 Task: Add a dependency to the task Develop a new online tool for online job applications , the existing task  Upgrade and migrate company business intelligence to a cloud-based solution in the project AztecBridge
Action: Mouse moved to (1348, 225)
Screenshot: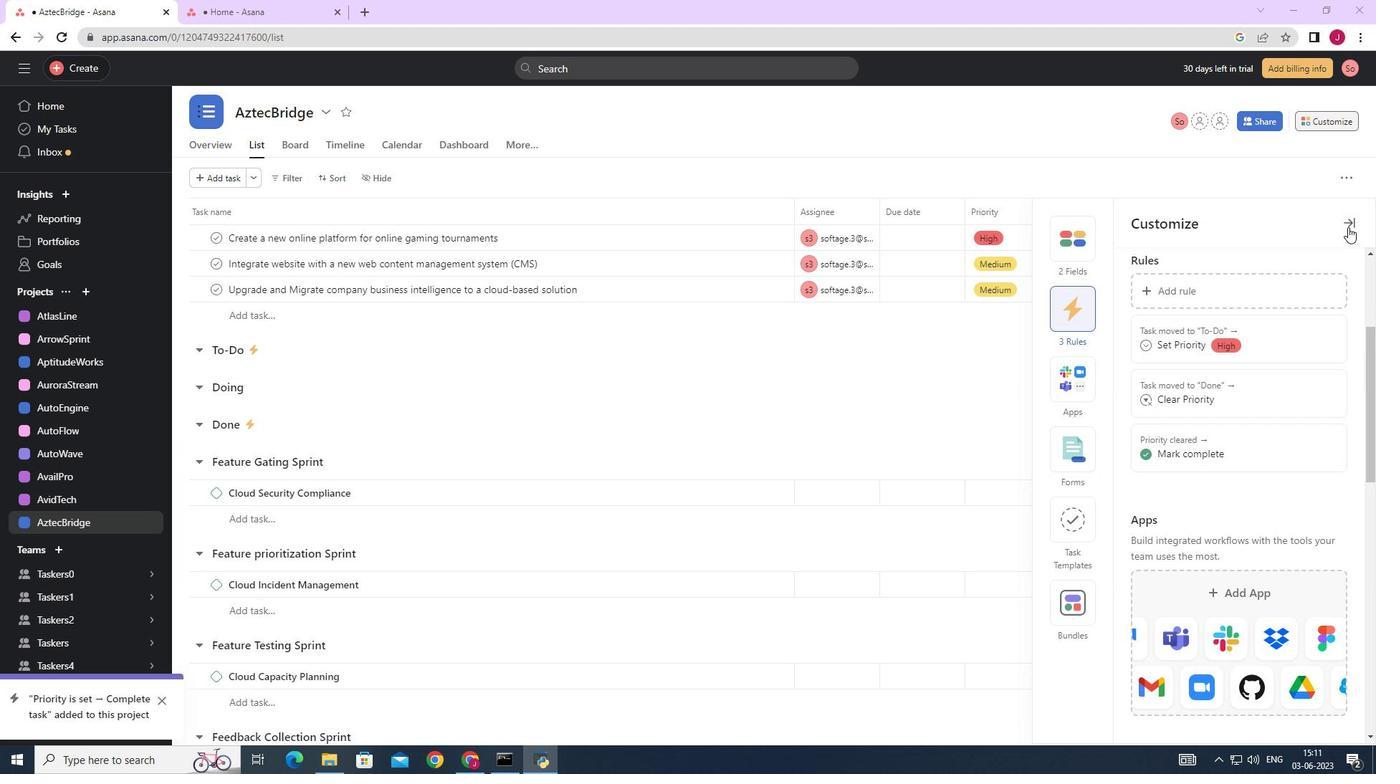 
Action: Mouse pressed left at (1348, 225)
Screenshot: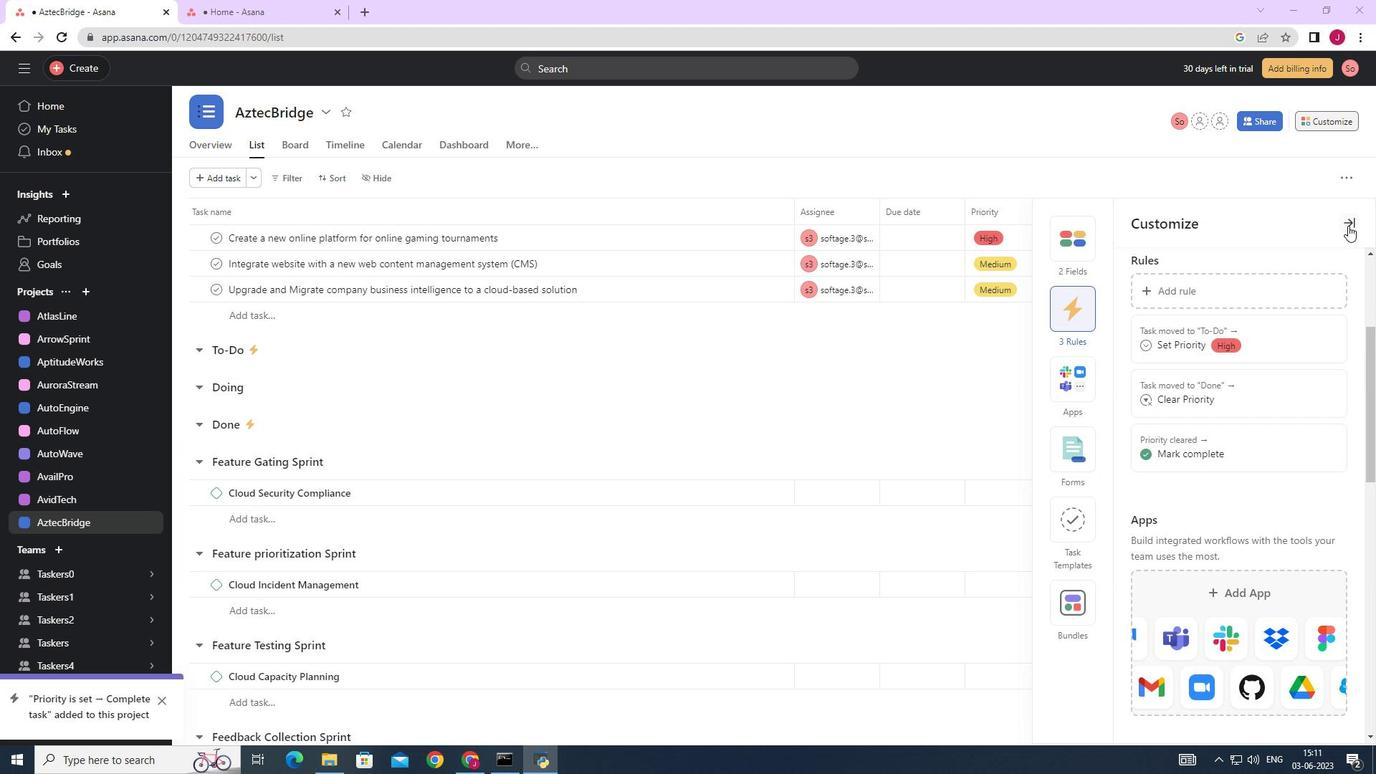 
Action: Mouse moved to (1344, 119)
Screenshot: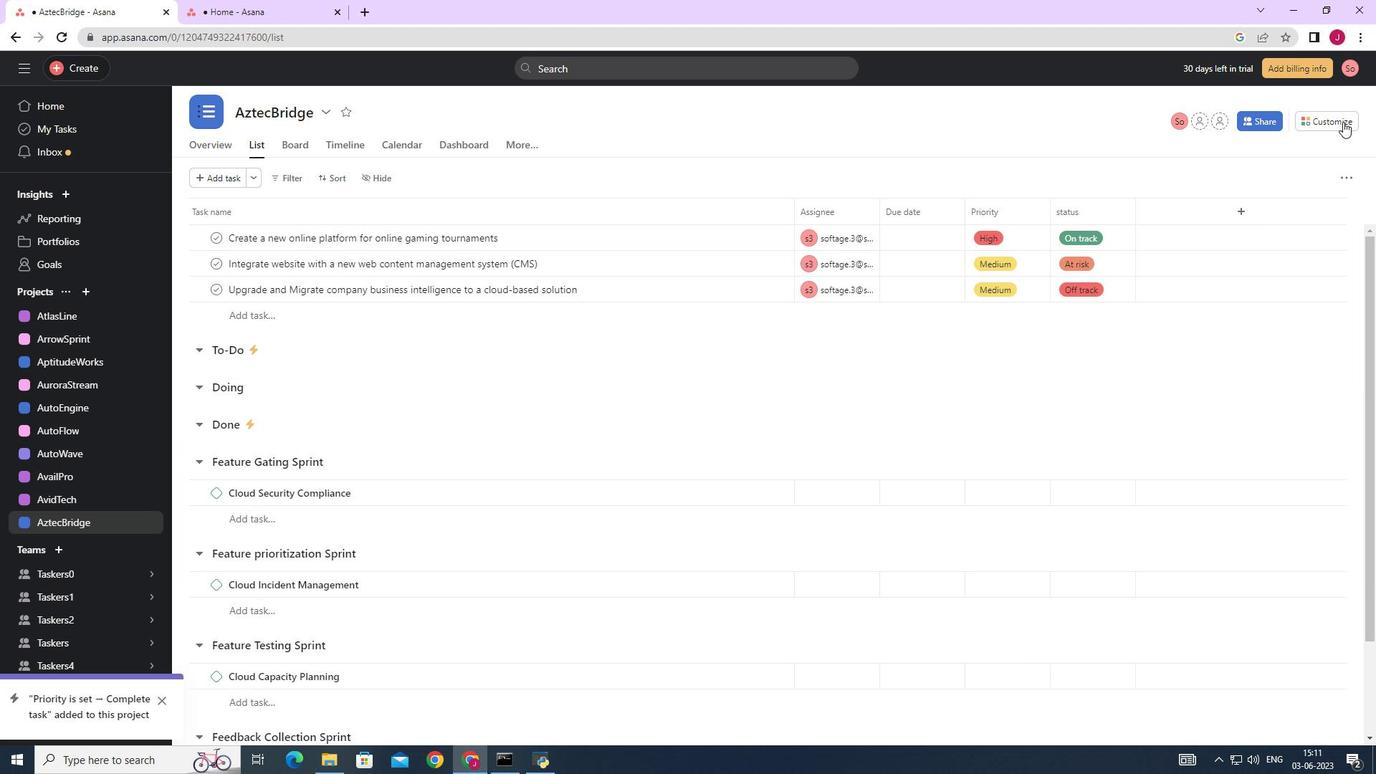 
Action: Mouse pressed left at (1344, 119)
Screenshot: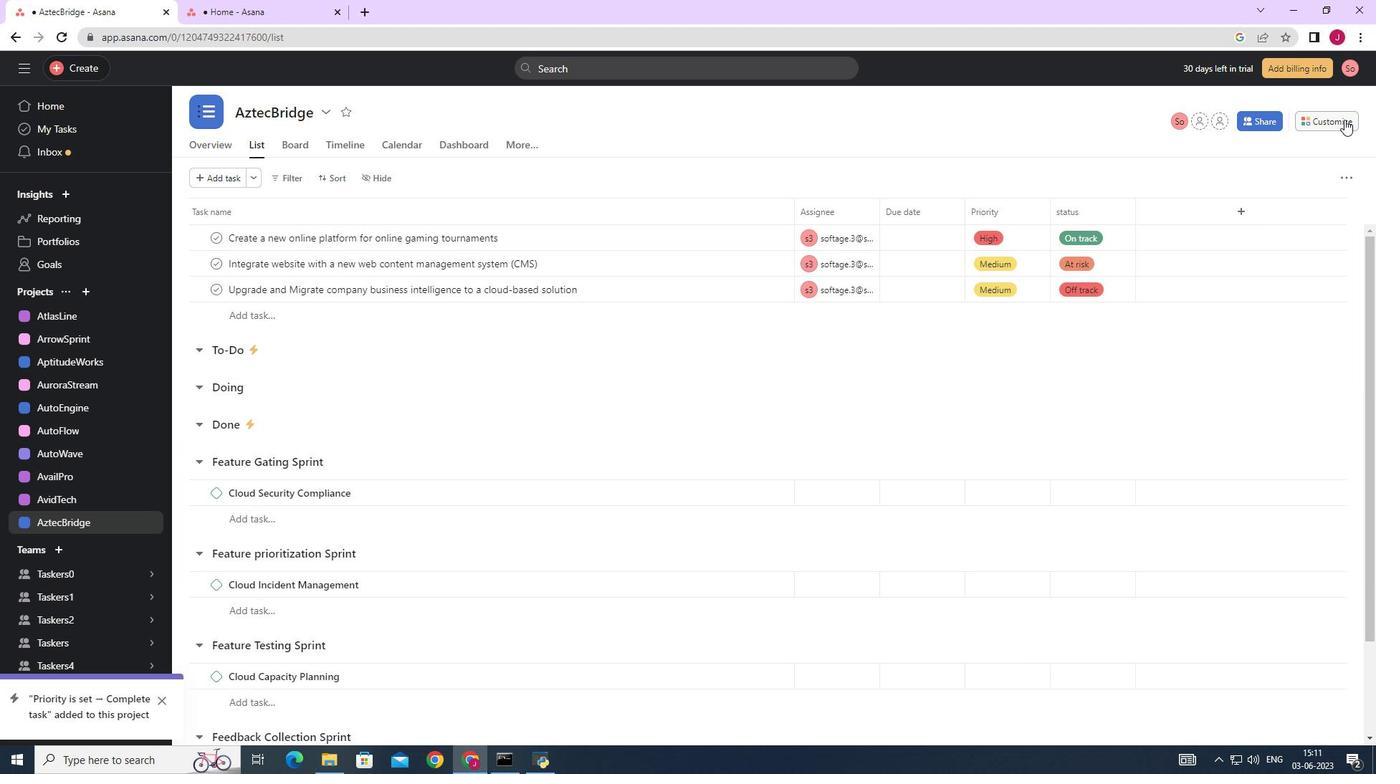 
Action: Mouse moved to (1083, 309)
Screenshot: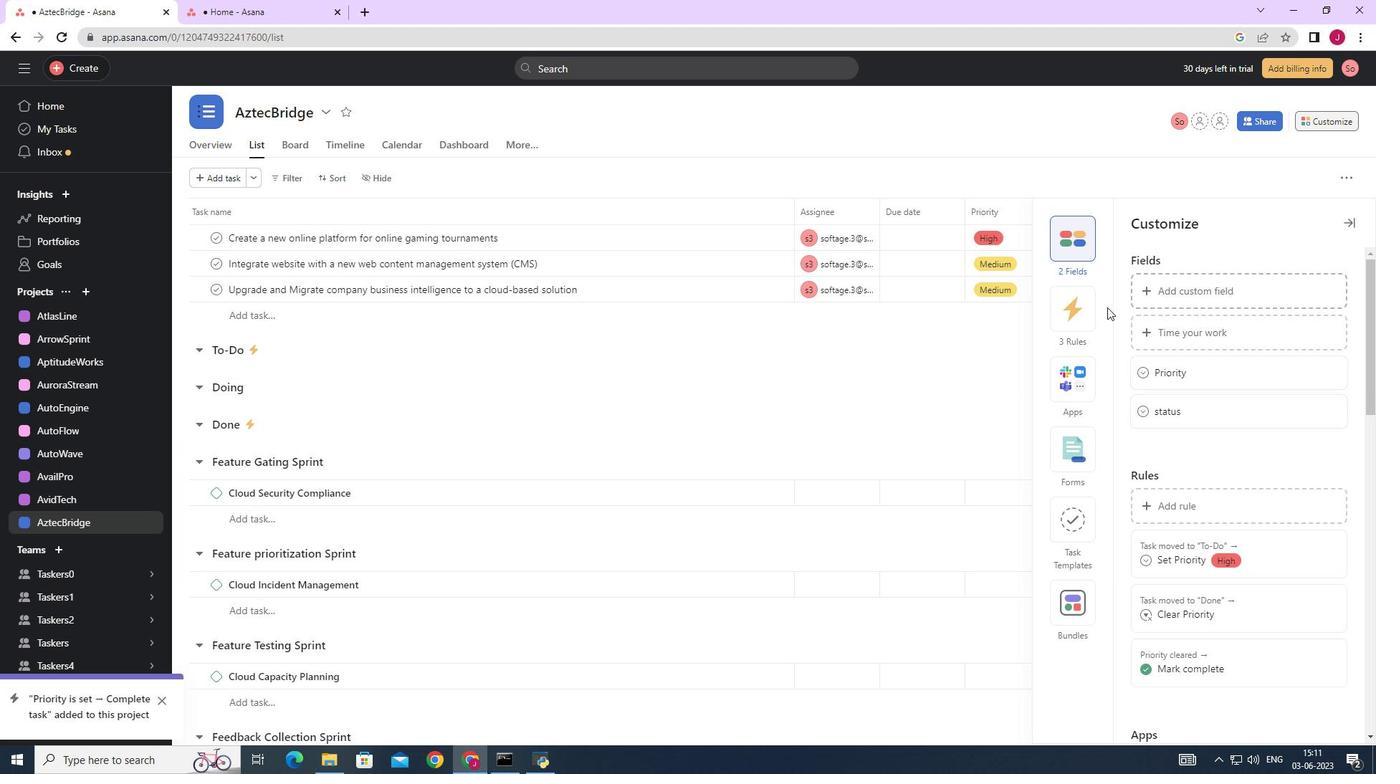 
Action: Mouse pressed left at (1083, 309)
Screenshot: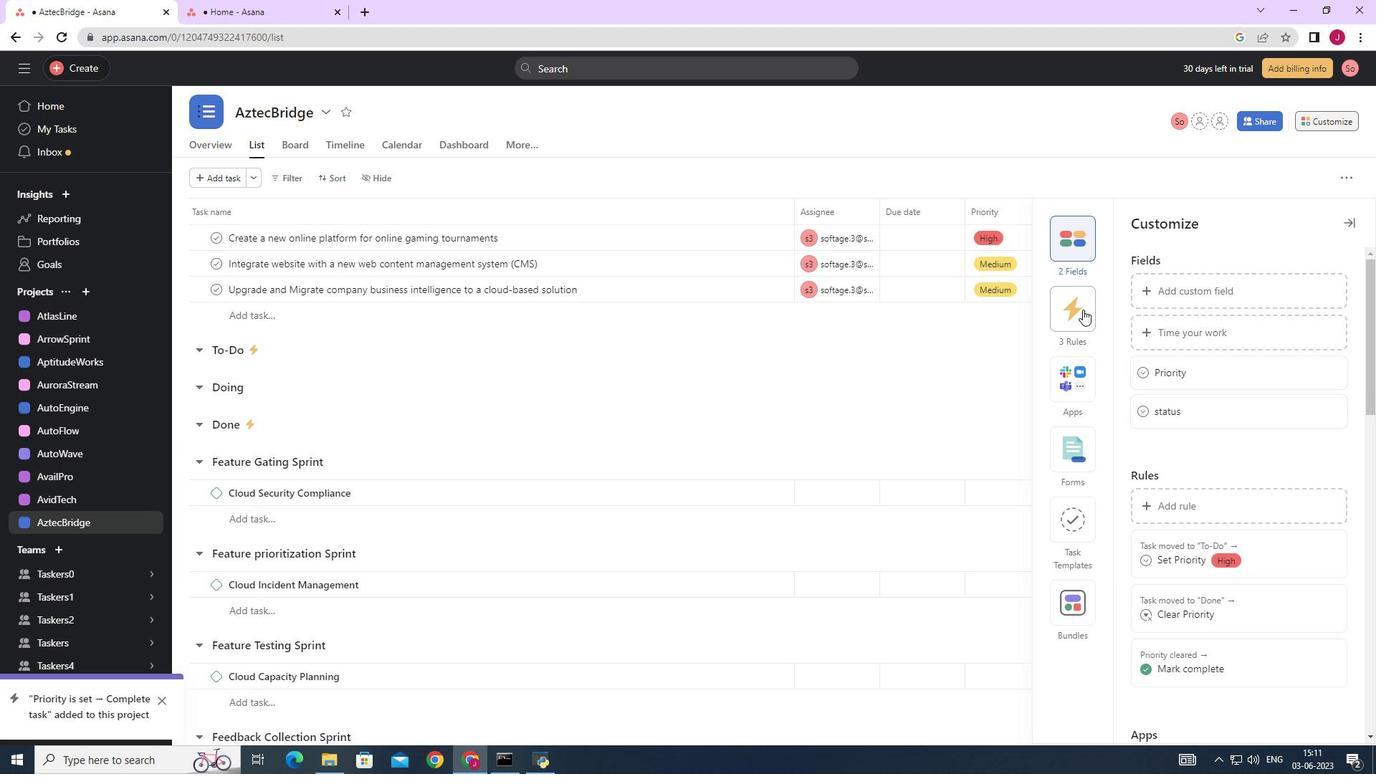 
Action: Mouse moved to (1172, 289)
Screenshot: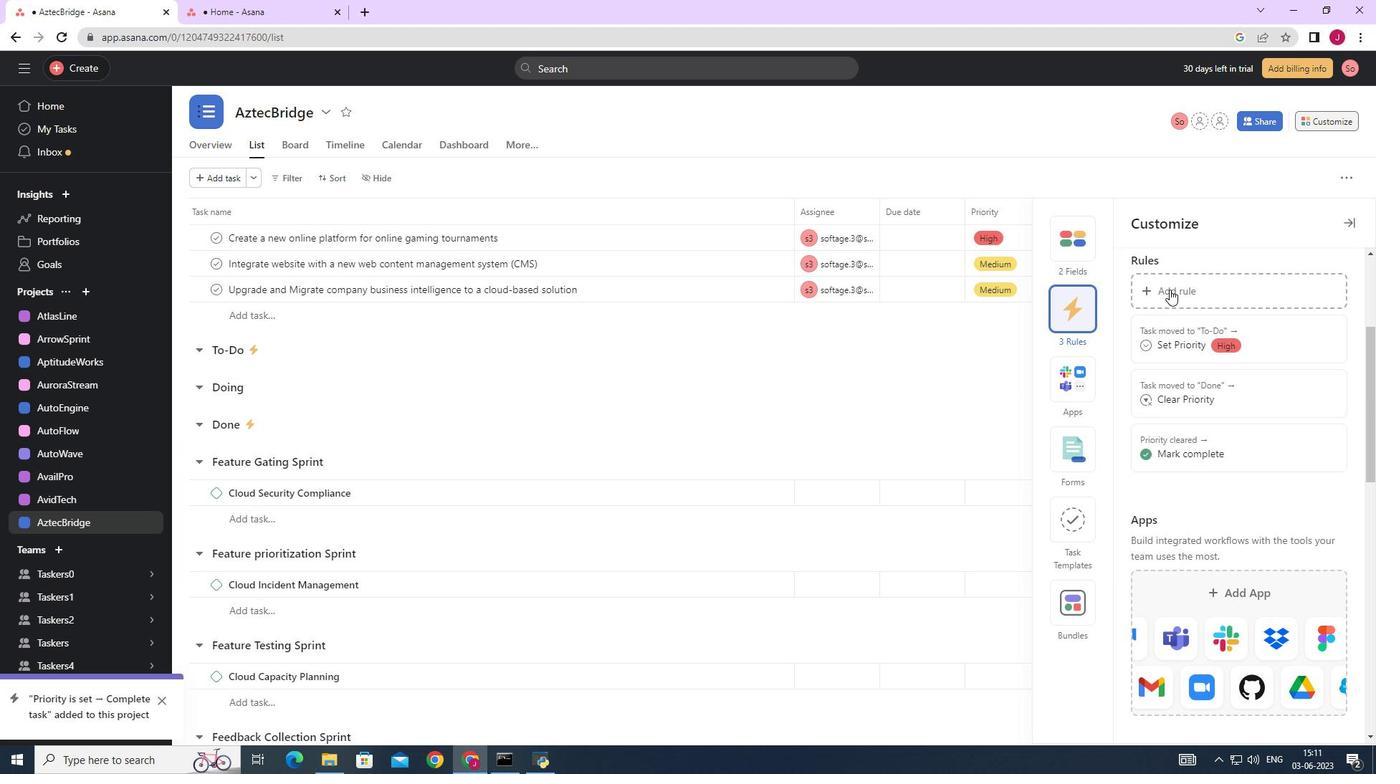 
Action: Mouse pressed left at (1172, 289)
Screenshot: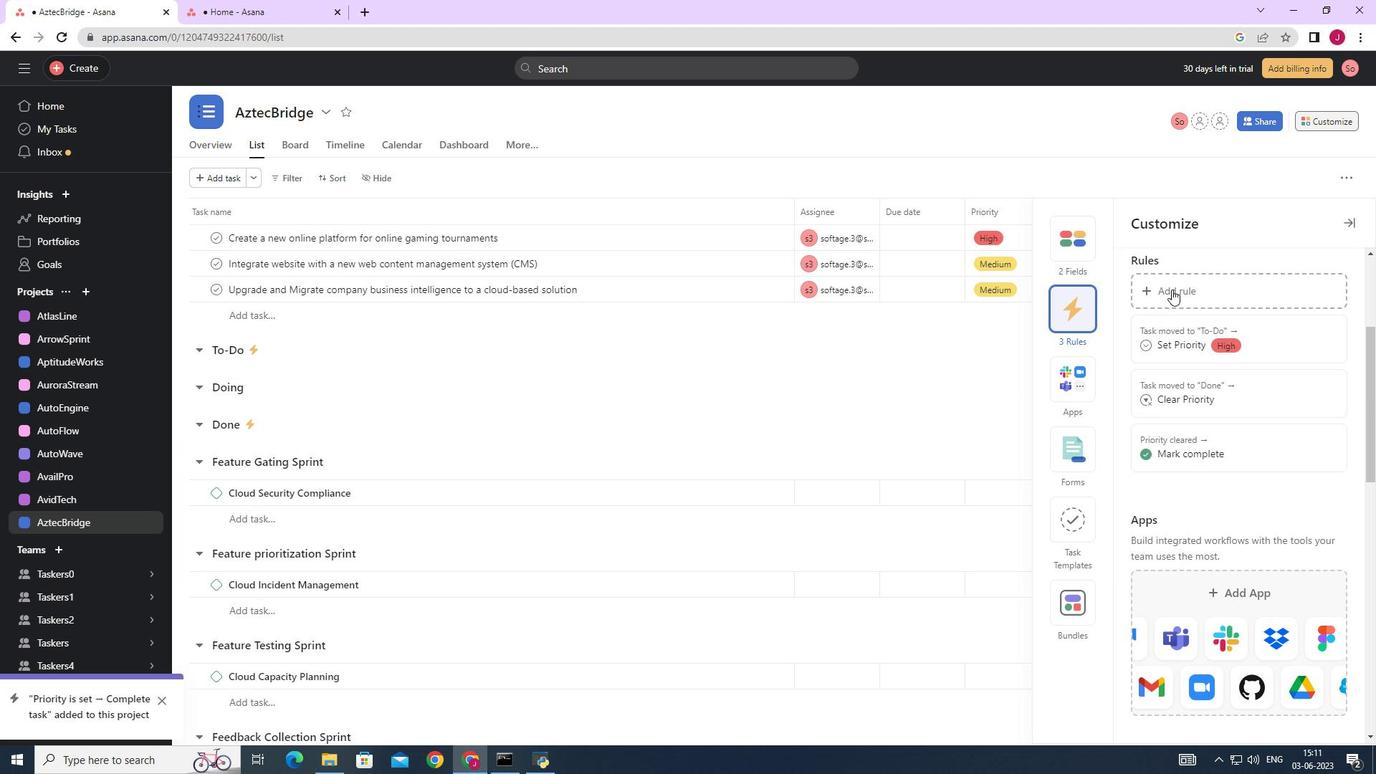 
Action: Mouse moved to (1093, 101)
Screenshot: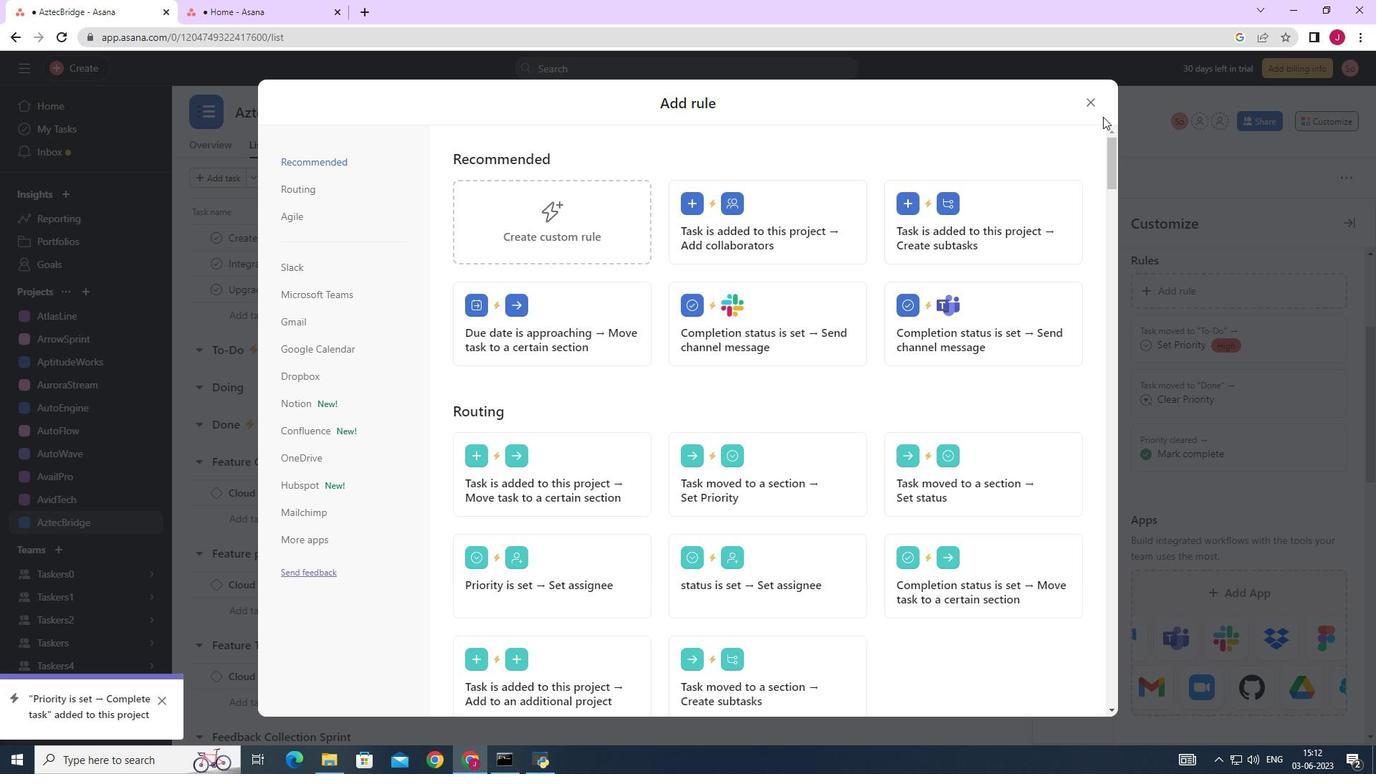 
Action: Mouse pressed left at (1093, 101)
Screenshot: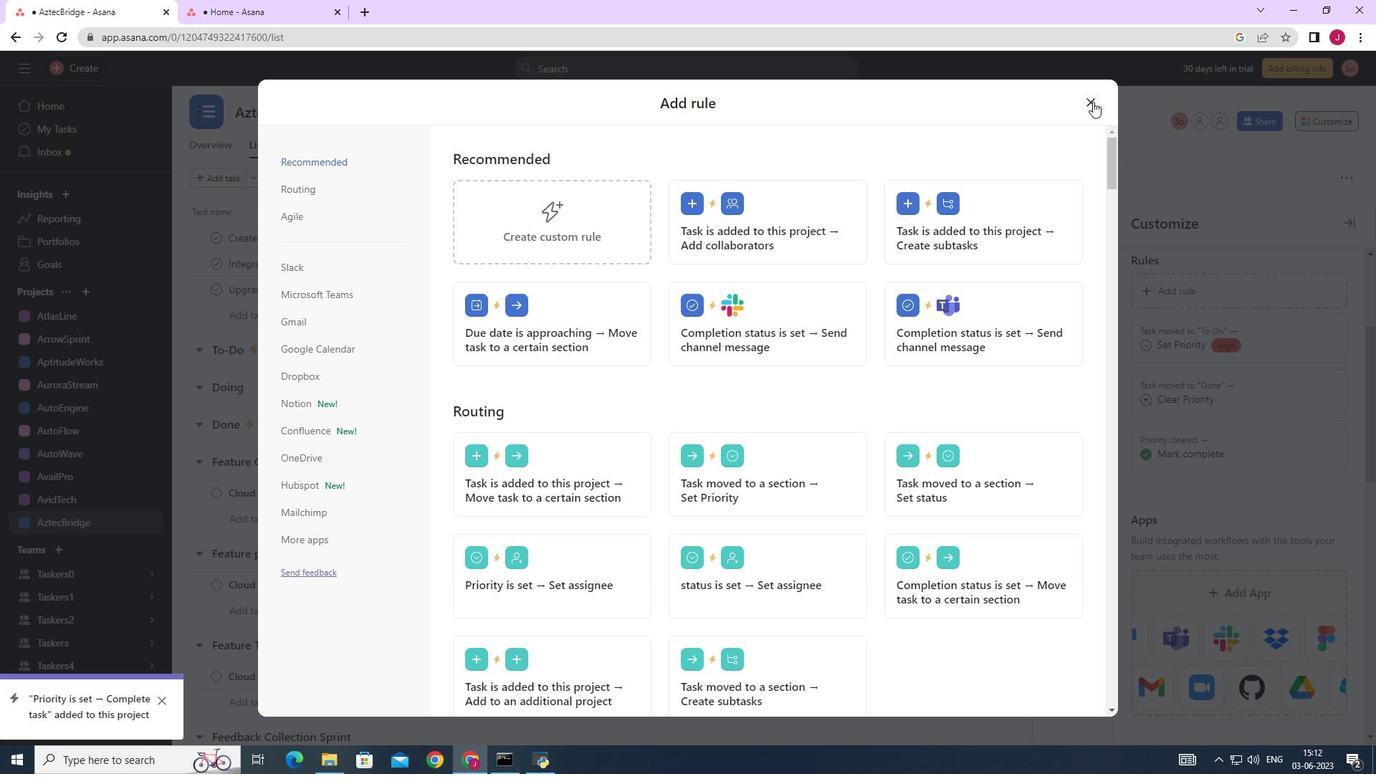
Action: Mouse moved to (1355, 222)
Screenshot: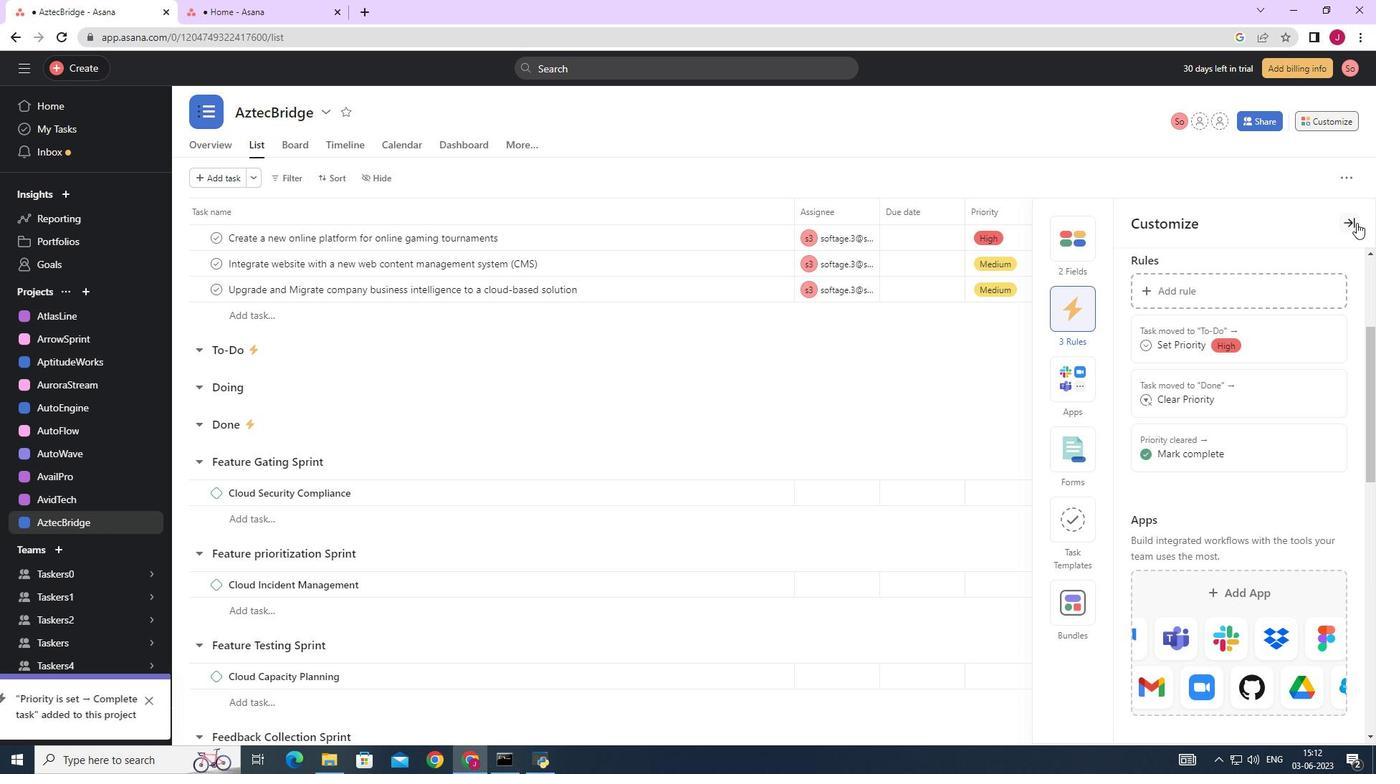 
Action: Mouse pressed left at (1355, 222)
Screenshot: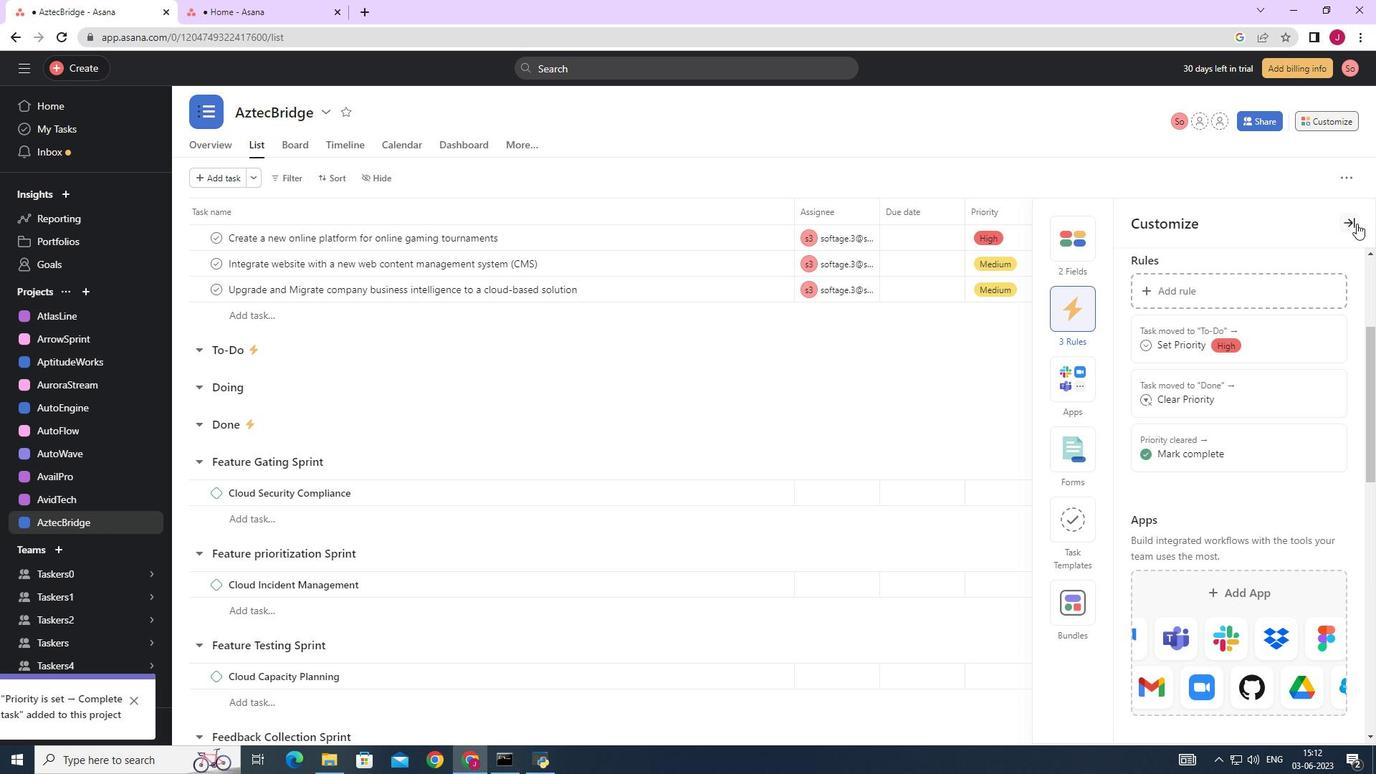 
Action: Mouse moved to (721, 288)
Screenshot: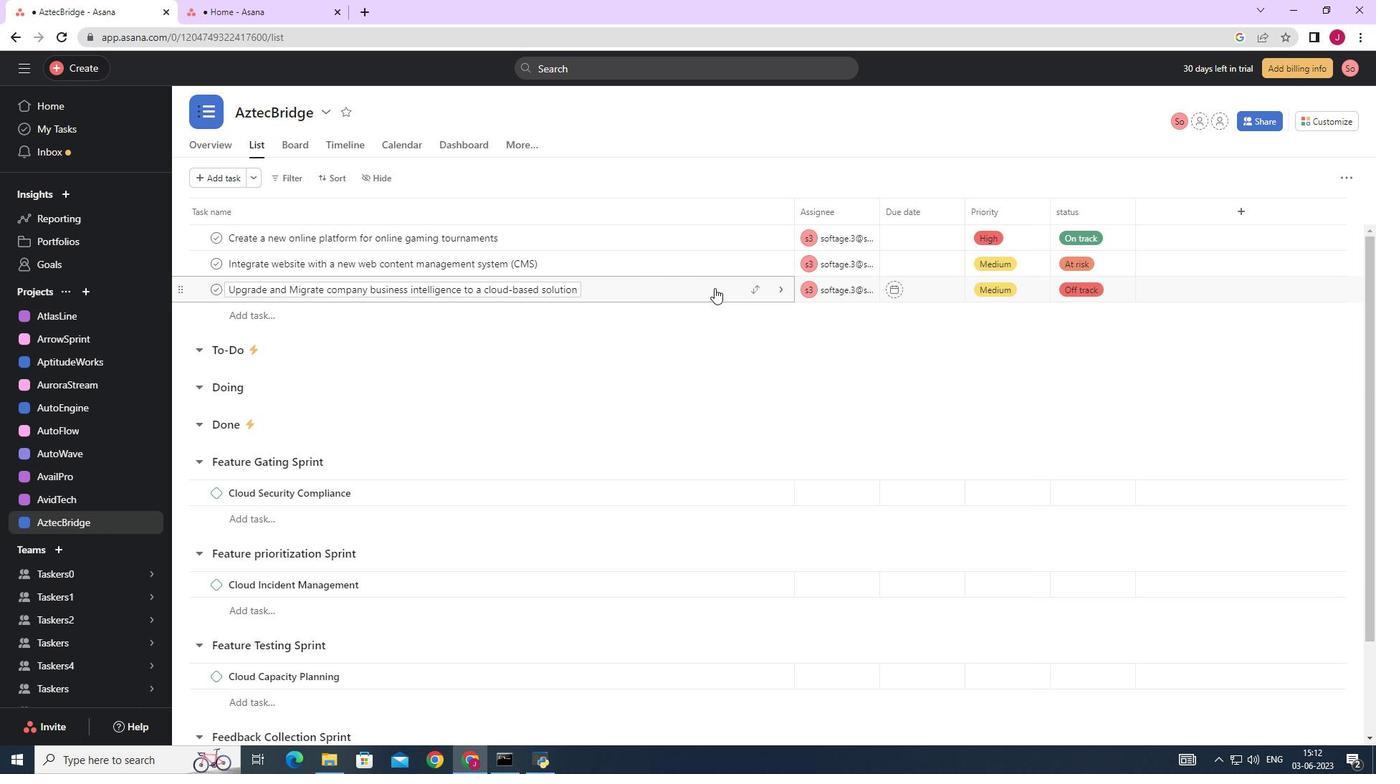 
Action: Mouse pressed left at (721, 288)
Screenshot: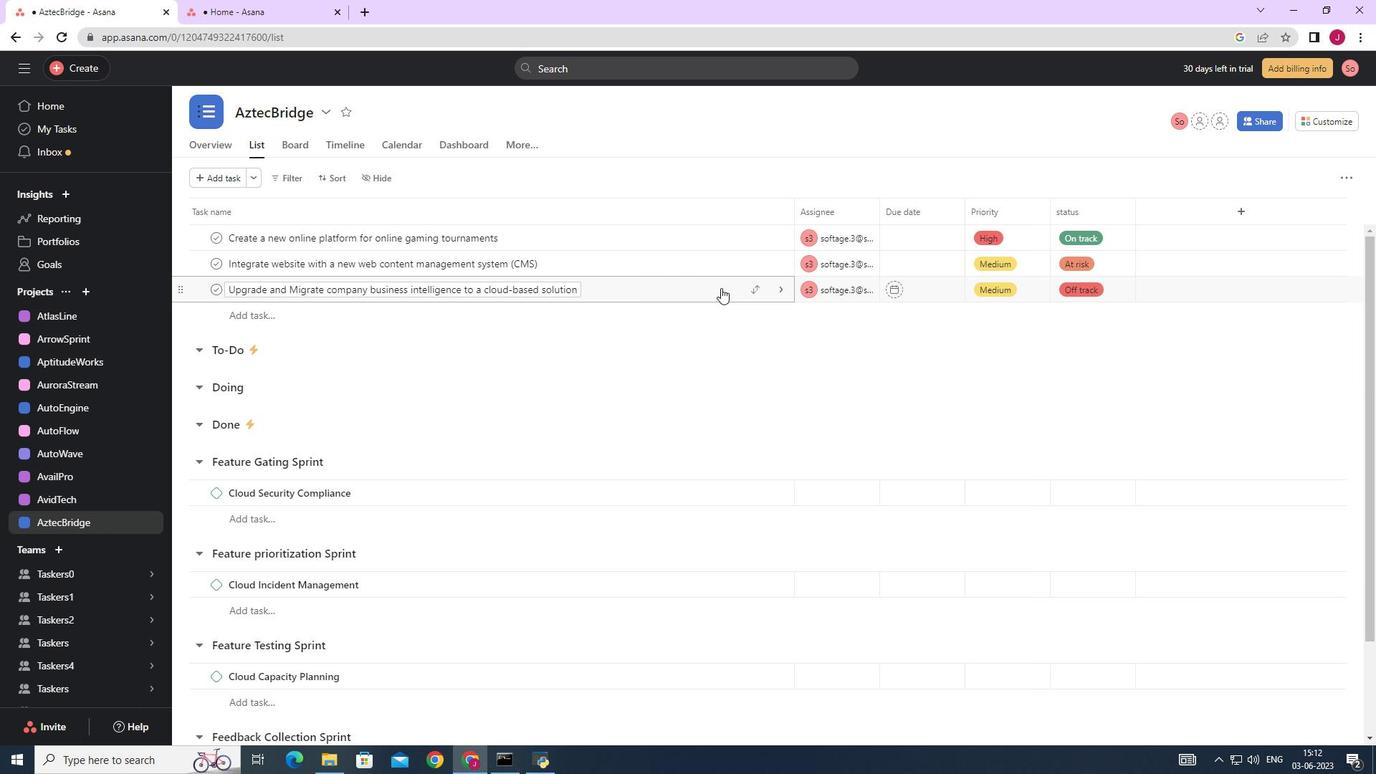 
Action: Mouse moved to (1348, 176)
Screenshot: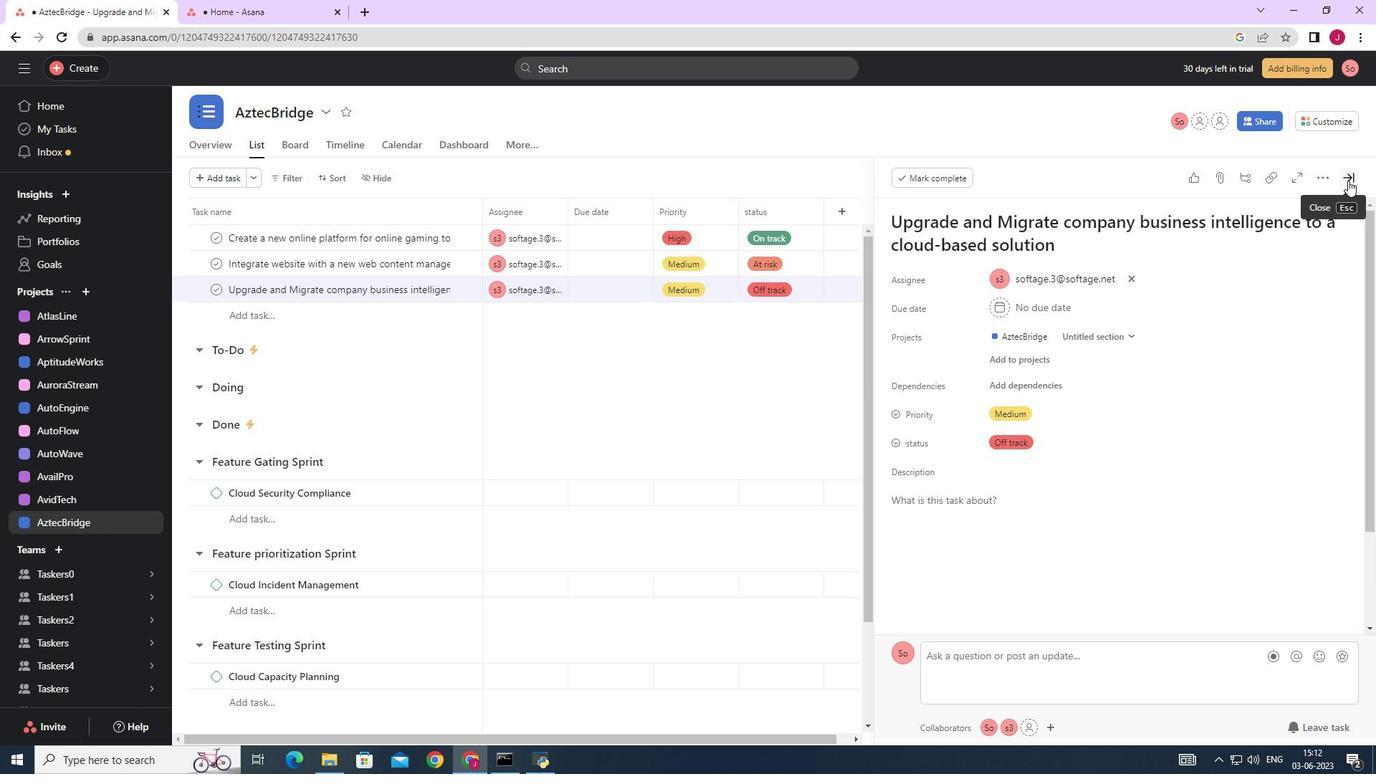 
Action: Mouse pressed left at (1348, 176)
Screenshot: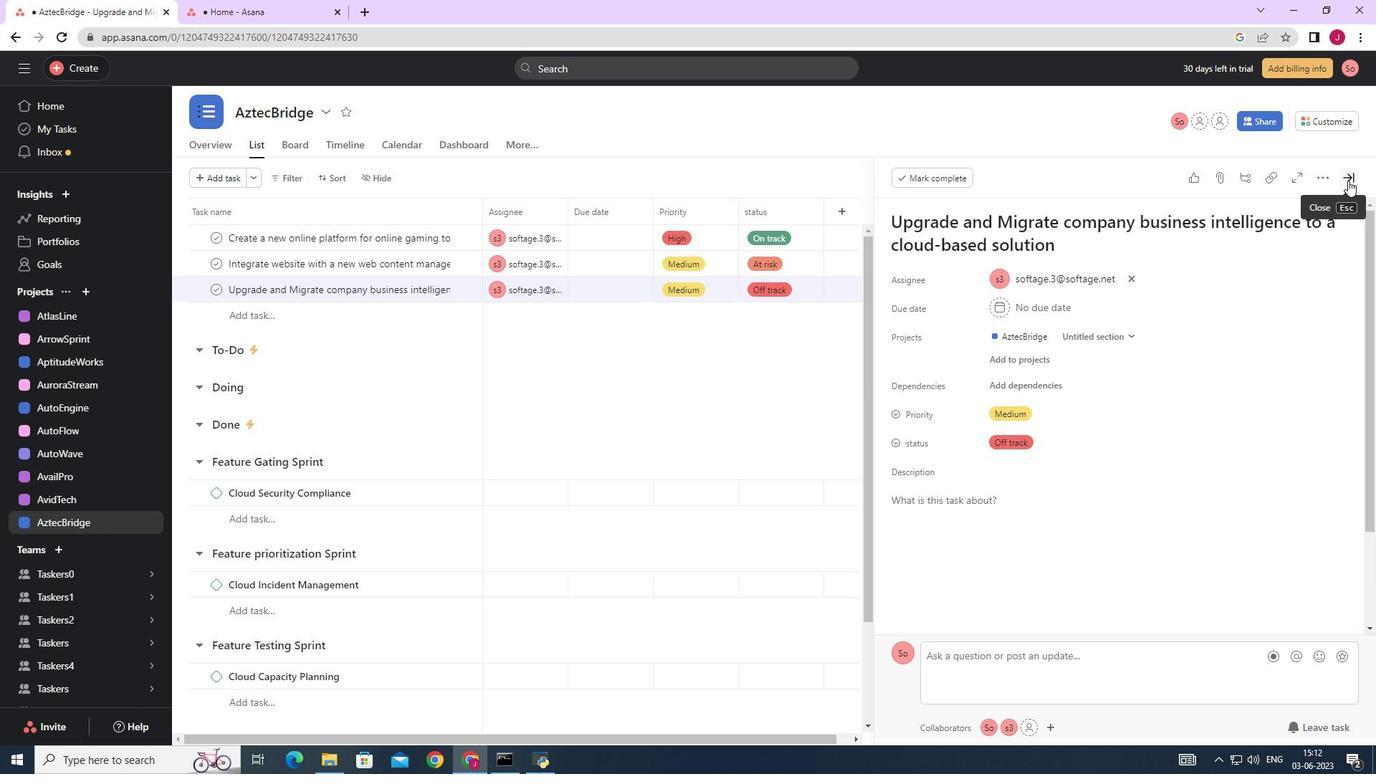
Action: Mouse moved to (724, 448)
Screenshot: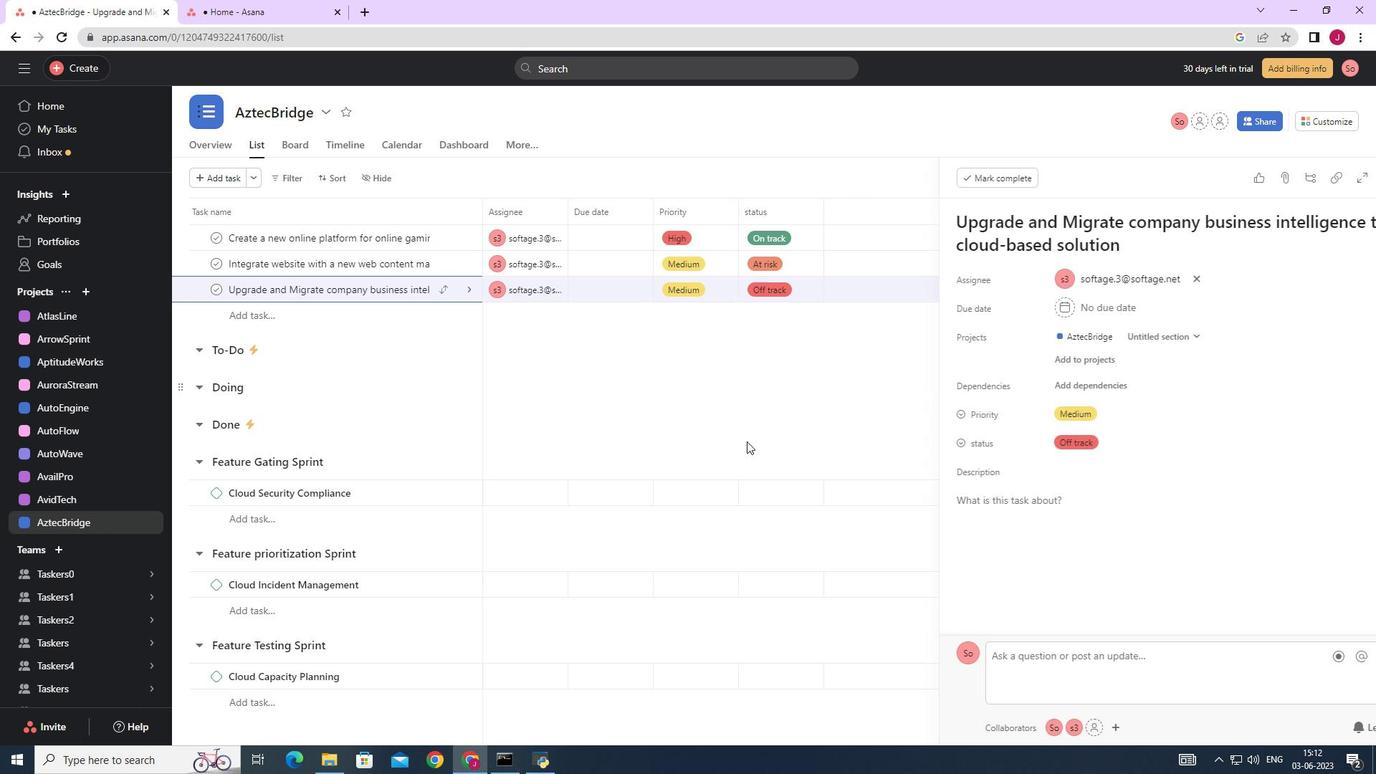 
Action: Mouse scrolled (724, 448) with delta (0, 0)
Screenshot: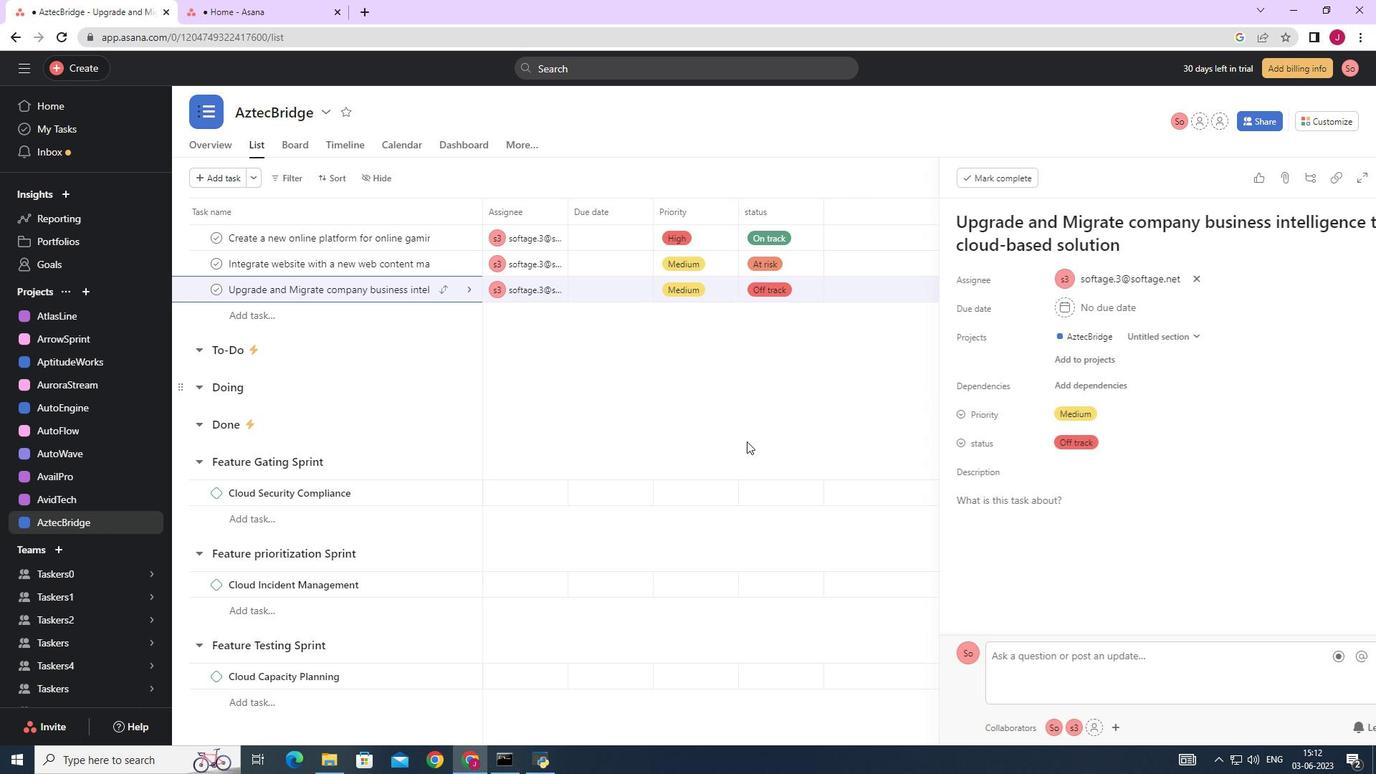 
Action: Mouse scrolled (724, 448) with delta (0, 0)
Screenshot: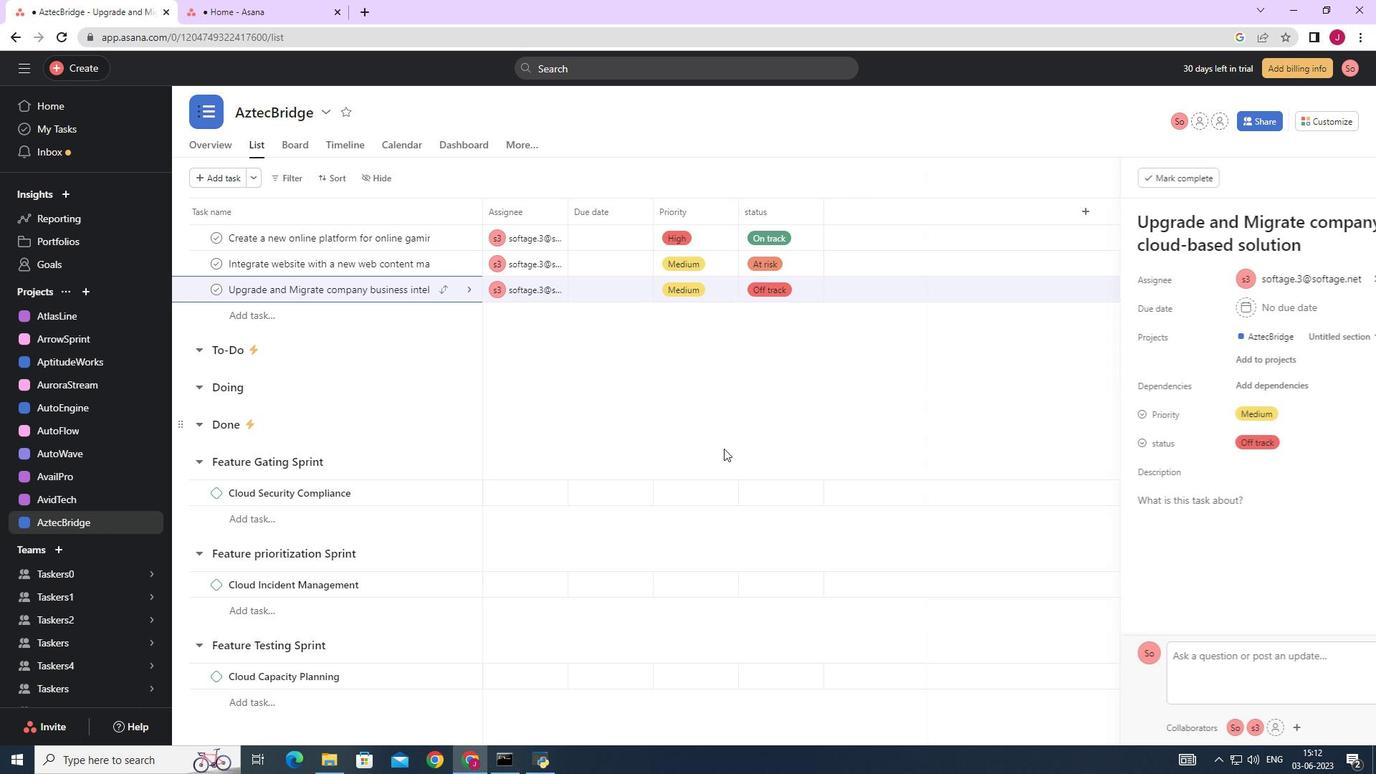
Action: Mouse scrolled (724, 448) with delta (0, 0)
Screenshot: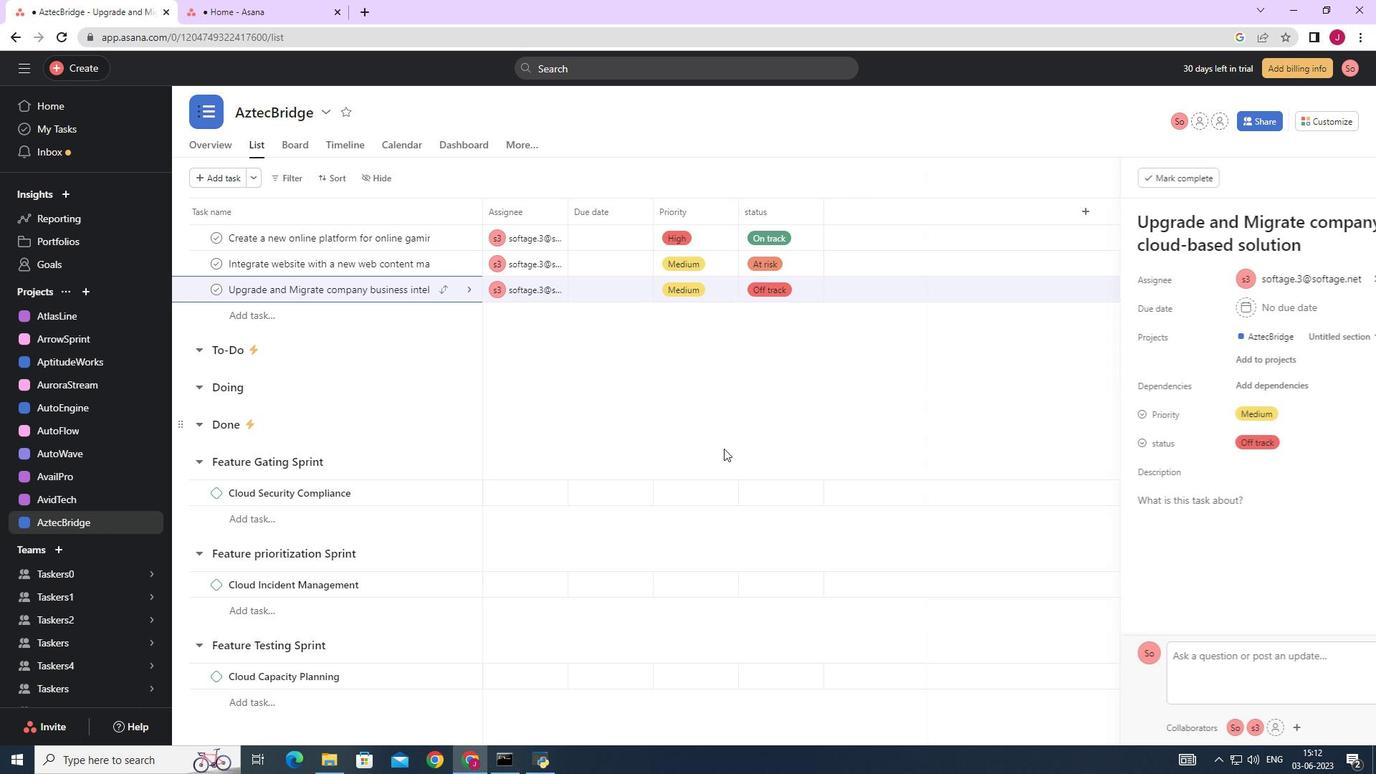 
Action: Mouse scrolled (724, 448) with delta (0, 0)
Screenshot: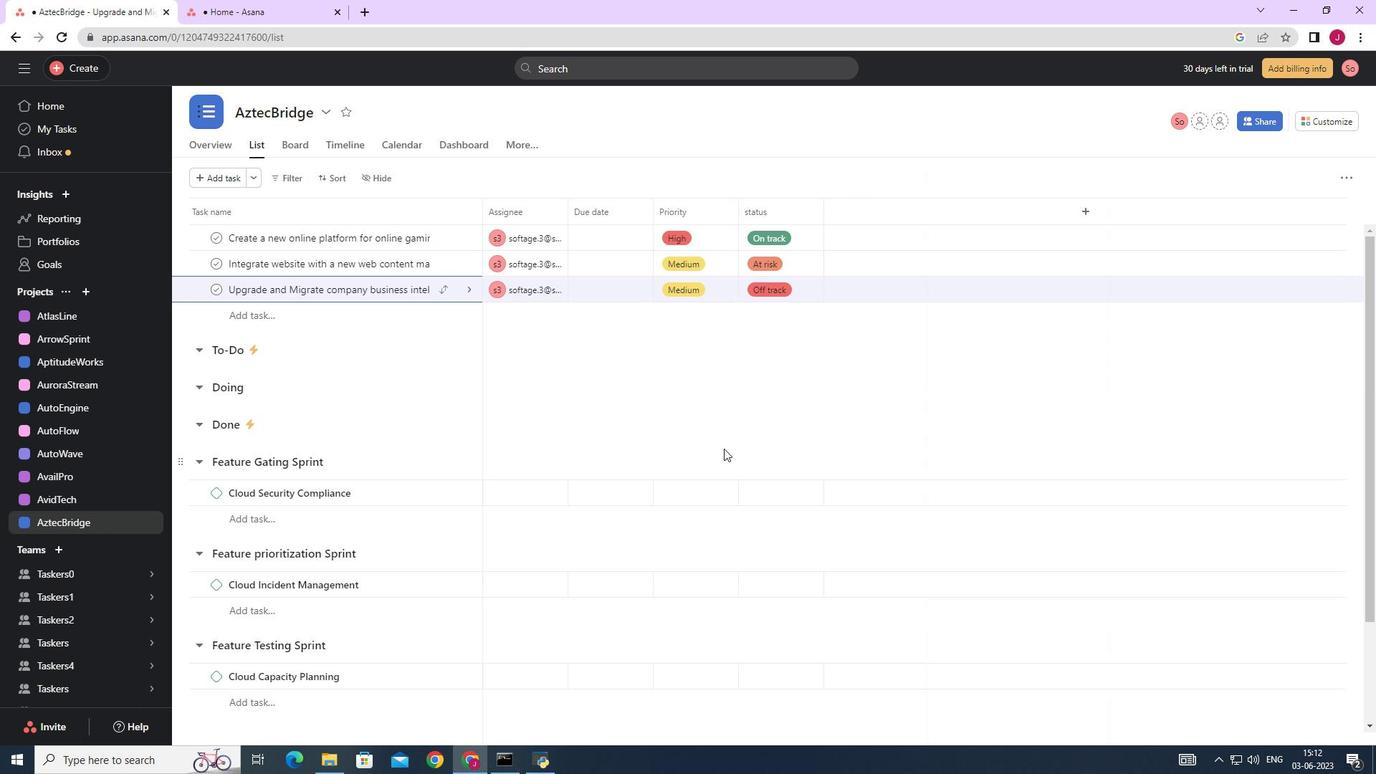
Action: Mouse scrolled (724, 448) with delta (0, 0)
Screenshot: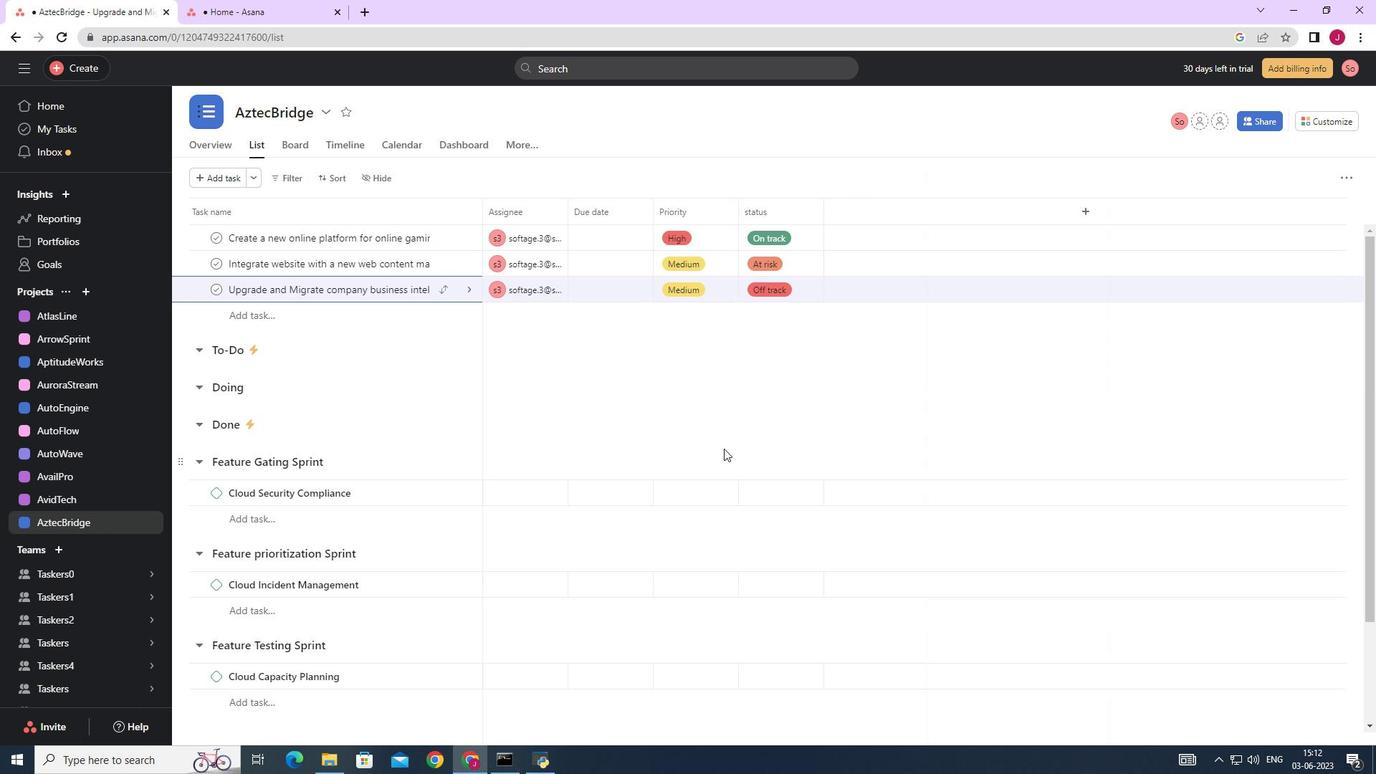 
Action: Mouse moved to (723, 450)
Screenshot: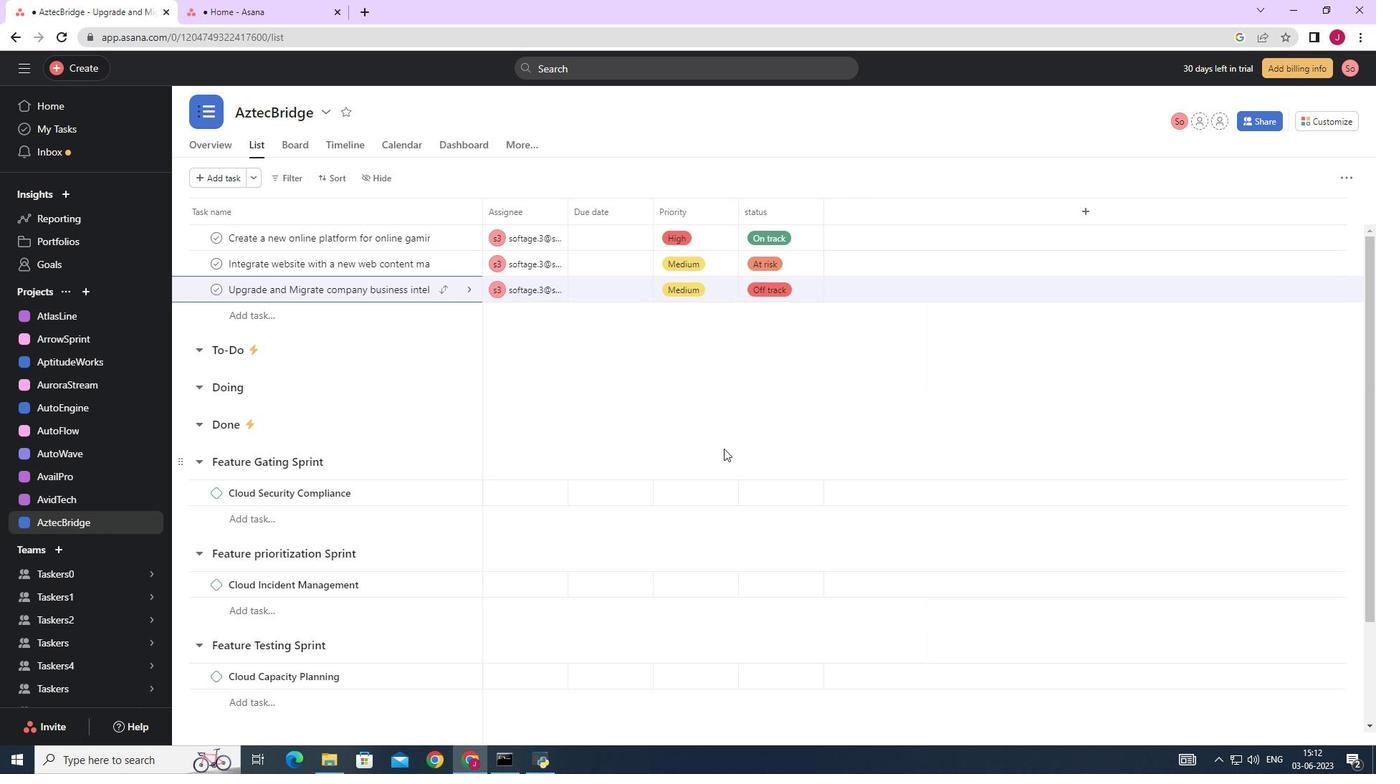 
Action: Mouse scrolled (723, 449) with delta (0, 0)
Screenshot: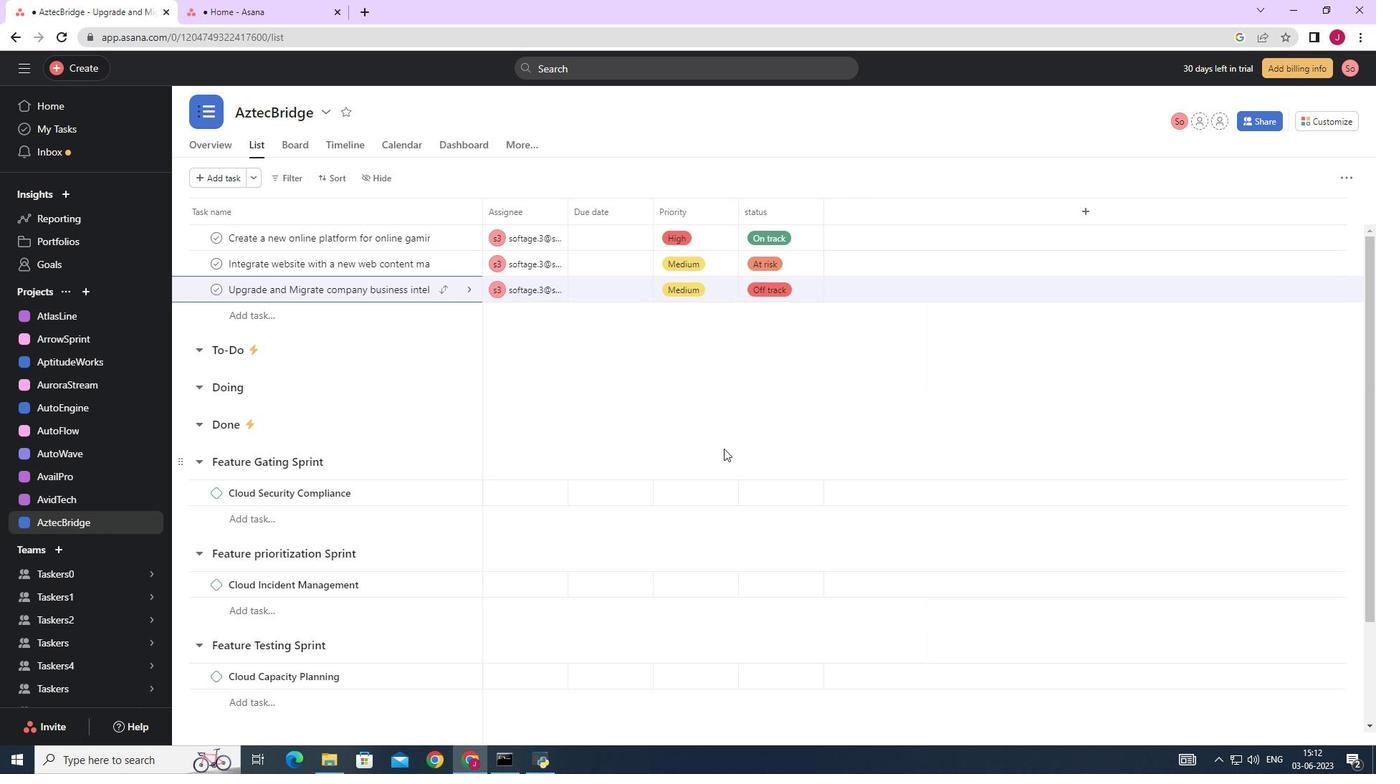 
Action: Mouse moved to (723, 454)
Screenshot: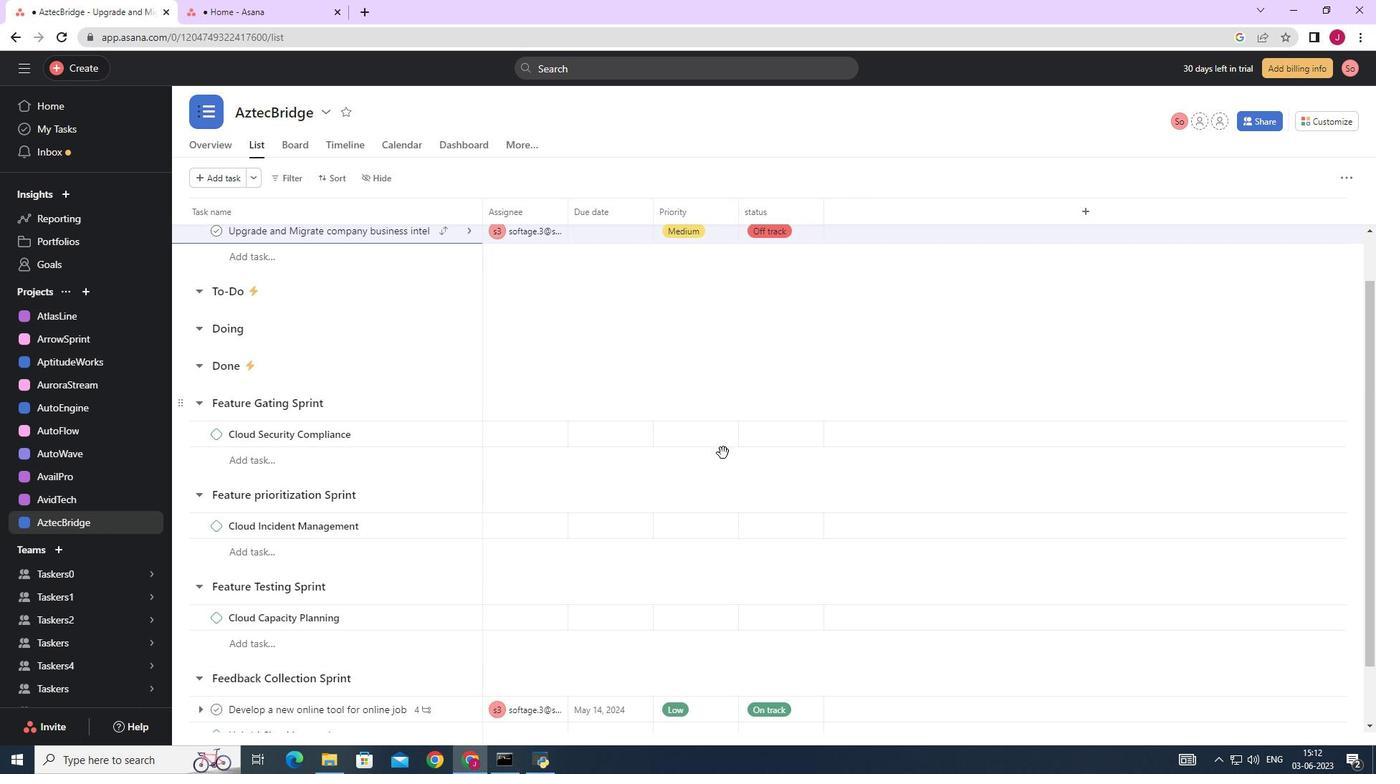 
Action: Mouse scrolled (723, 453) with delta (0, 0)
Screenshot: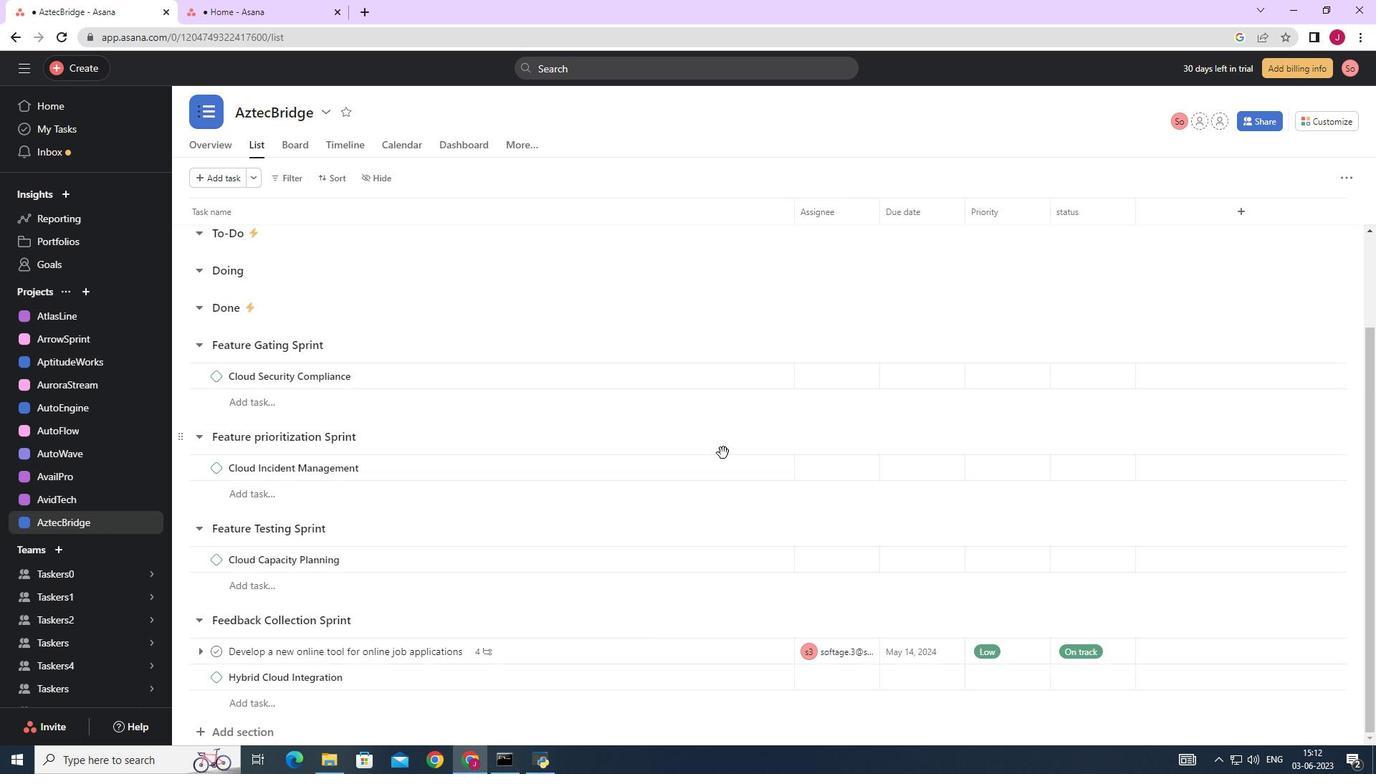 
Action: Mouse moved to (721, 455)
Screenshot: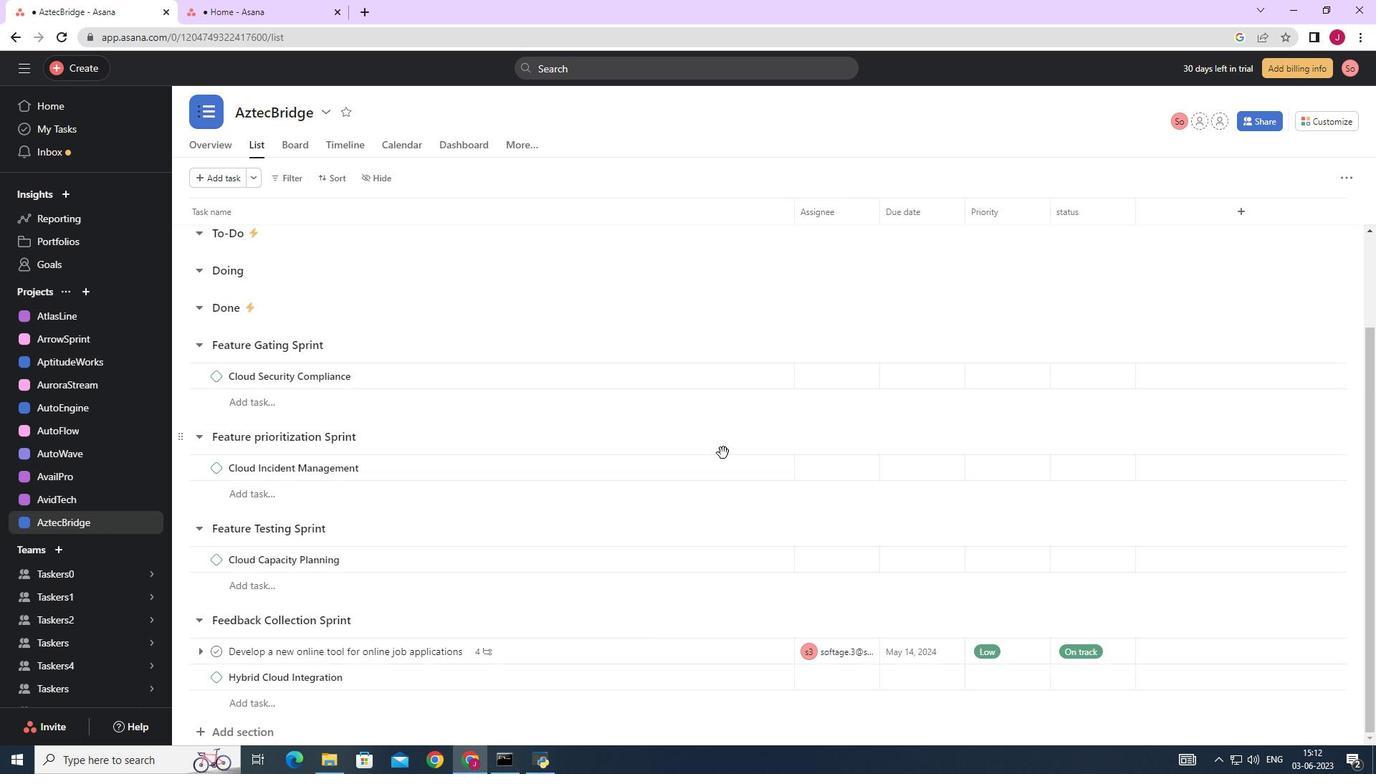 
Action: Mouse scrolled (721, 455) with delta (0, 0)
Screenshot: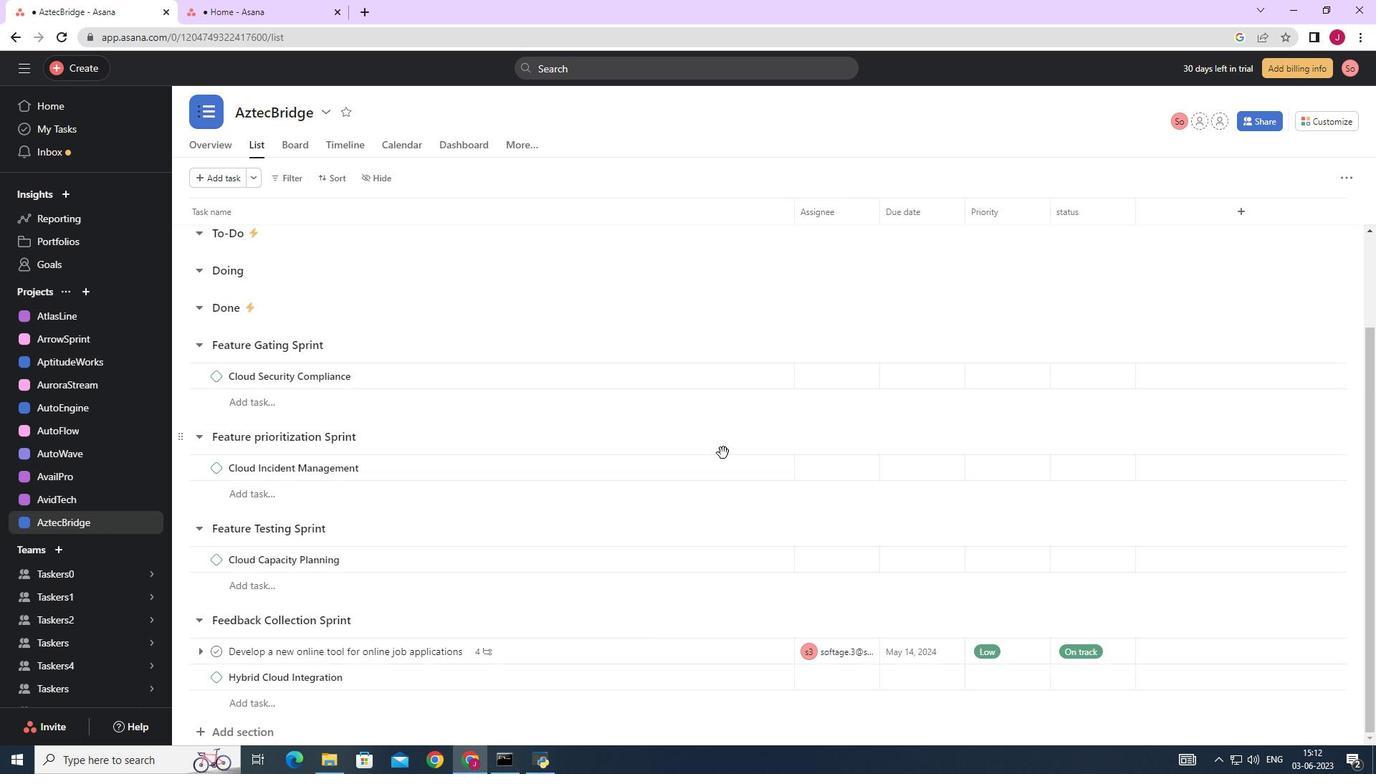 
Action: Mouse moved to (721, 456)
Screenshot: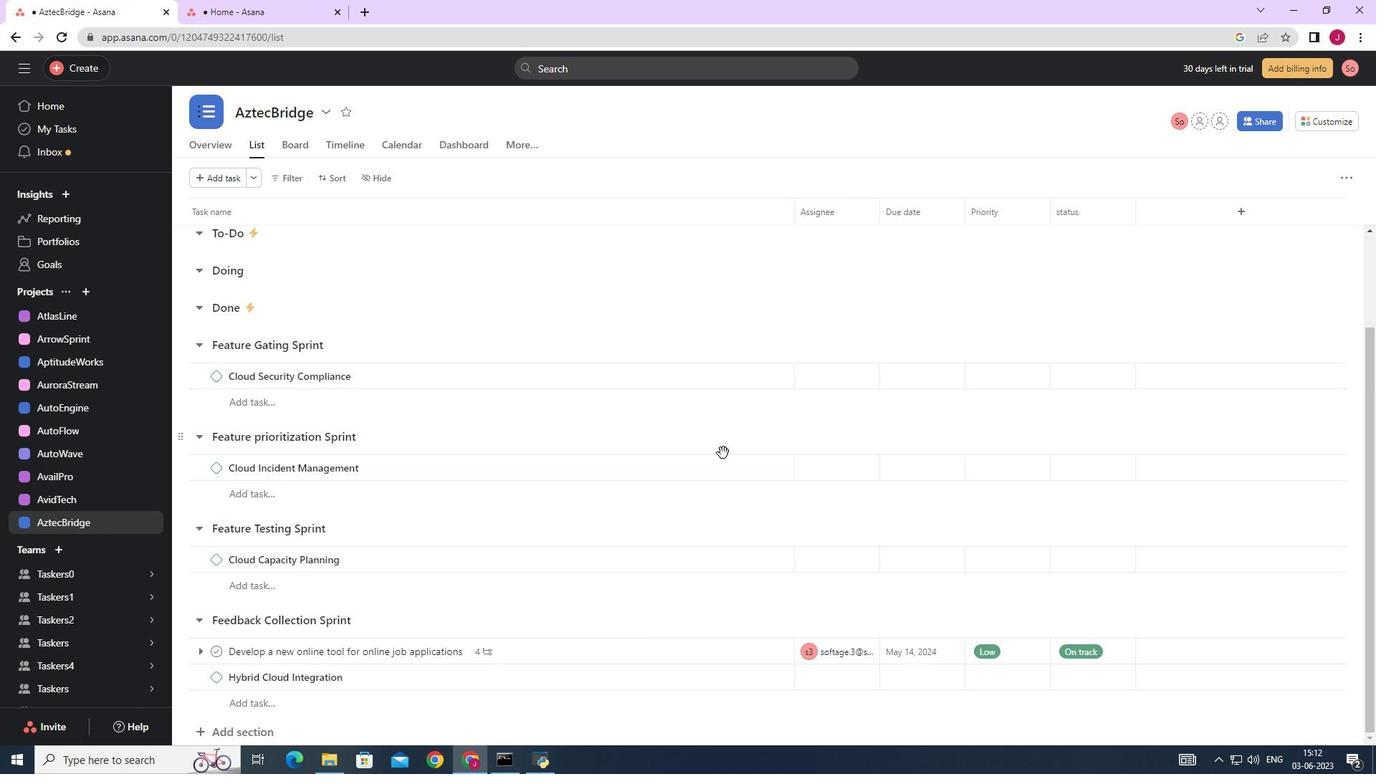 
Action: Mouse scrolled (721, 455) with delta (0, 0)
Screenshot: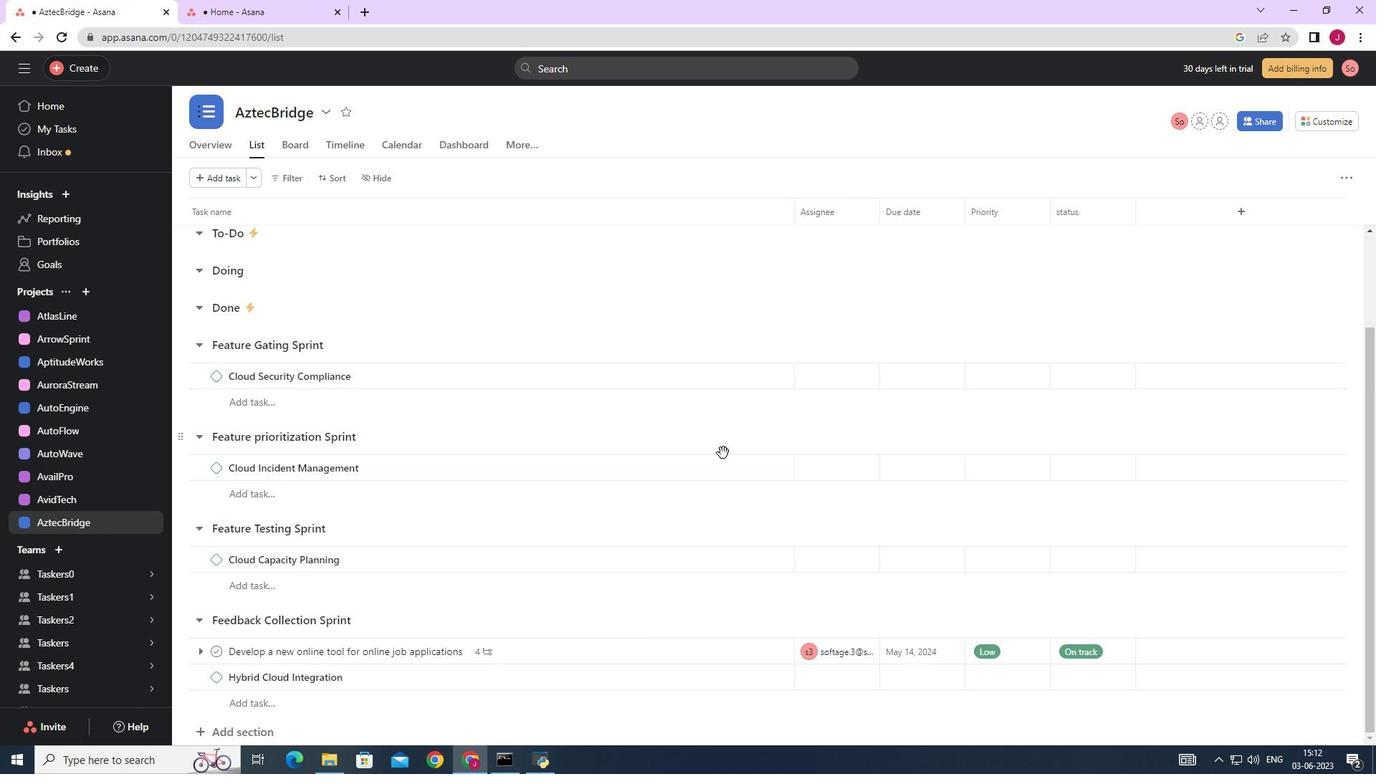 
Action: Mouse moved to (720, 458)
Screenshot: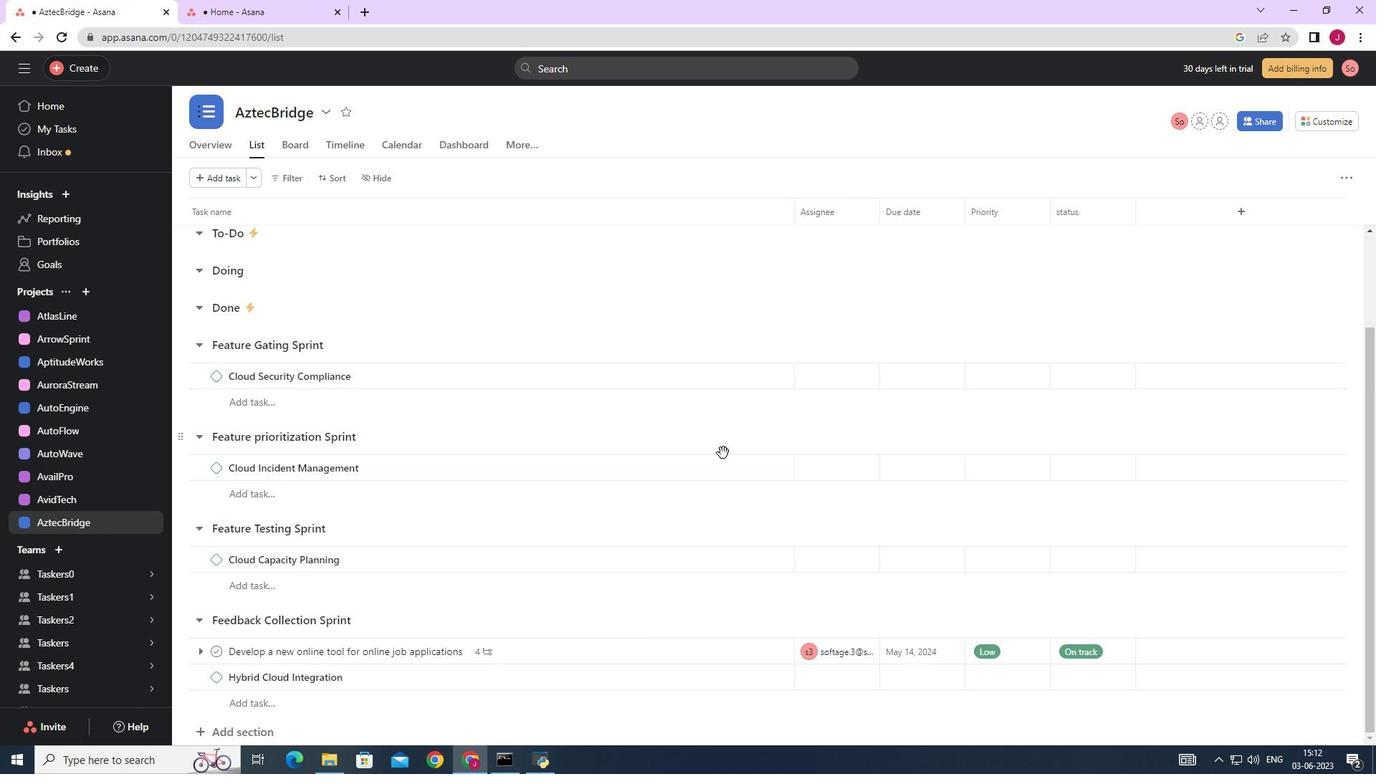 
Action: Mouse scrolled (721, 455) with delta (0, 0)
Screenshot: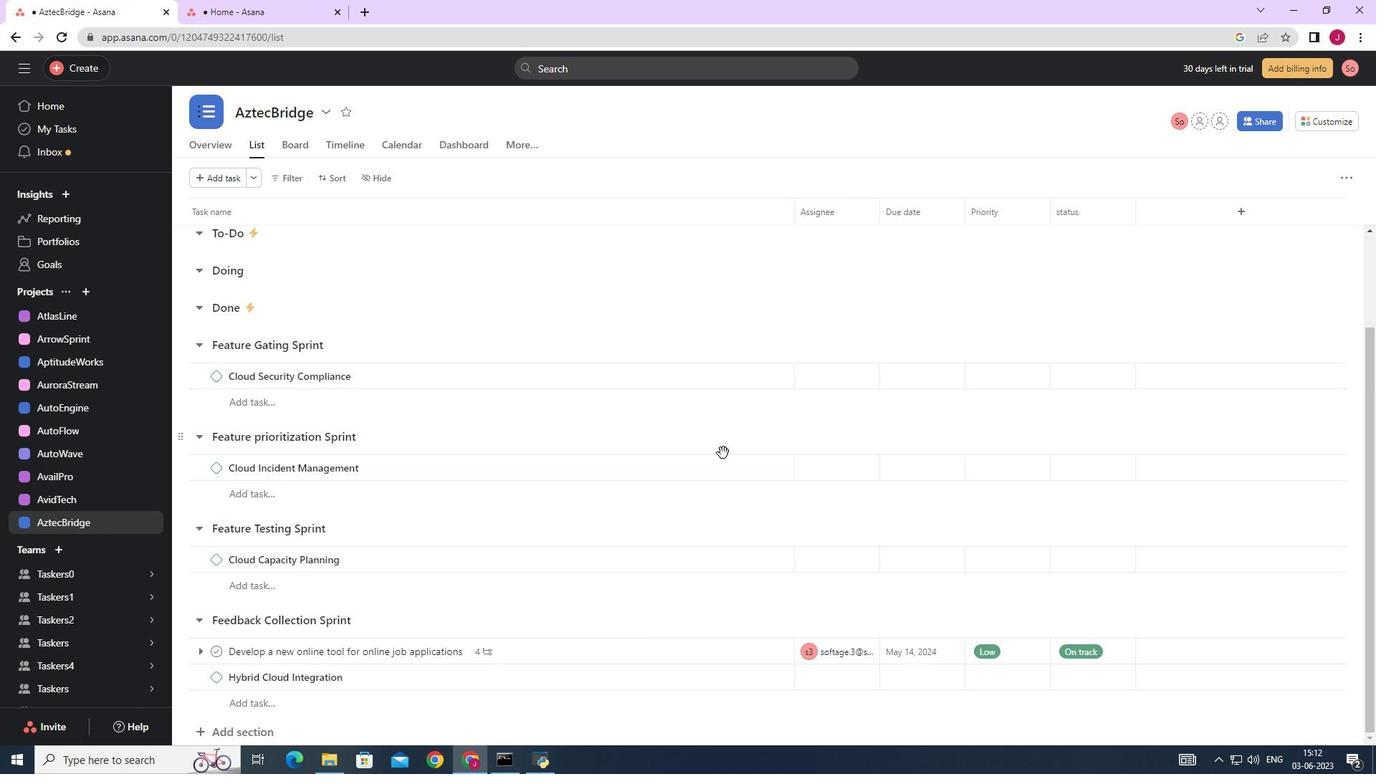 
Action: Mouse moved to (711, 647)
Screenshot: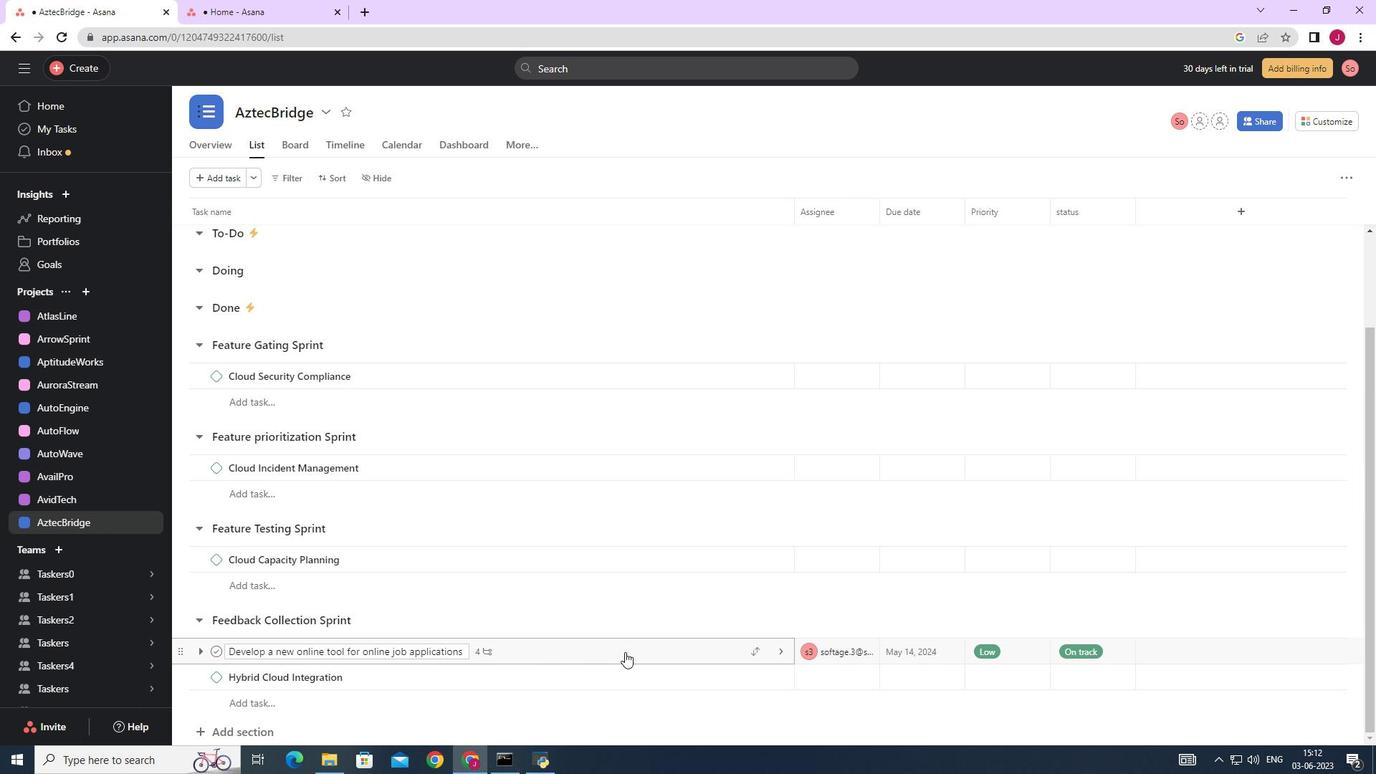 
Action: Mouse pressed left at (711, 647)
Screenshot: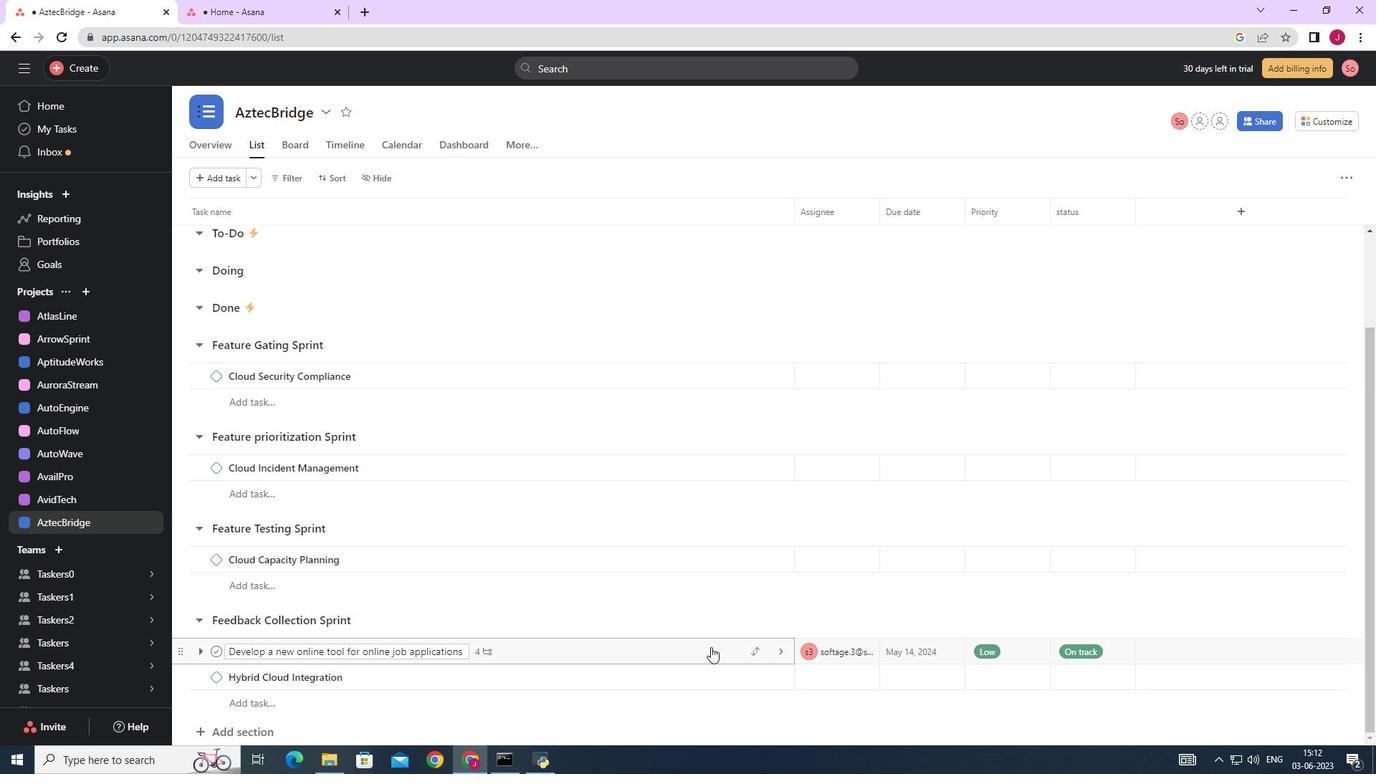 
Action: Mouse moved to (810, 586)
Screenshot: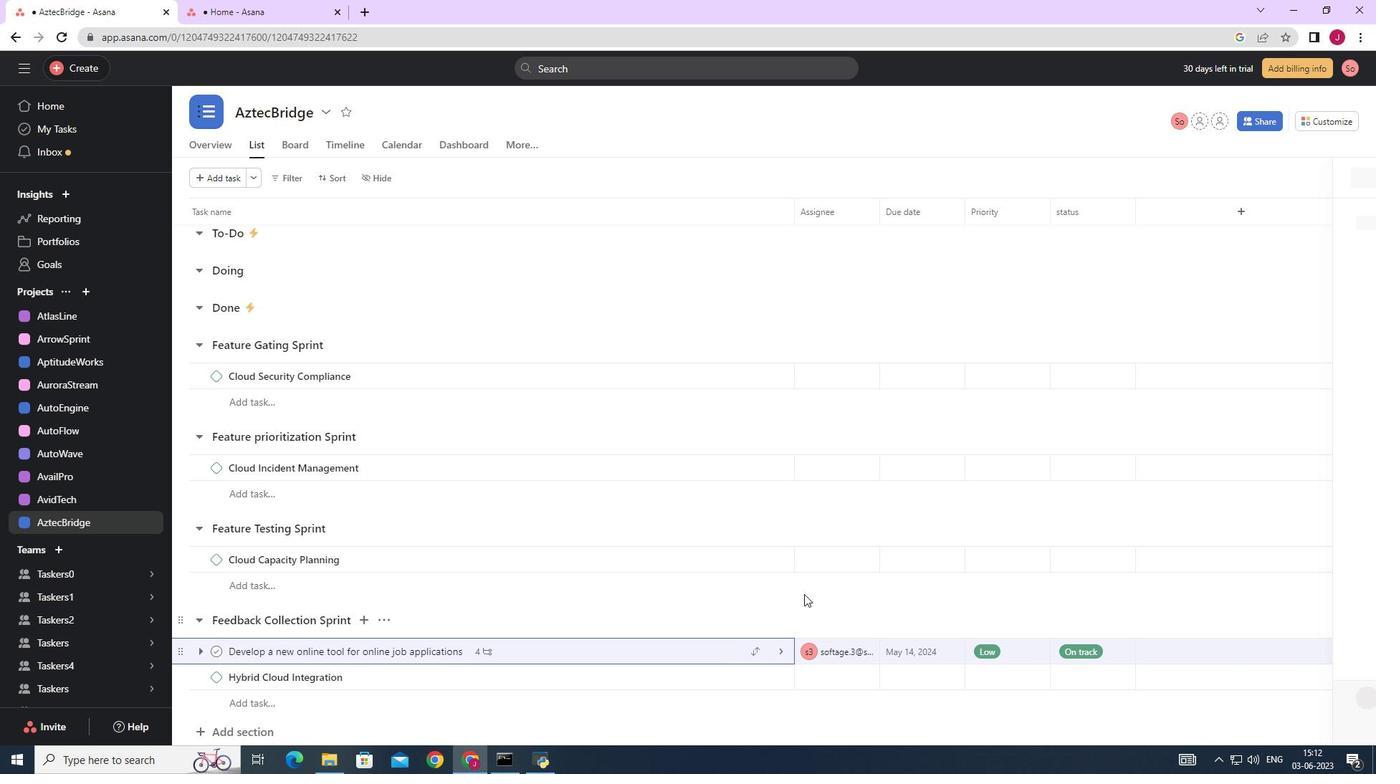
Action: Mouse scrolled (810, 585) with delta (0, 0)
Screenshot: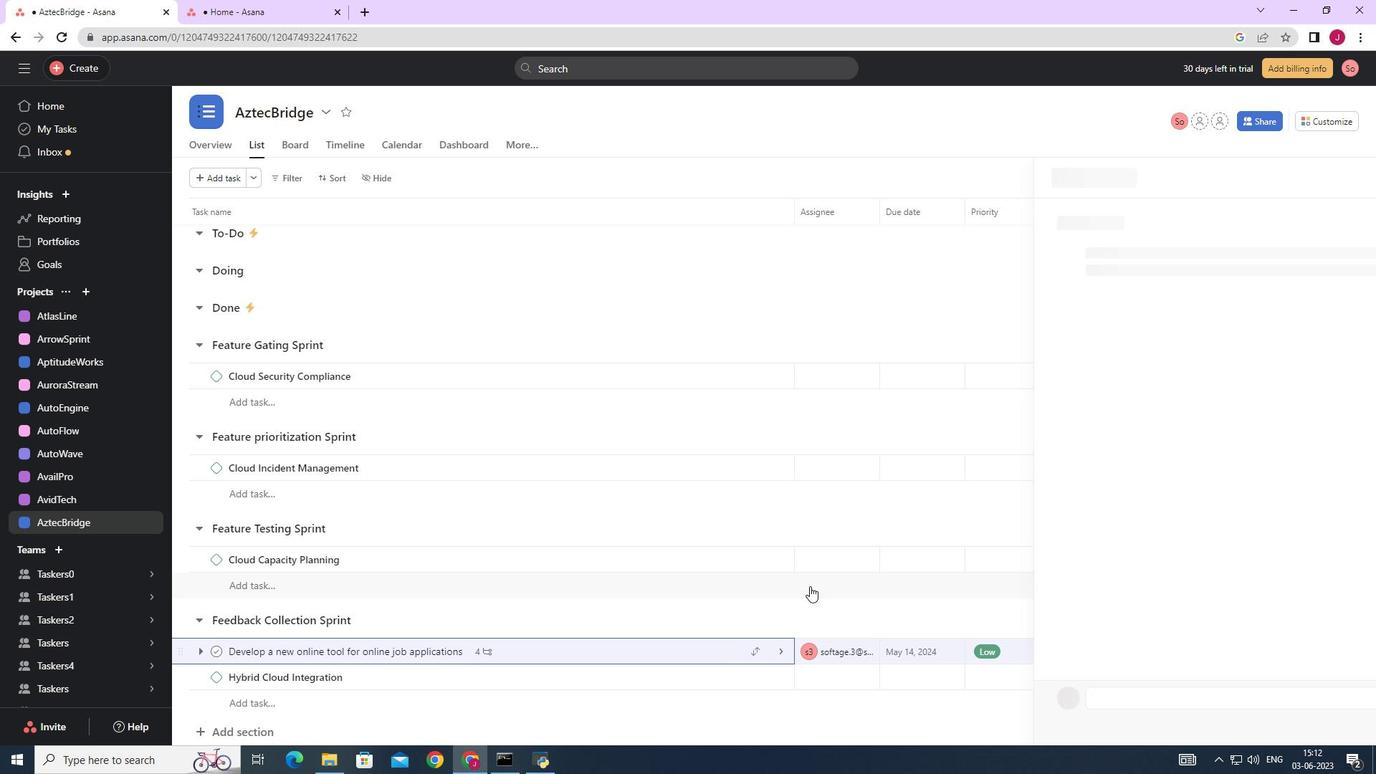
Action: Mouse scrolled (810, 585) with delta (0, 0)
Screenshot: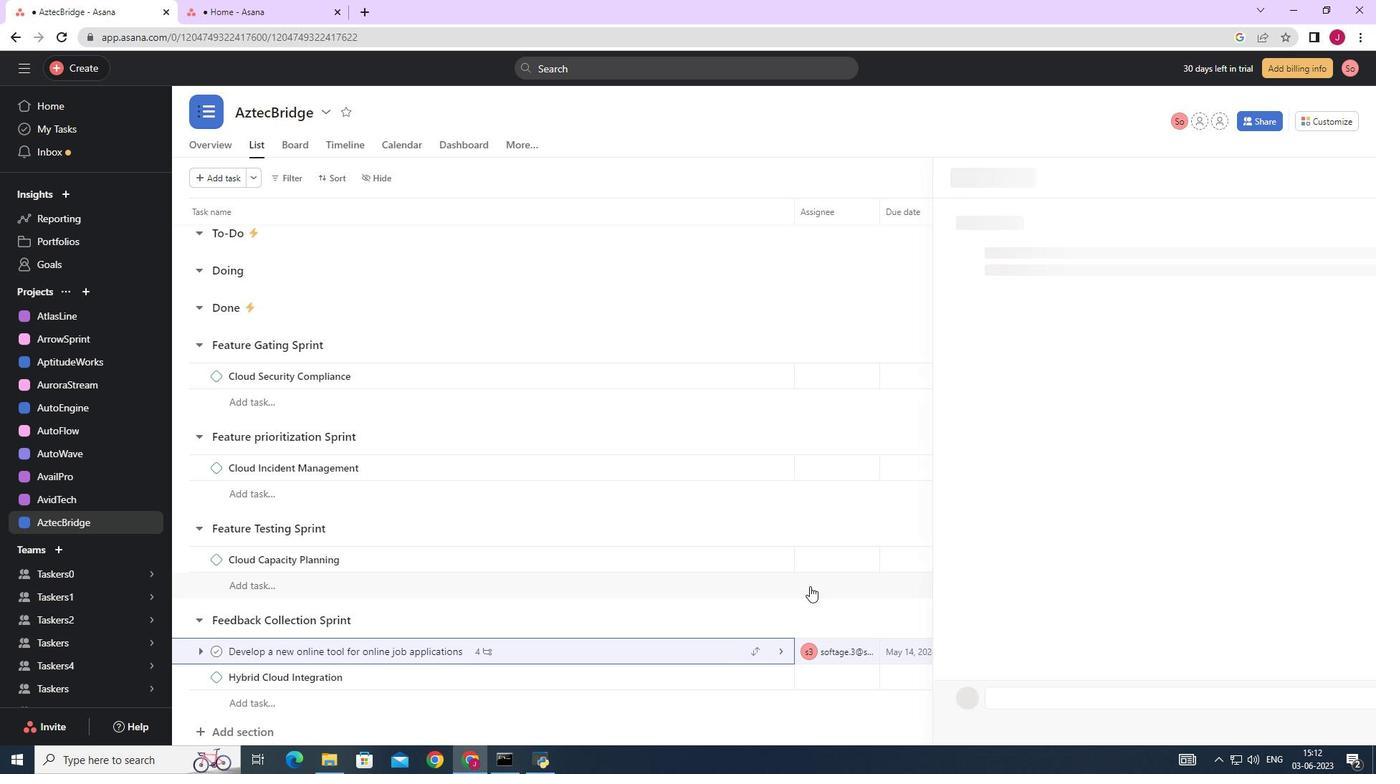 
Action: Mouse scrolled (810, 585) with delta (0, 0)
Screenshot: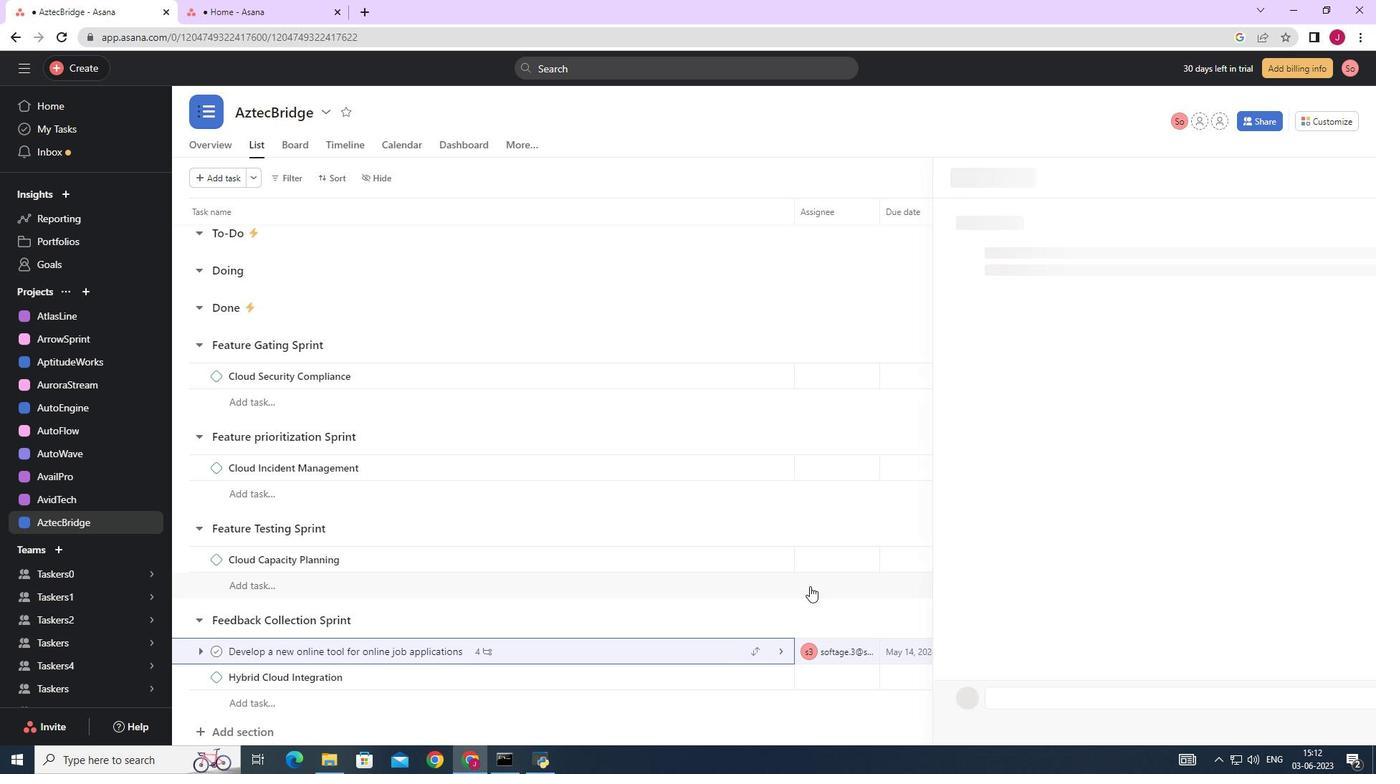 
Action: Mouse scrolled (810, 585) with delta (0, 0)
Screenshot: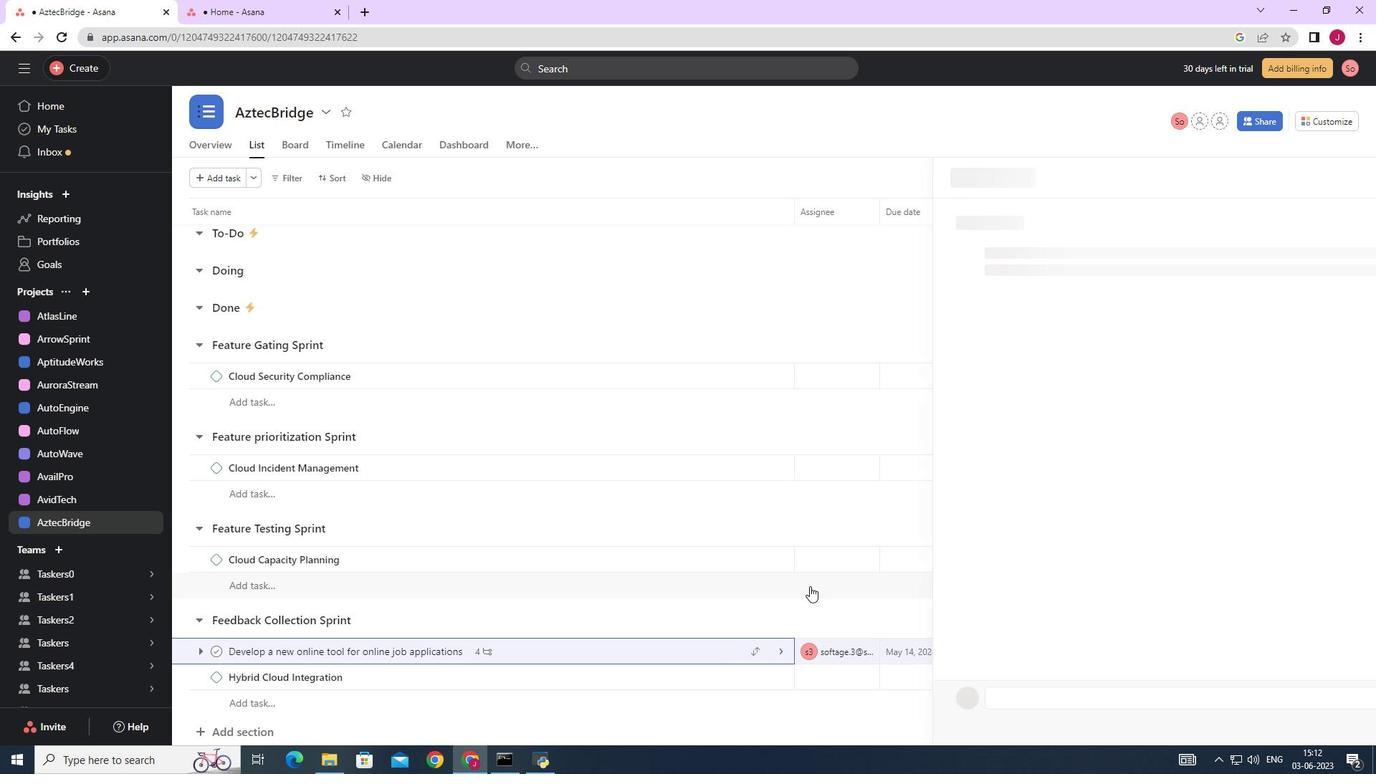 
Action: Mouse scrolled (810, 585) with delta (0, 0)
Screenshot: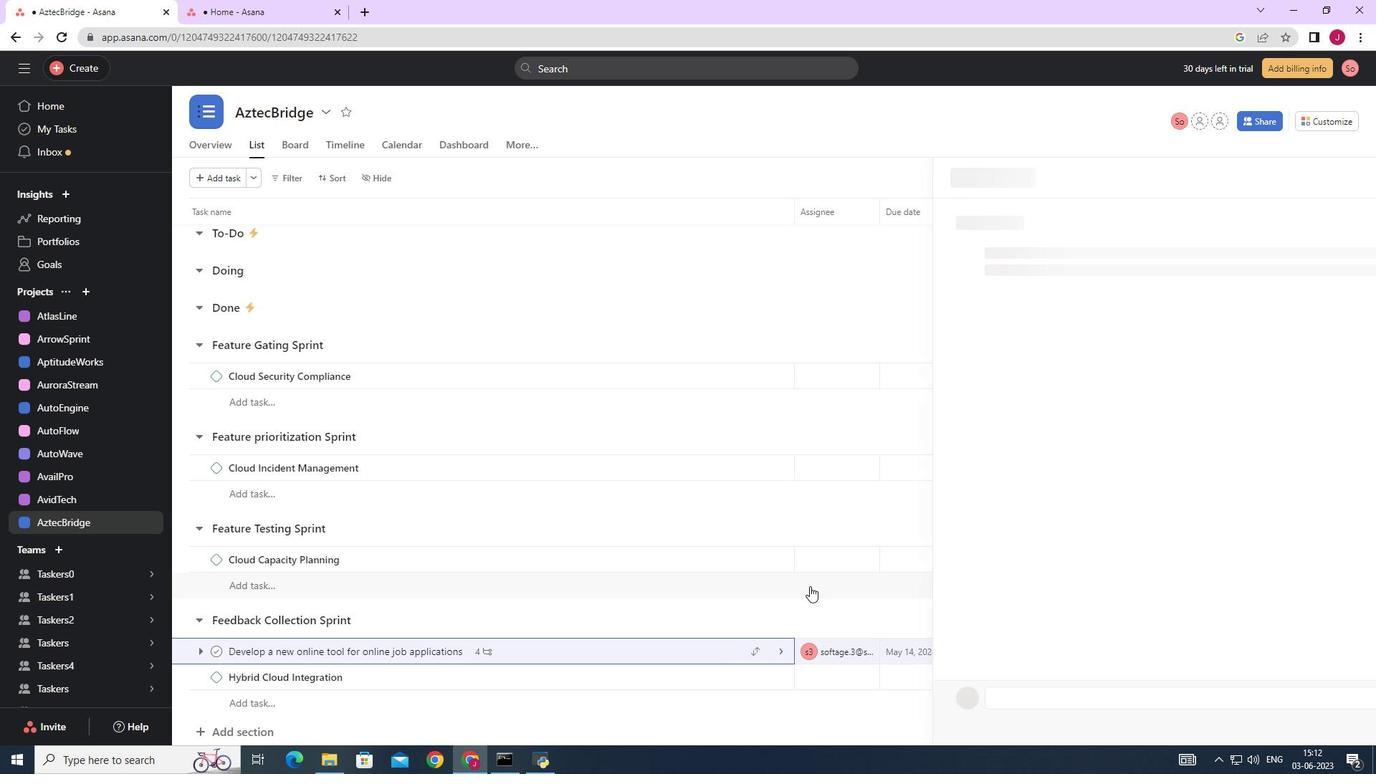 
Action: Mouse scrolled (810, 585) with delta (0, 0)
Screenshot: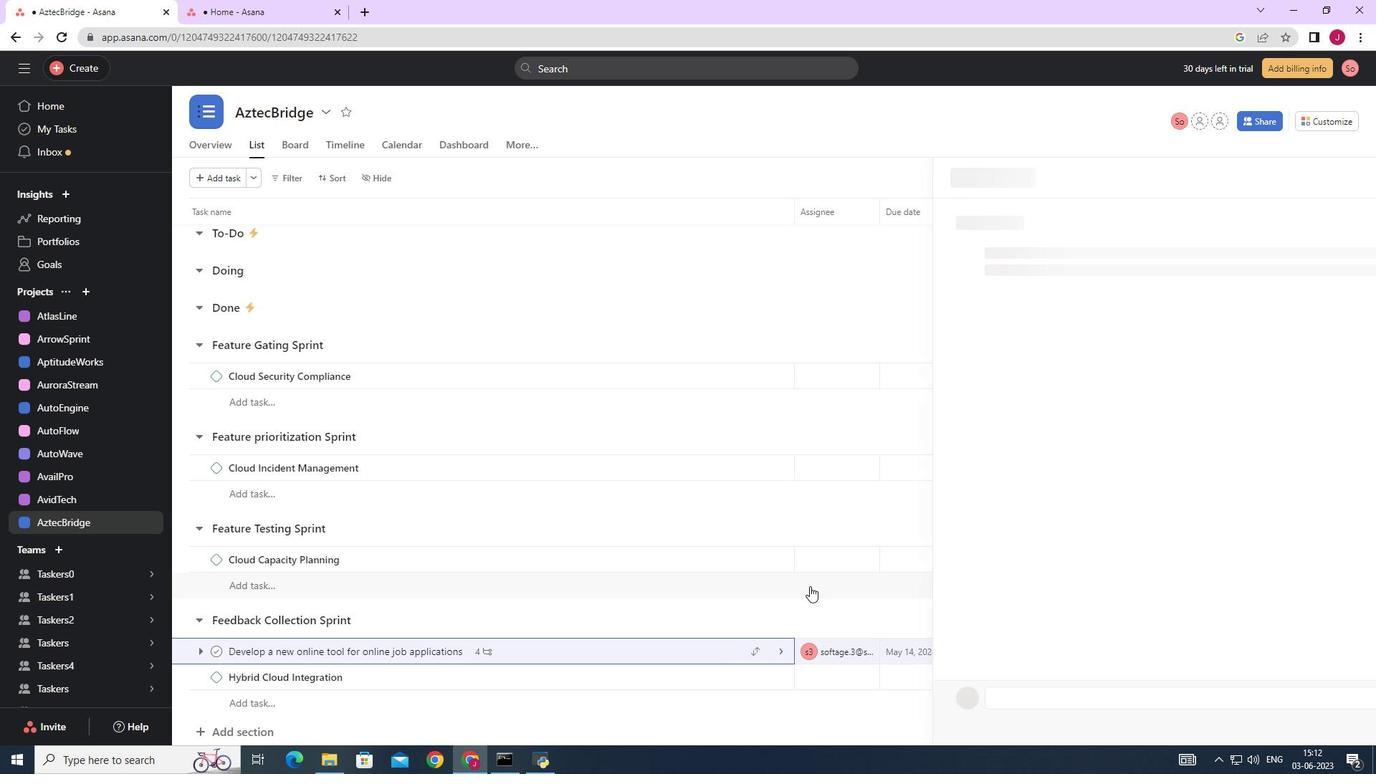 
Action: Mouse scrolled (810, 585) with delta (0, 0)
Screenshot: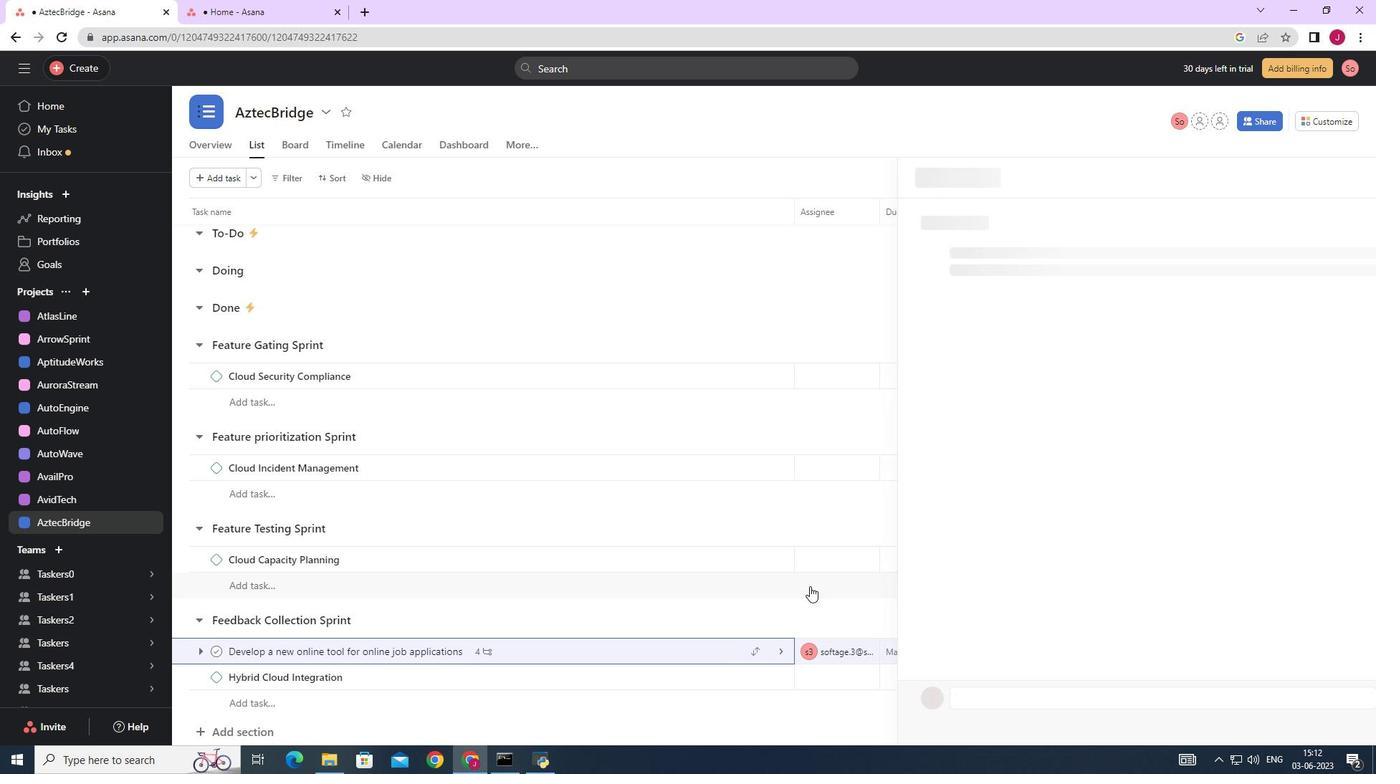 
Action: Mouse moved to (812, 582)
Screenshot: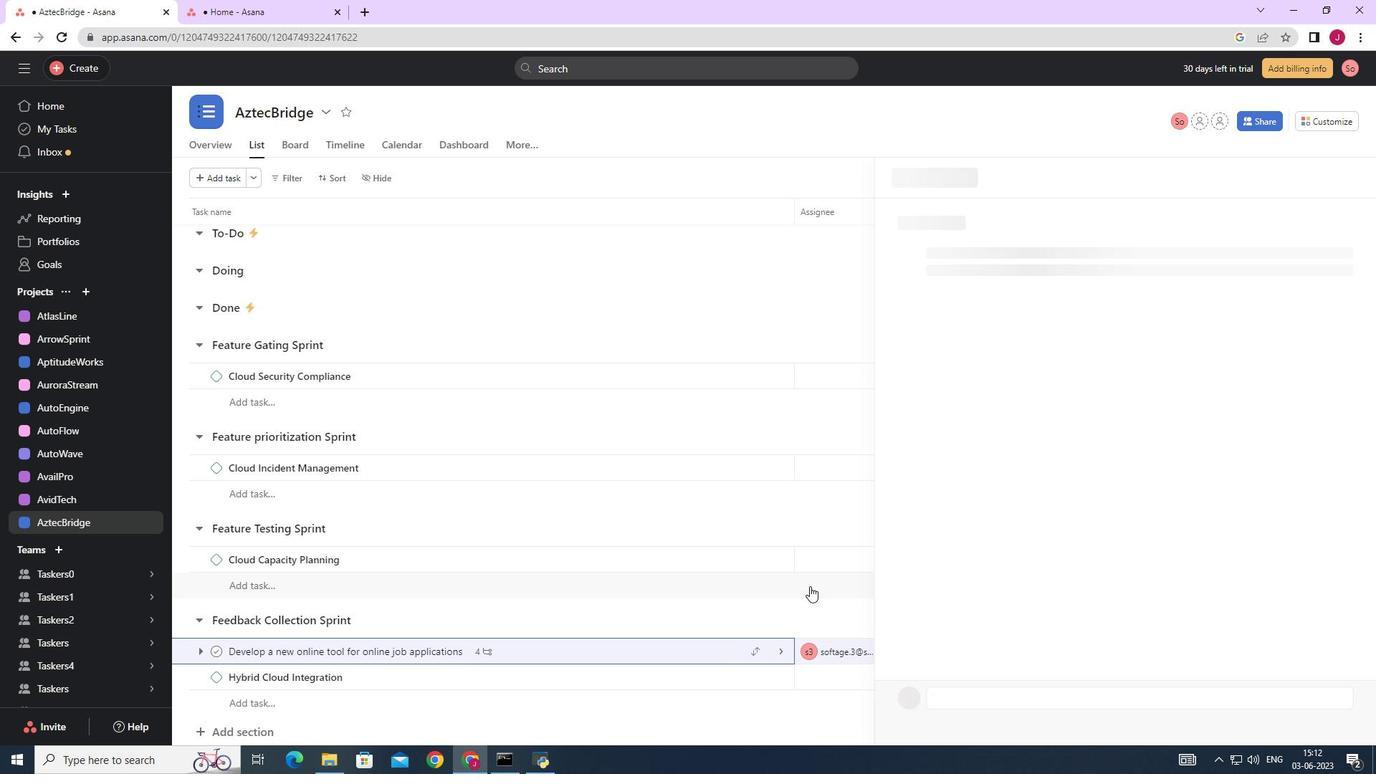 
Action: Mouse scrolled (812, 581) with delta (0, 0)
Screenshot: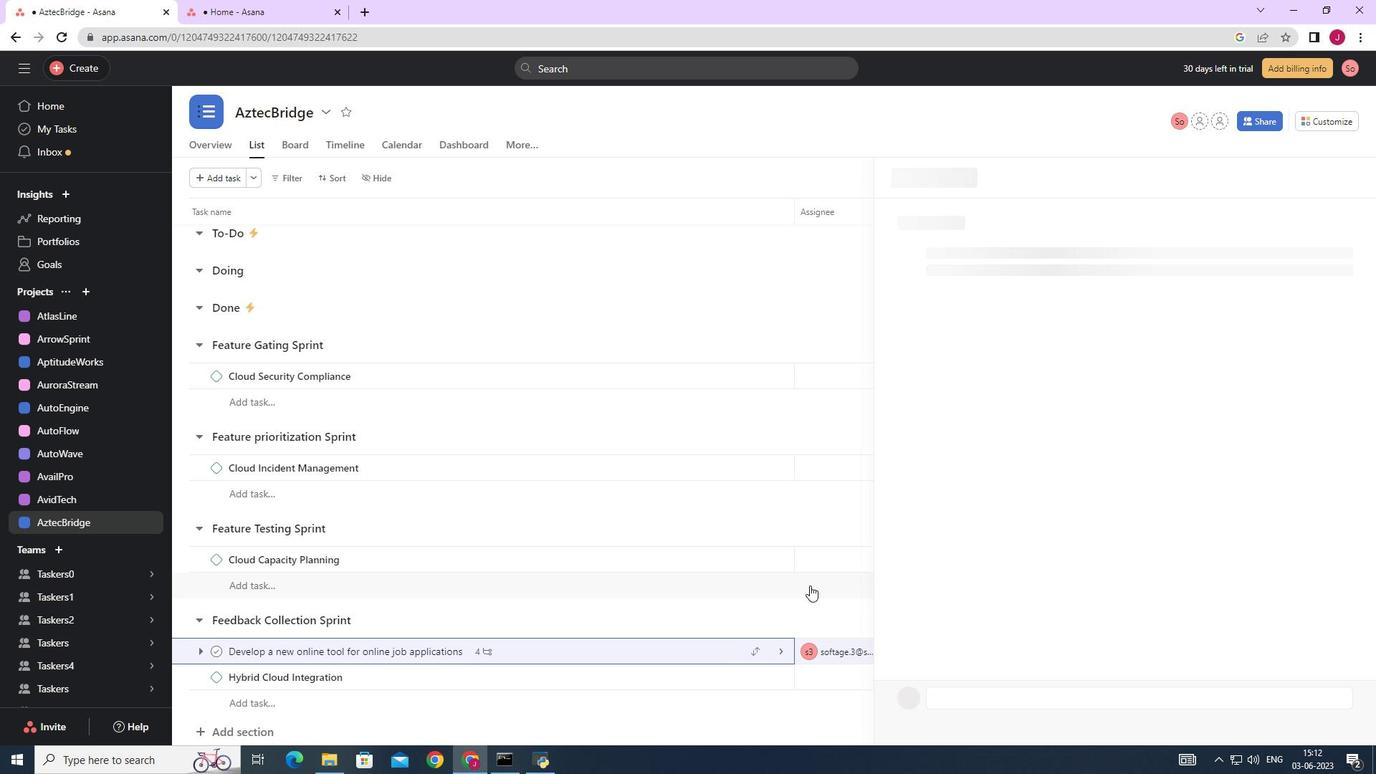 
Action: Mouse scrolled (812, 581) with delta (0, 0)
Screenshot: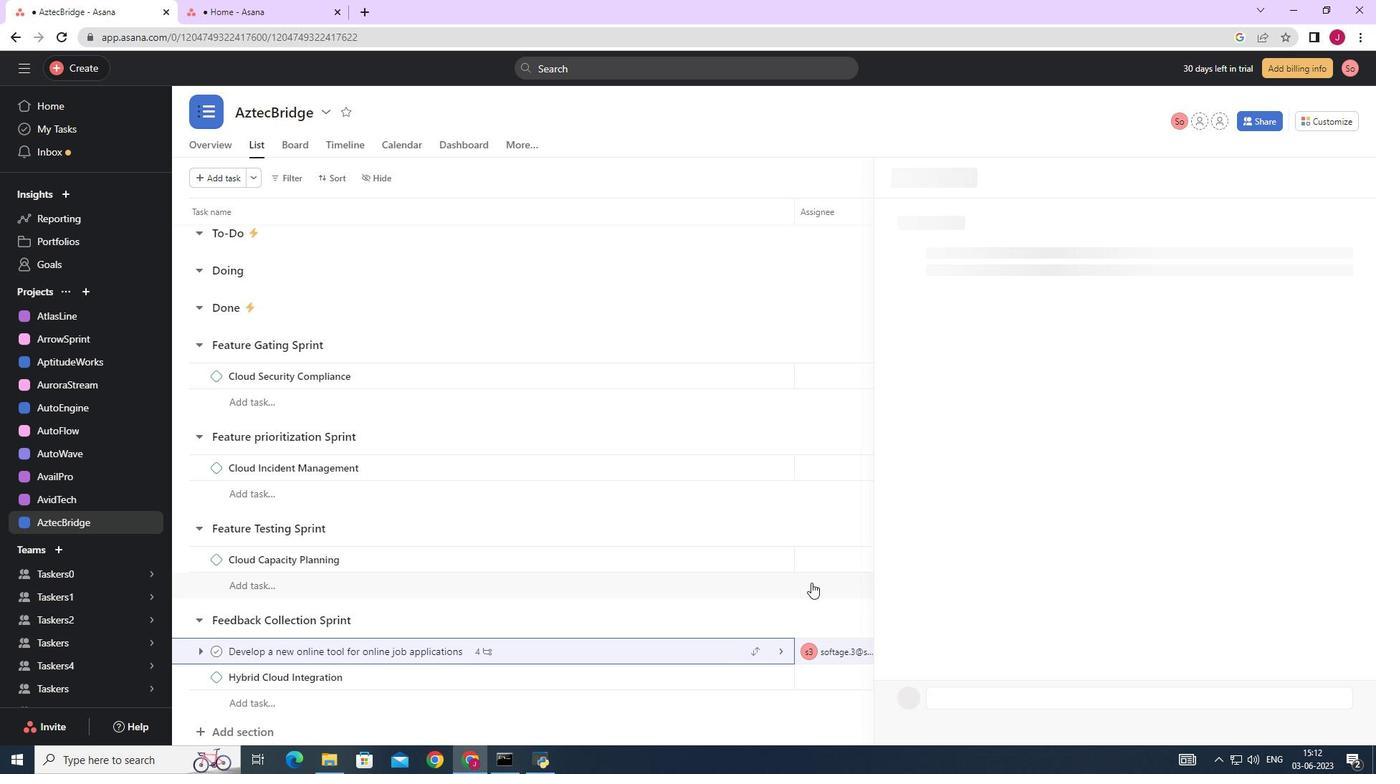 
Action: Mouse scrolled (812, 581) with delta (0, 0)
Screenshot: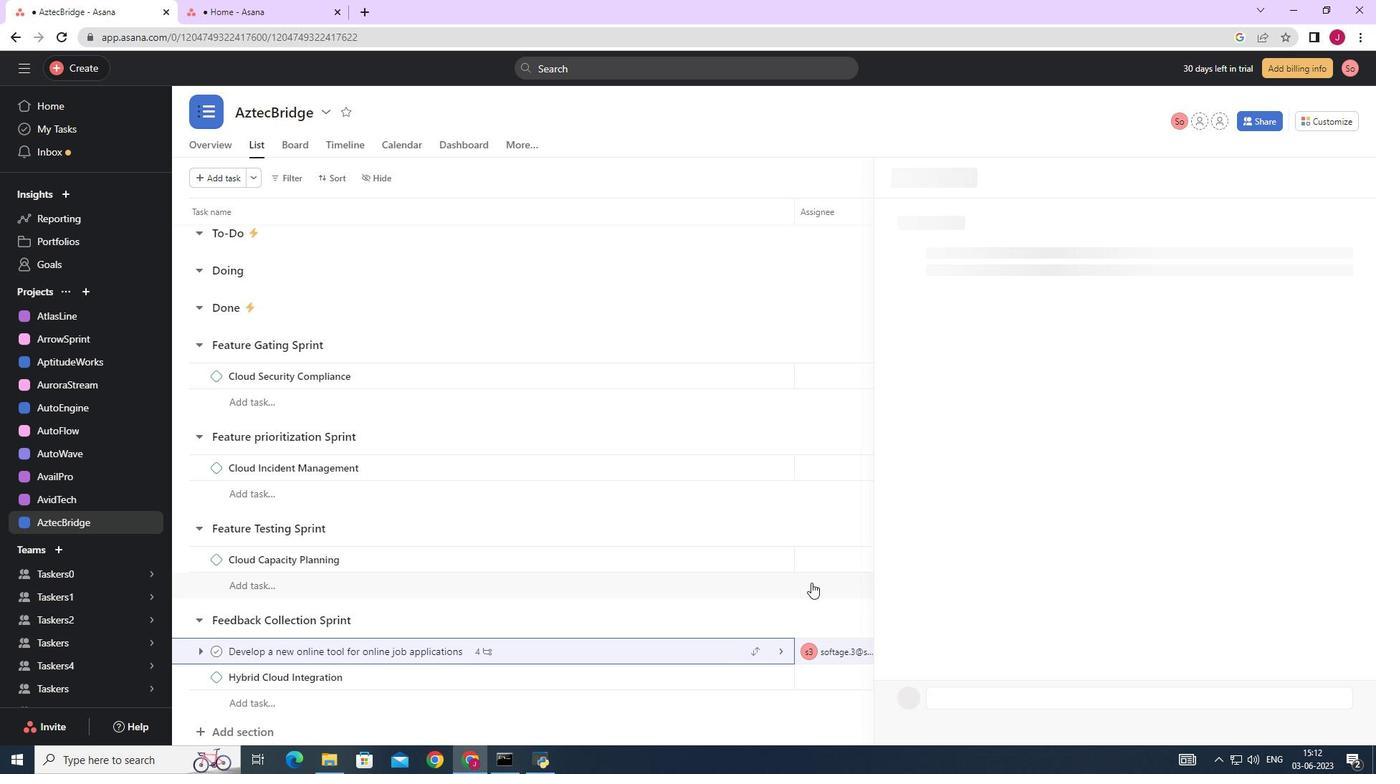 
Action: Mouse scrolled (812, 581) with delta (0, 0)
Screenshot: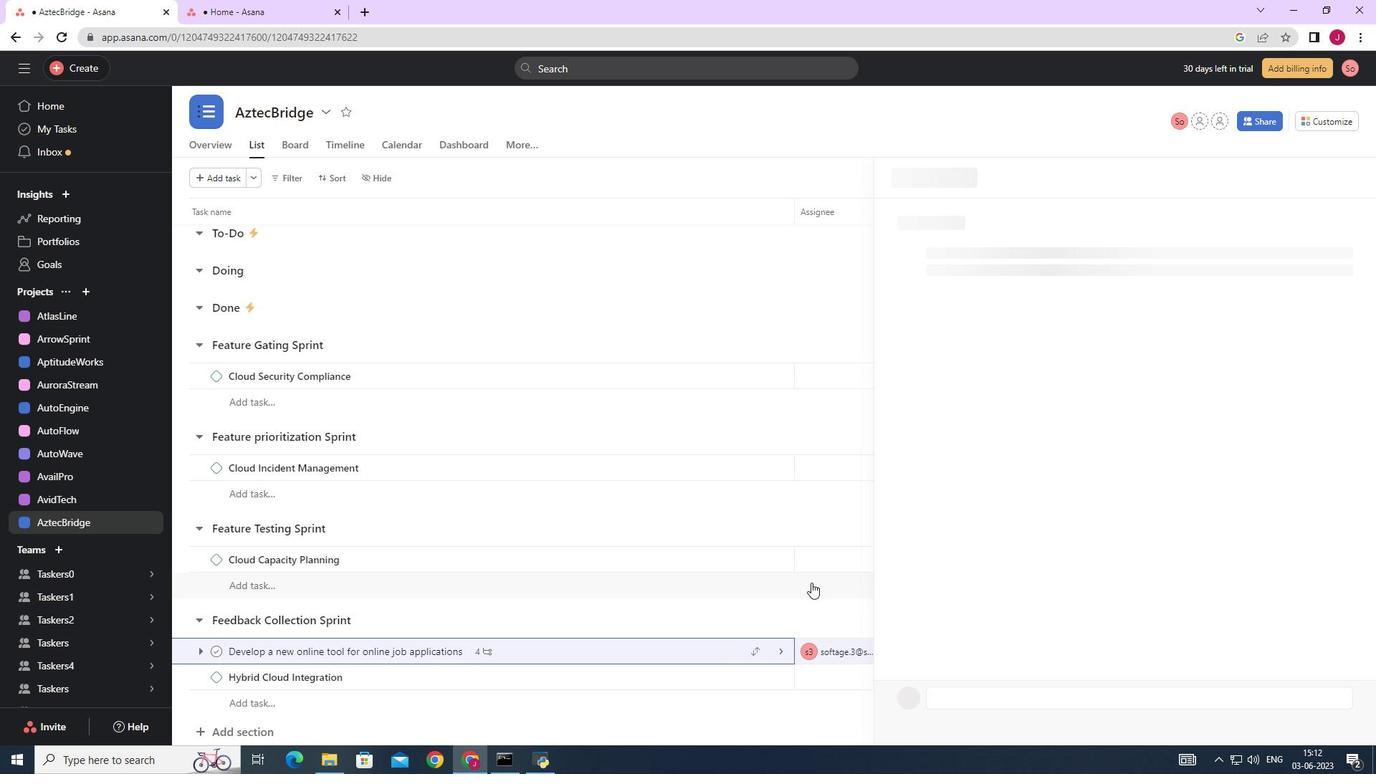 
Action: Mouse moved to (830, 580)
Screenshot: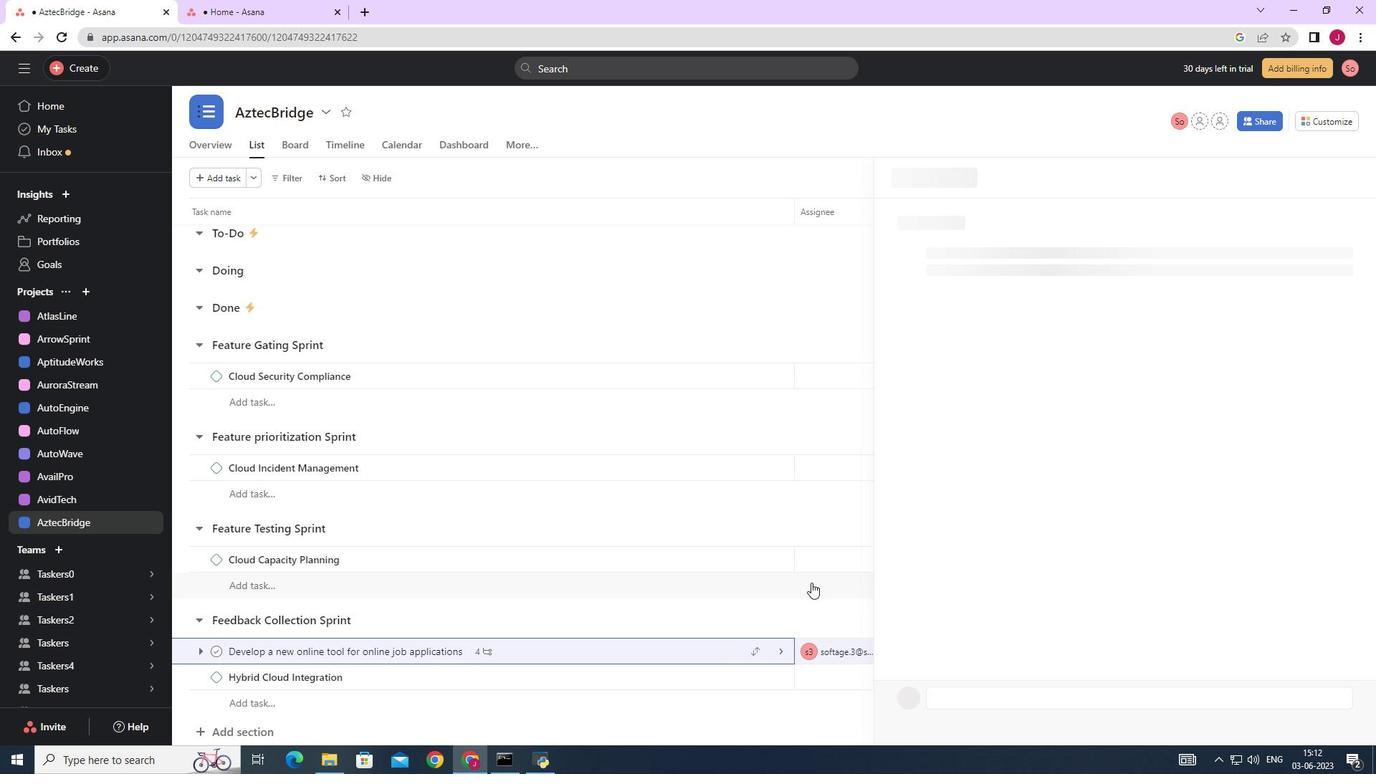 
Action: Mouse scrolled (830, 580) with delta (0, 0)
Screenshot: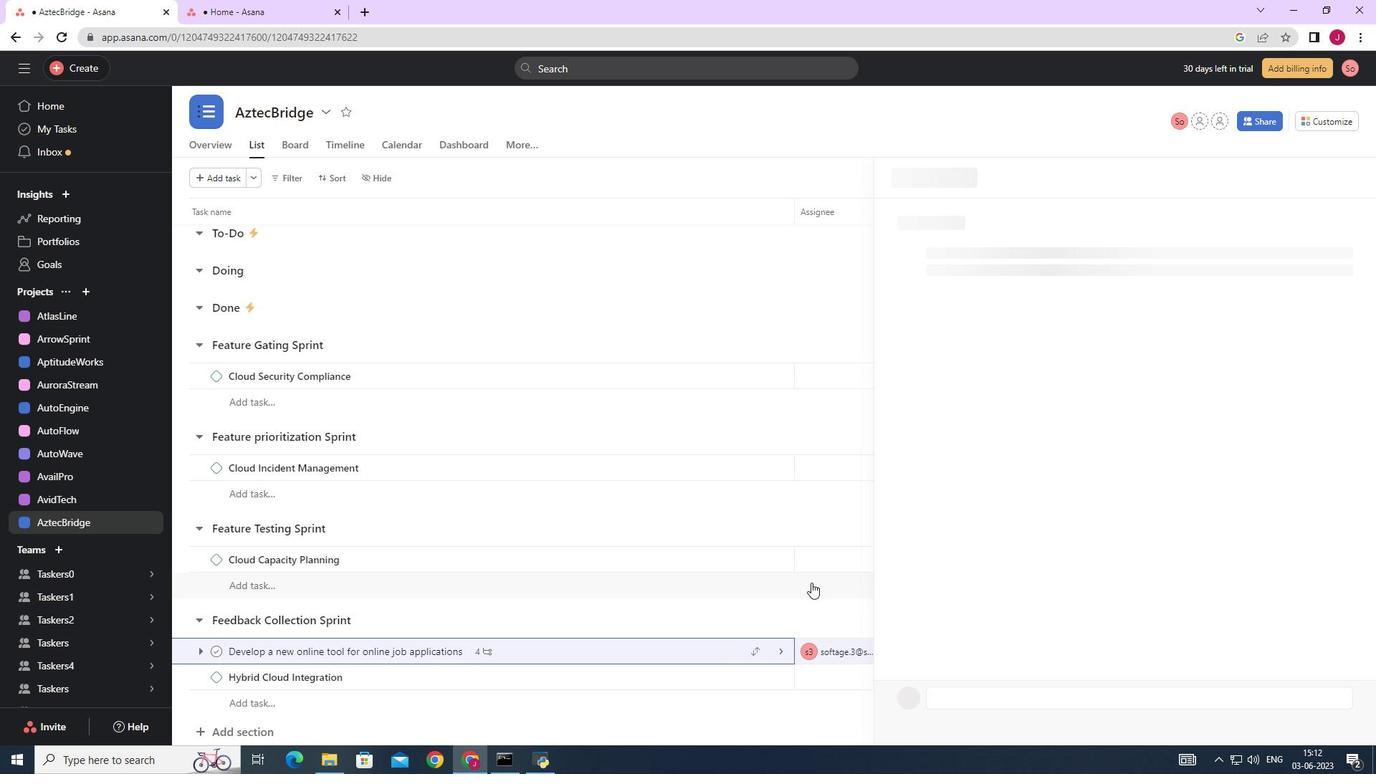 
Action: Mouse moved to (986, 529)
Screenshot: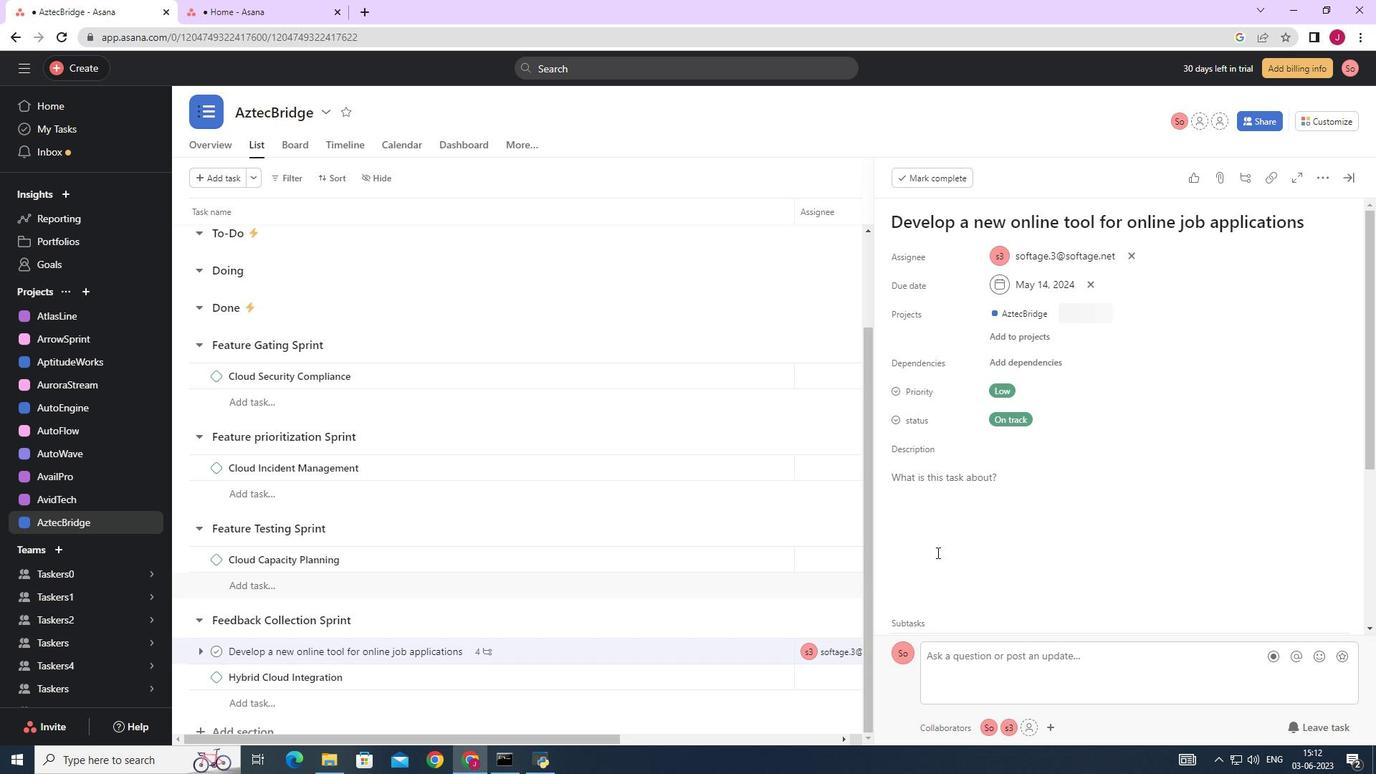 
Action: Mouse scrolled (986, 529) with delta (0, 0)
Screenshot: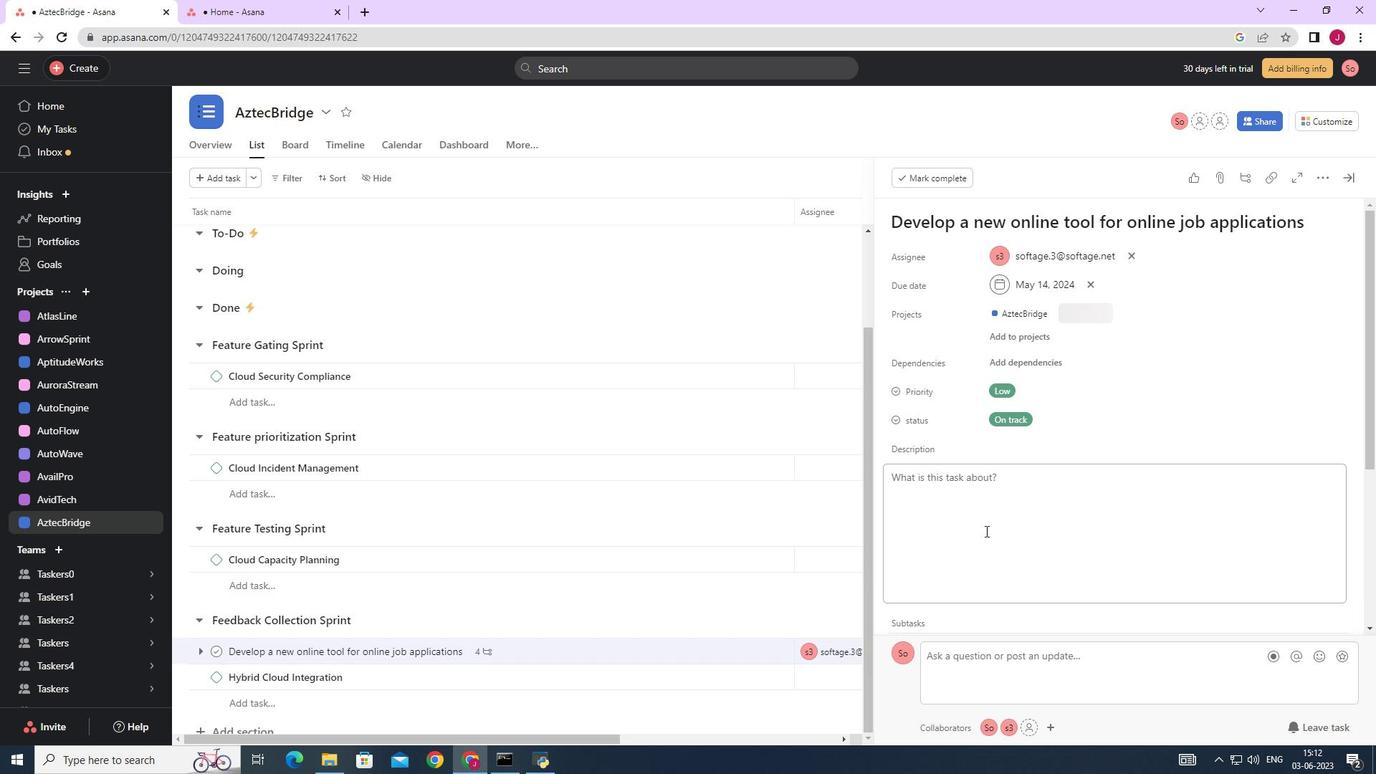 
Action: Mouse scrolled (986, 529) with delta (0, 0)
Screenshot: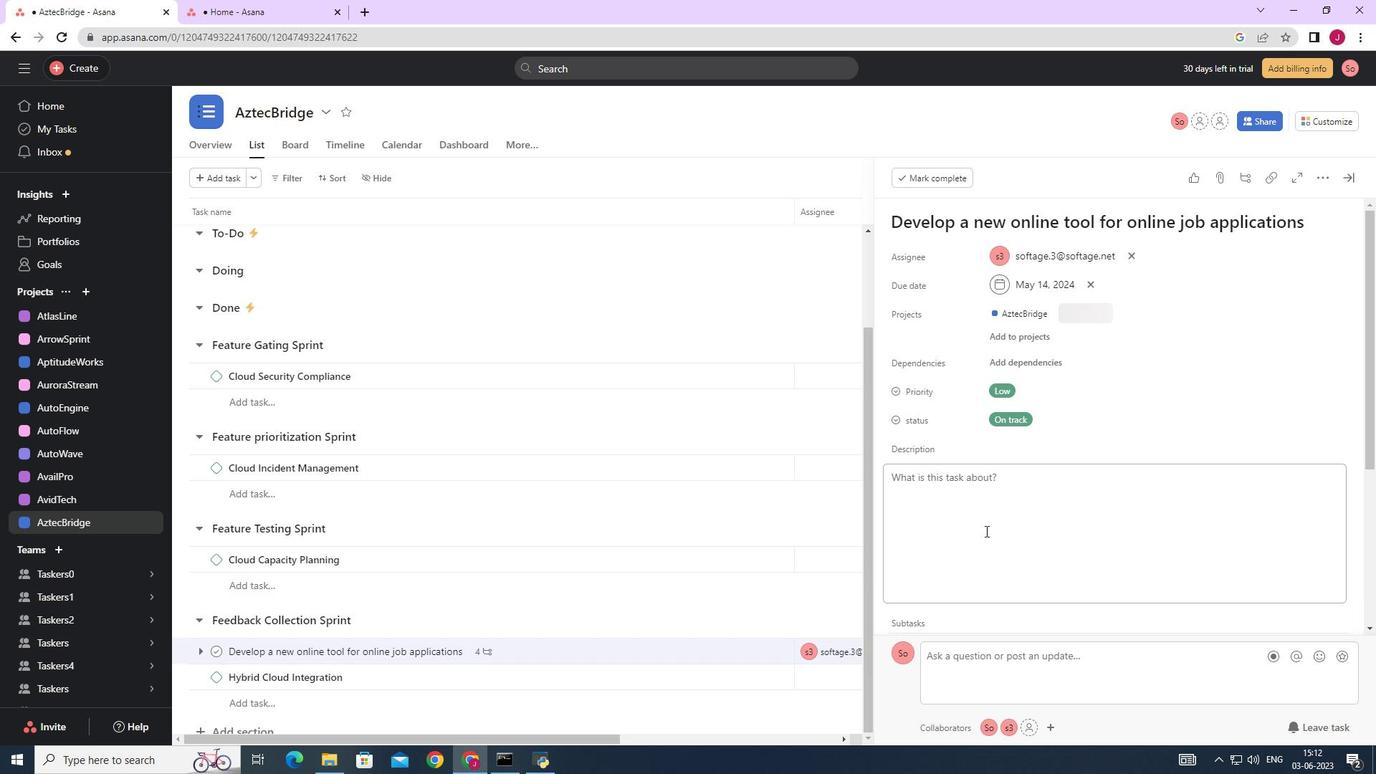 
Action: Mouse scrolled (986, 529) with delta (0, 0)
Screenshot: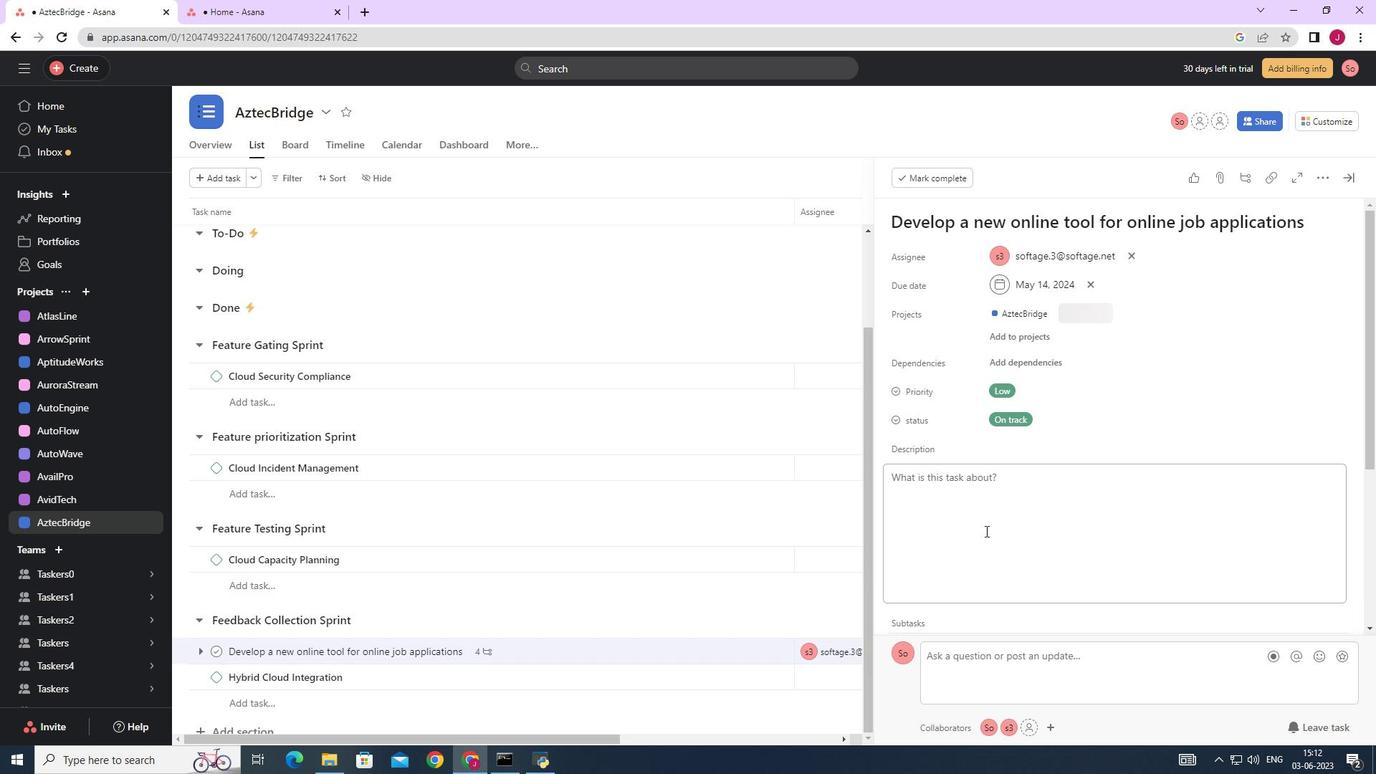 
Action: Mouse scrolled (986, 529) with delta (0, 0)
Screenshot: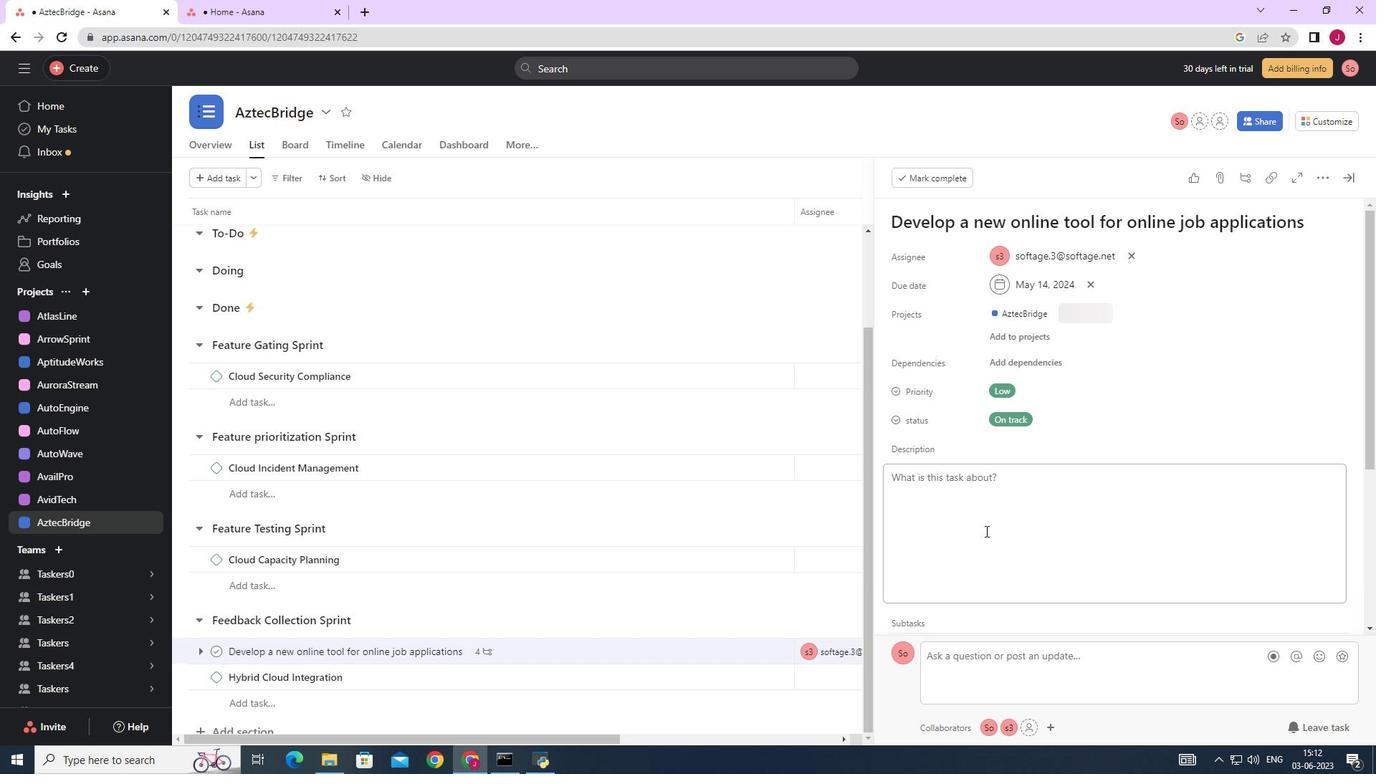 
Action: Mouse scrolled (986, 529) with delta (0, 0)
Screenshot: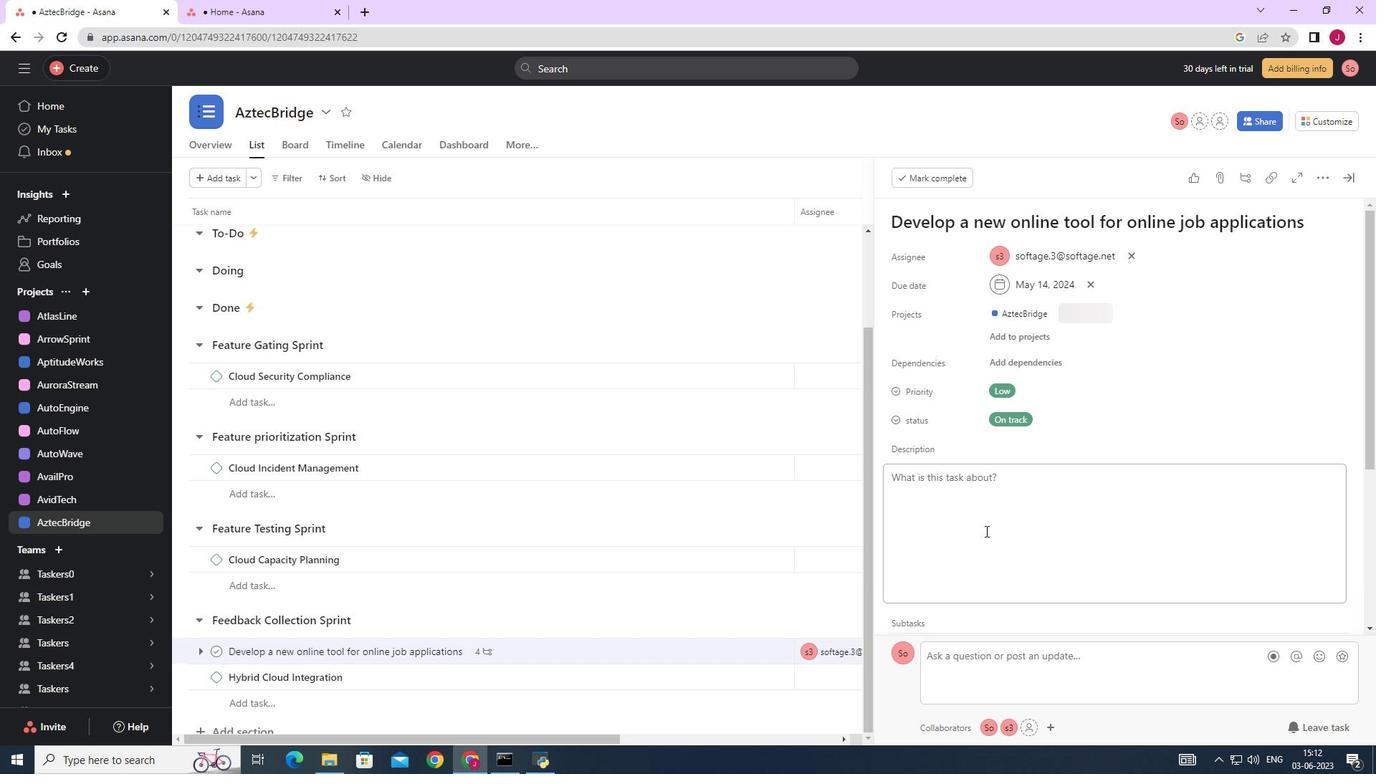 
Action: Mouse moved to (987, 445)
Screenshot: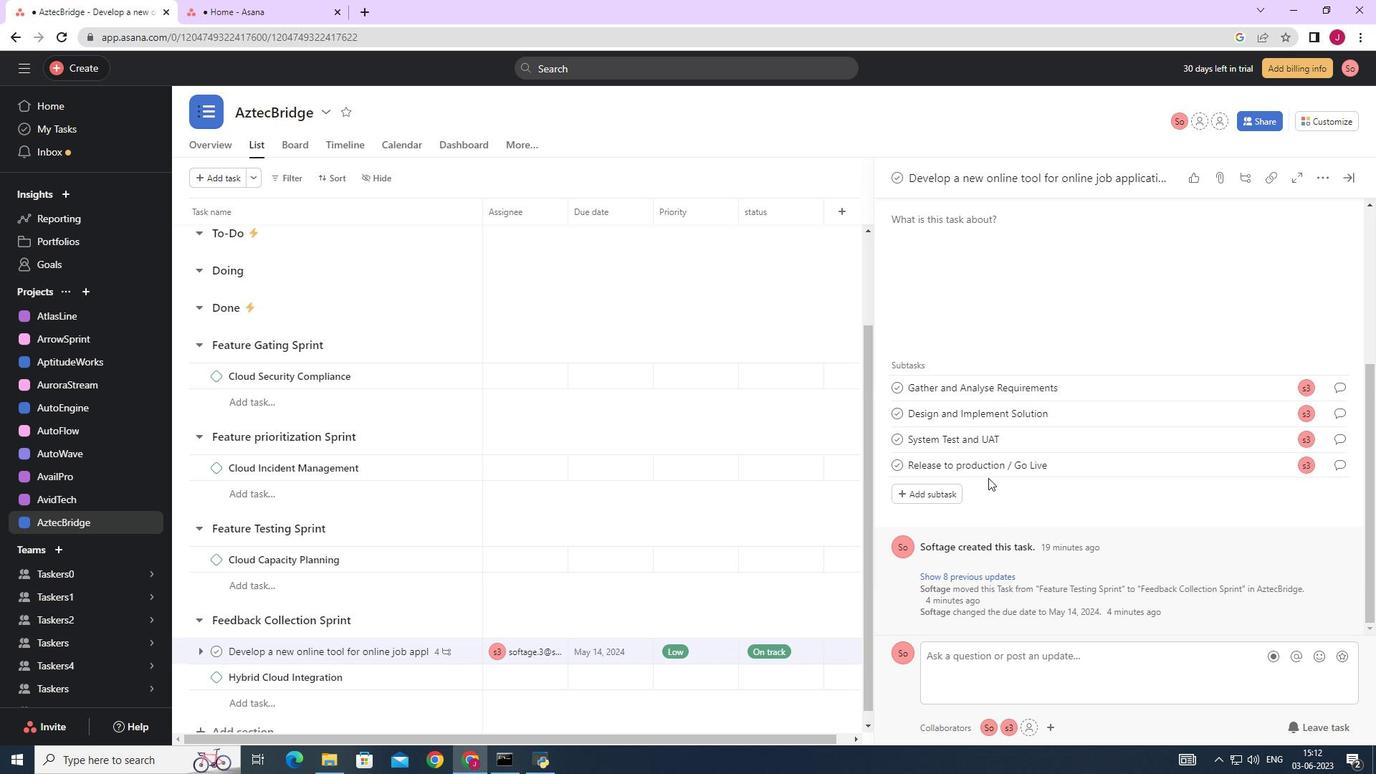 
Action: Mouse scrolled (987, 445) with delta (0, 0)
Screenshot: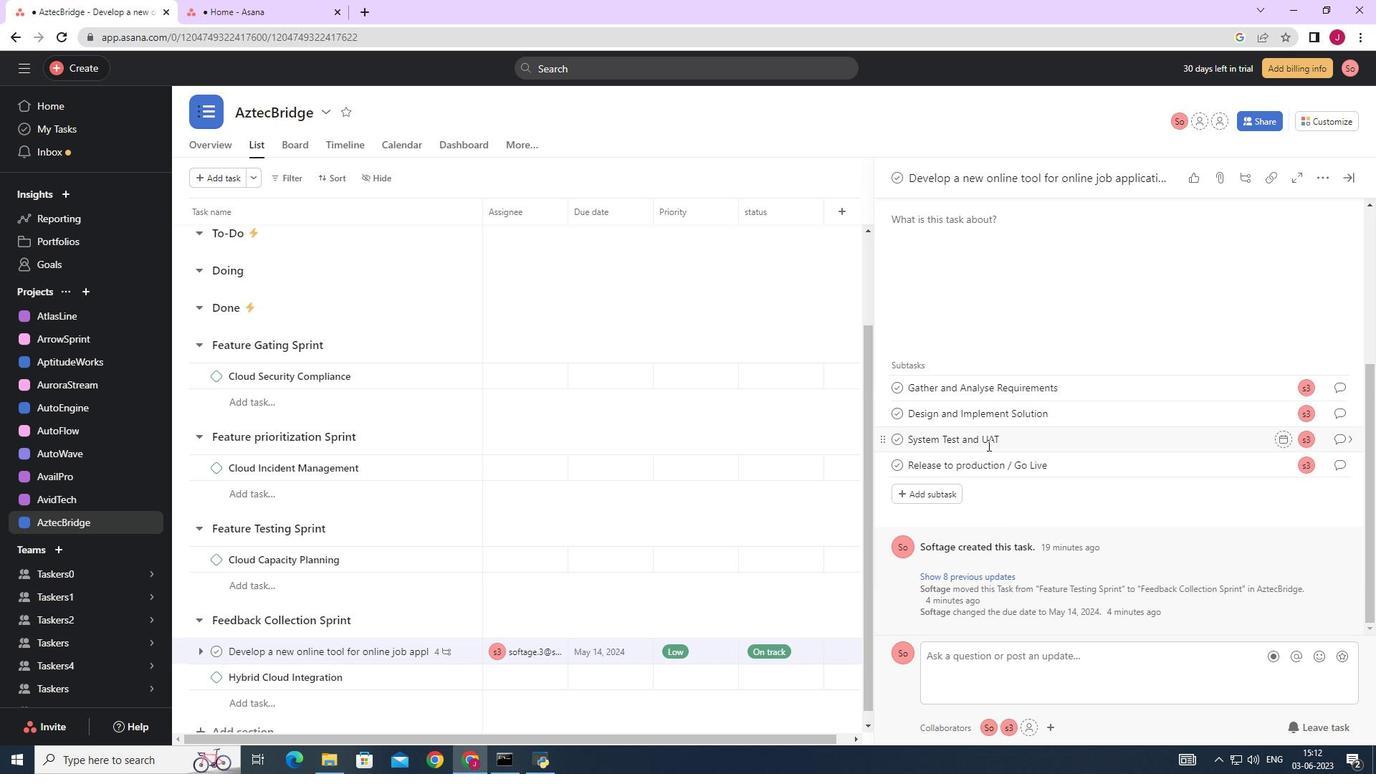 
Action: Mouse scrolled (987, 445) with delta (0, 0)
Screenshot: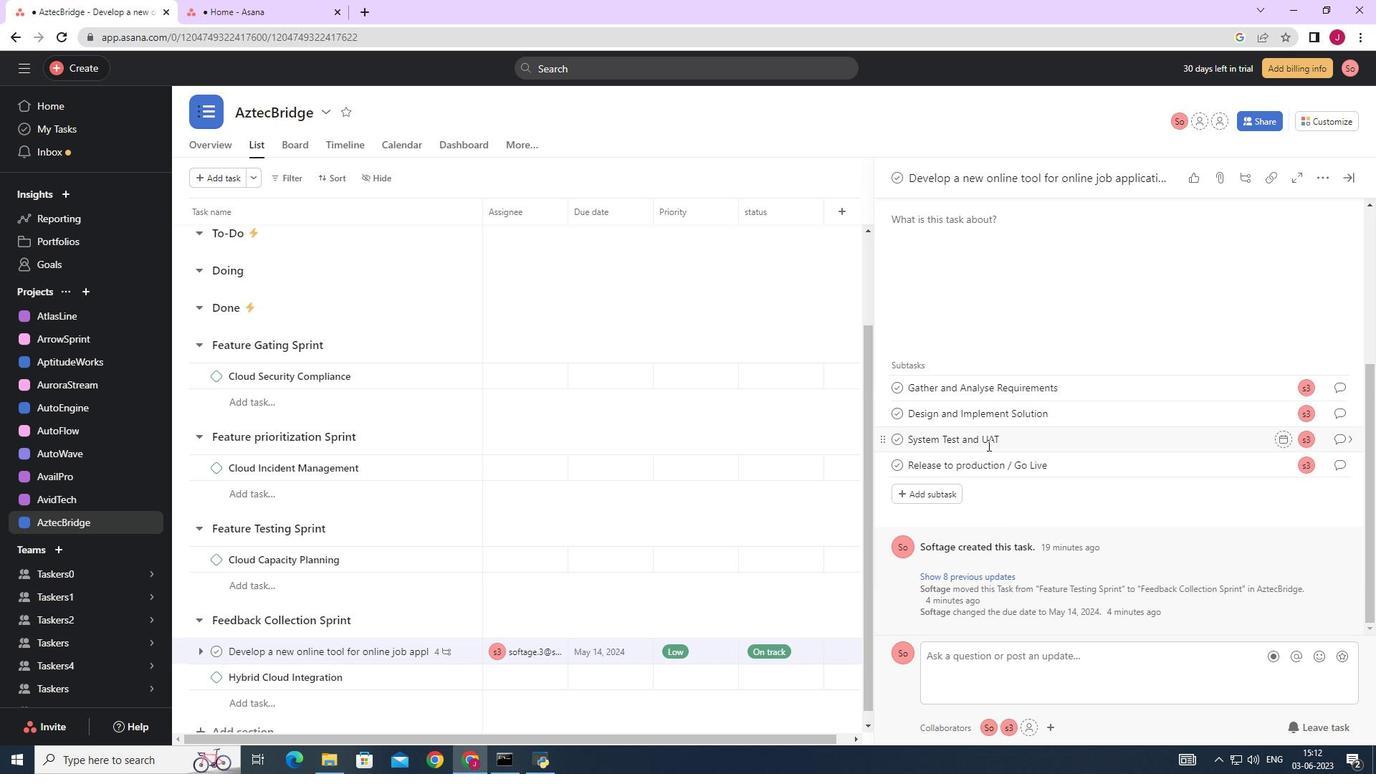 
Action: Mouse scrolled (987, 445) with delta (0, 0)
Screenshot: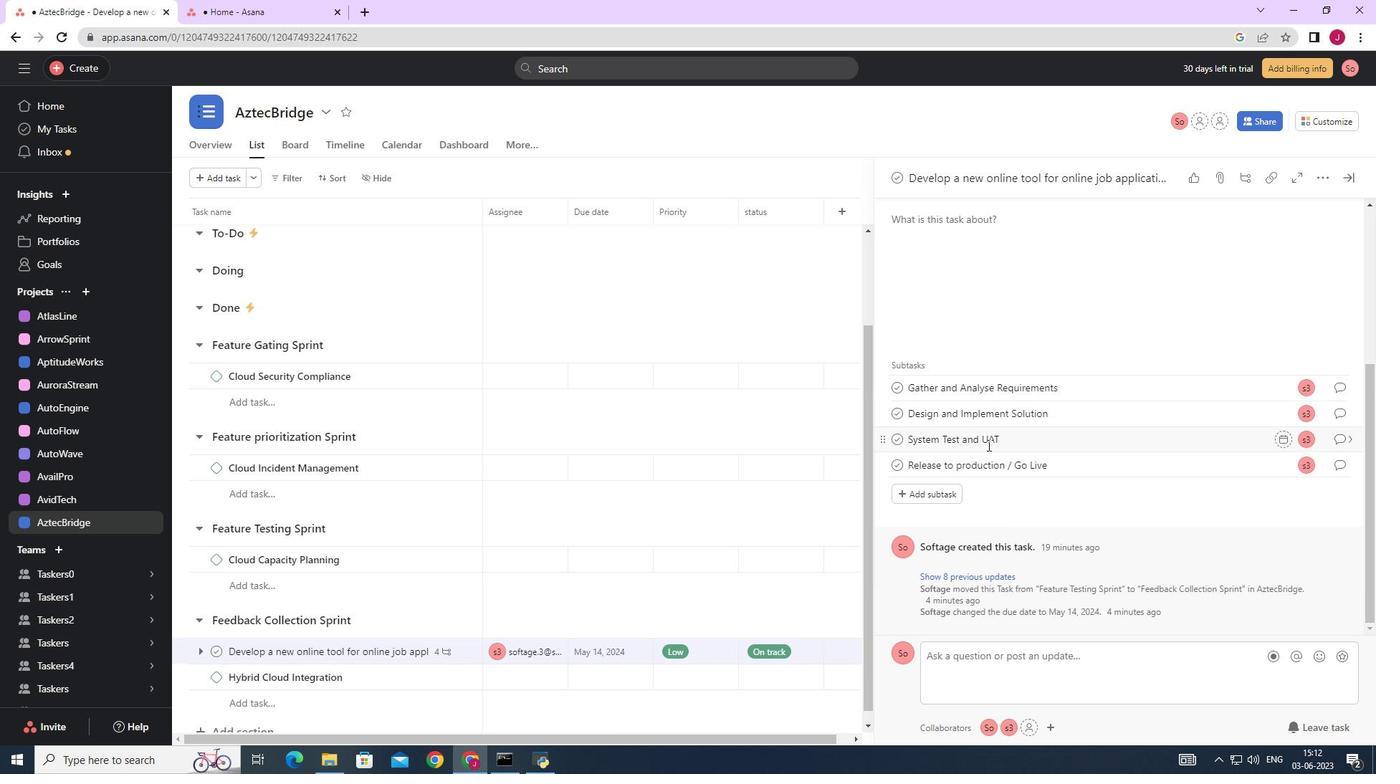 
Action: Mouse scrolled (987, 445) with delta (0, 0)
Screenshot: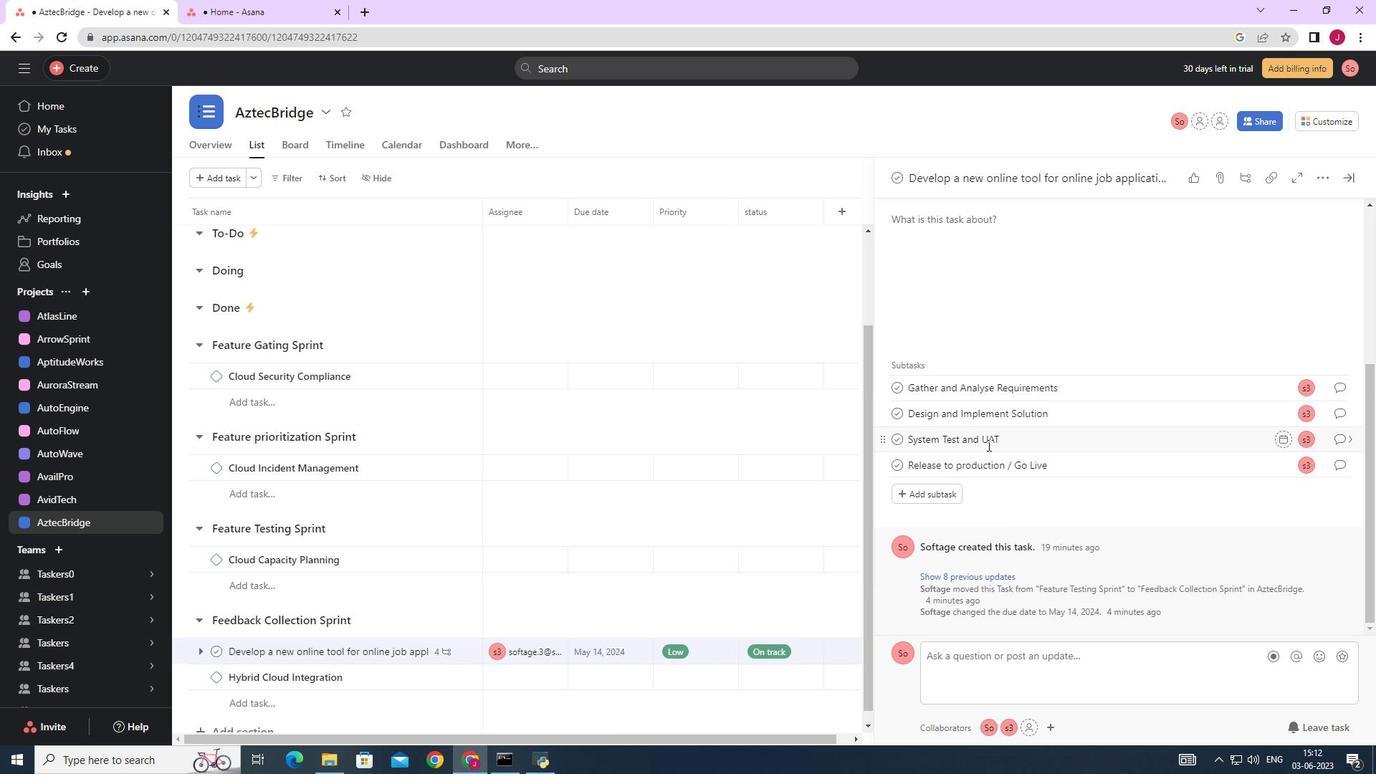 
Action: Mouse moved to (1028, 364)
Screenshot: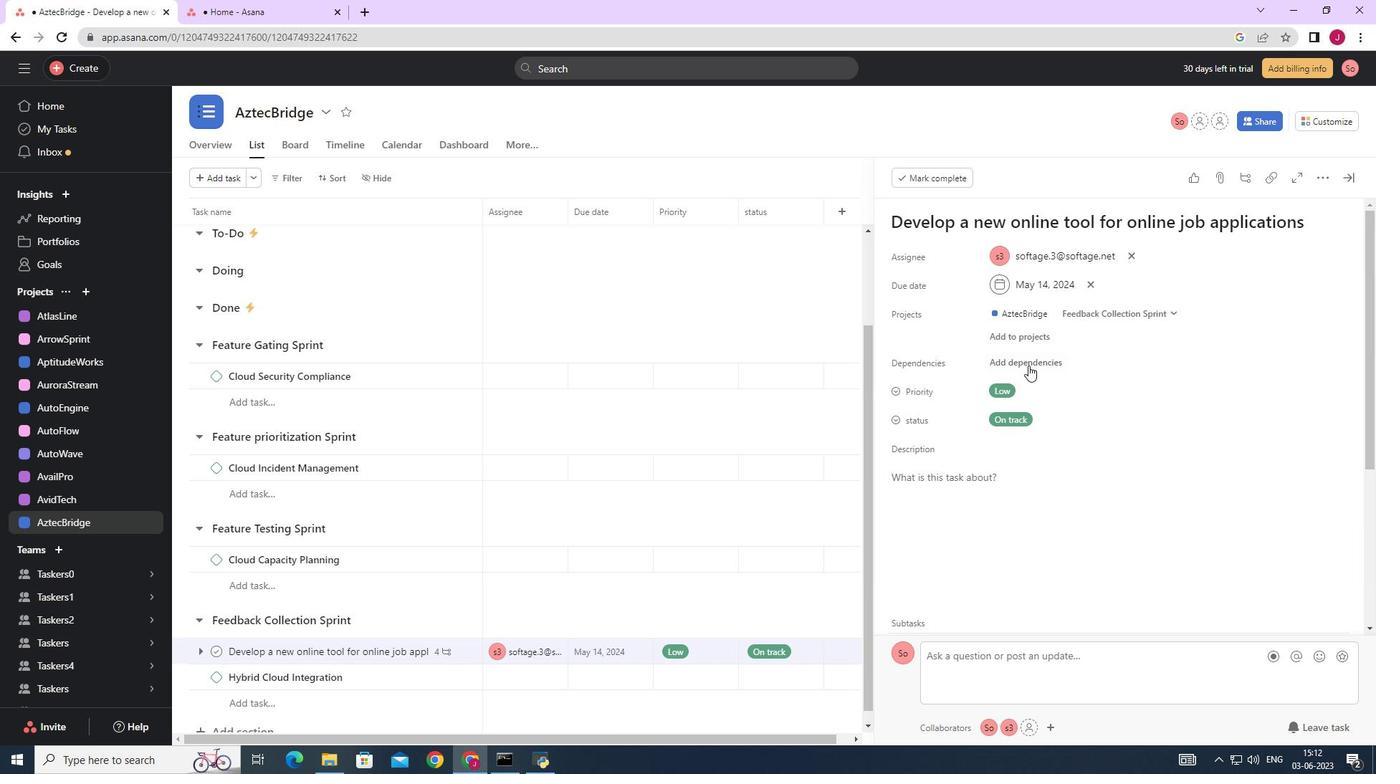 
Action: Mouse pressed left at (1028, 364)
Screenshot: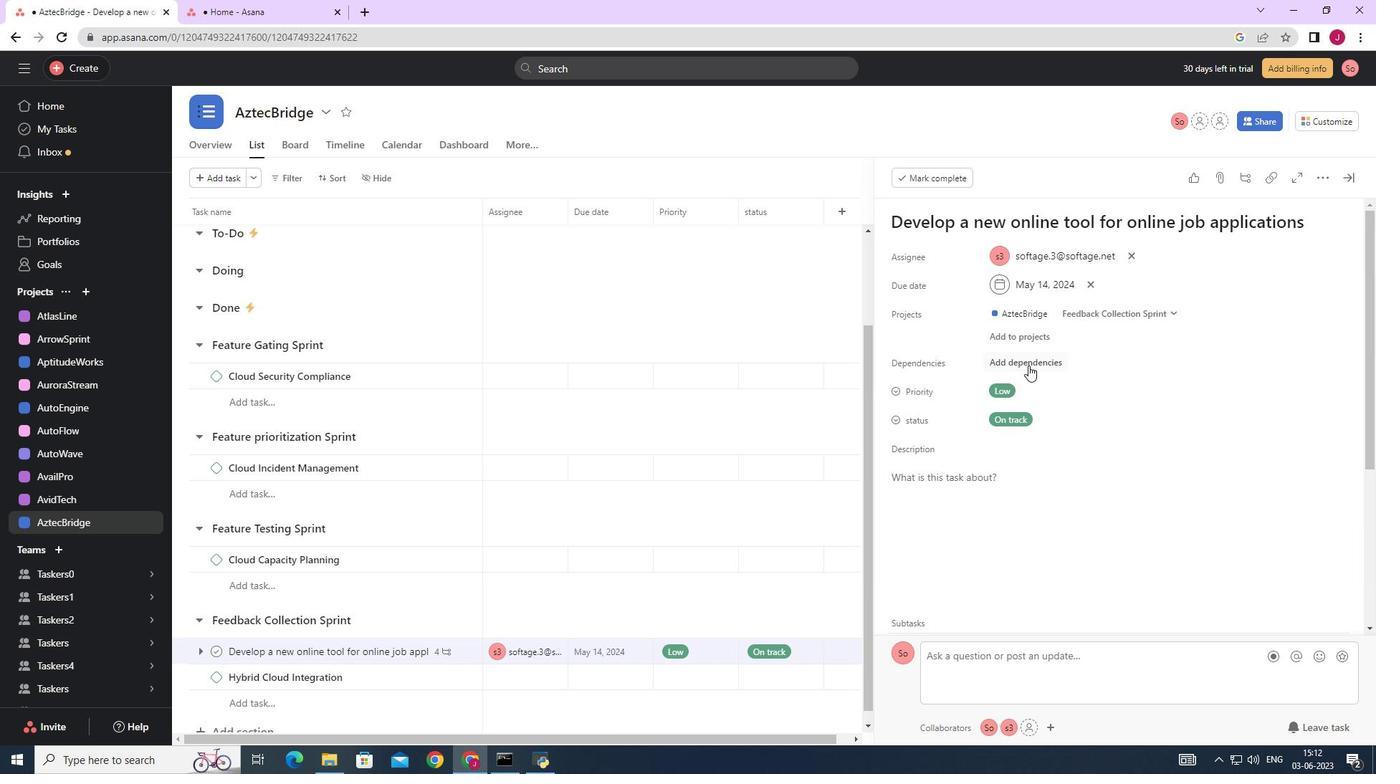 
Action: Mouse moved to (1096, 410)
Screenshot: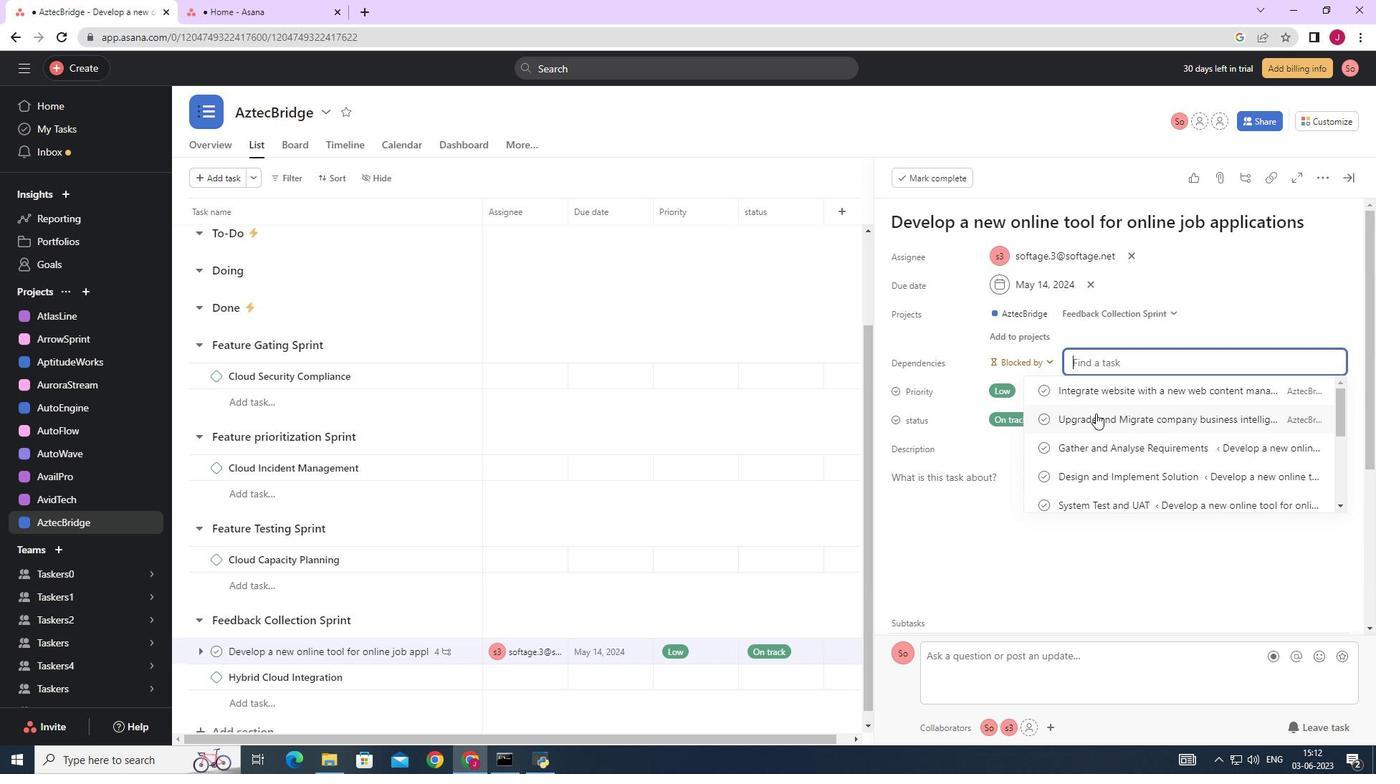 
Action: Mouse pressed left at (1096, 410)
Screenshot: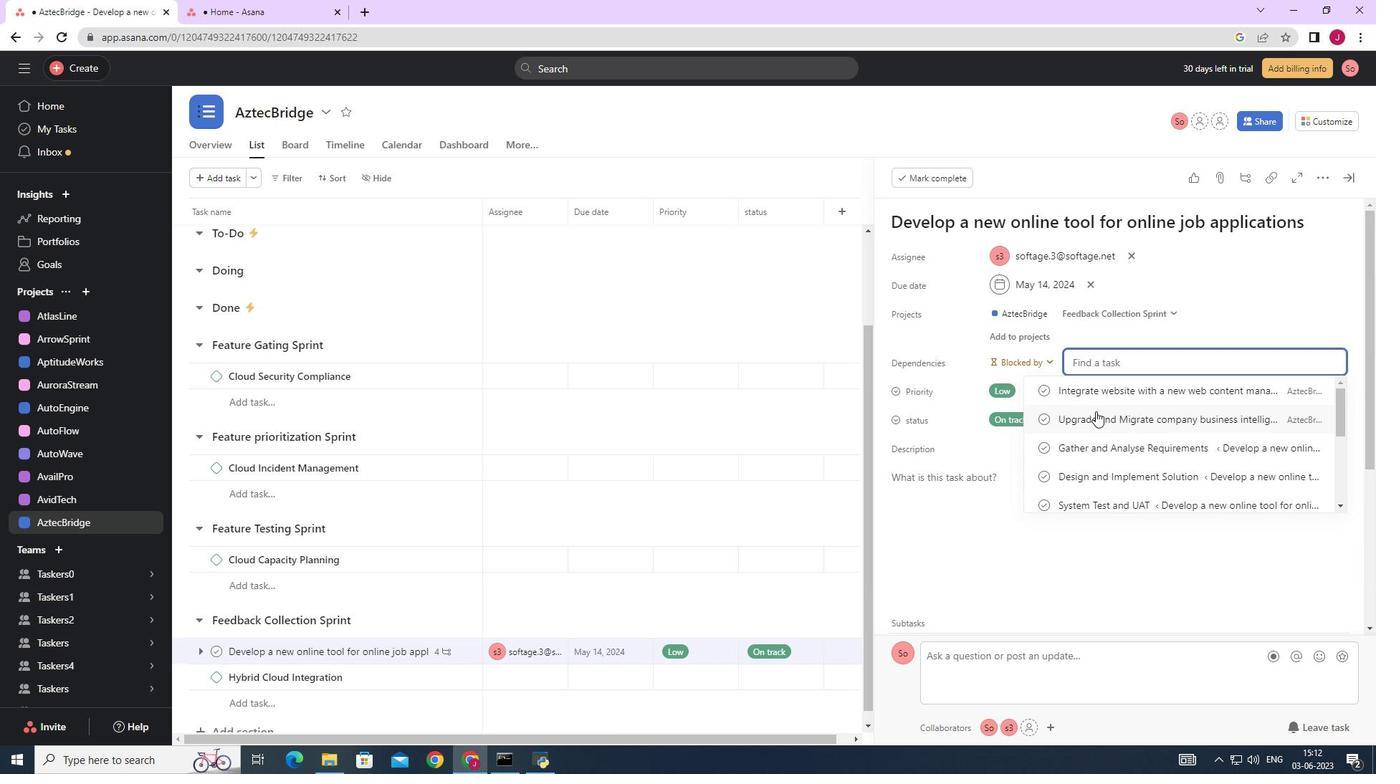 
Action: Mouse moved to (1349, 178)
Screenshot: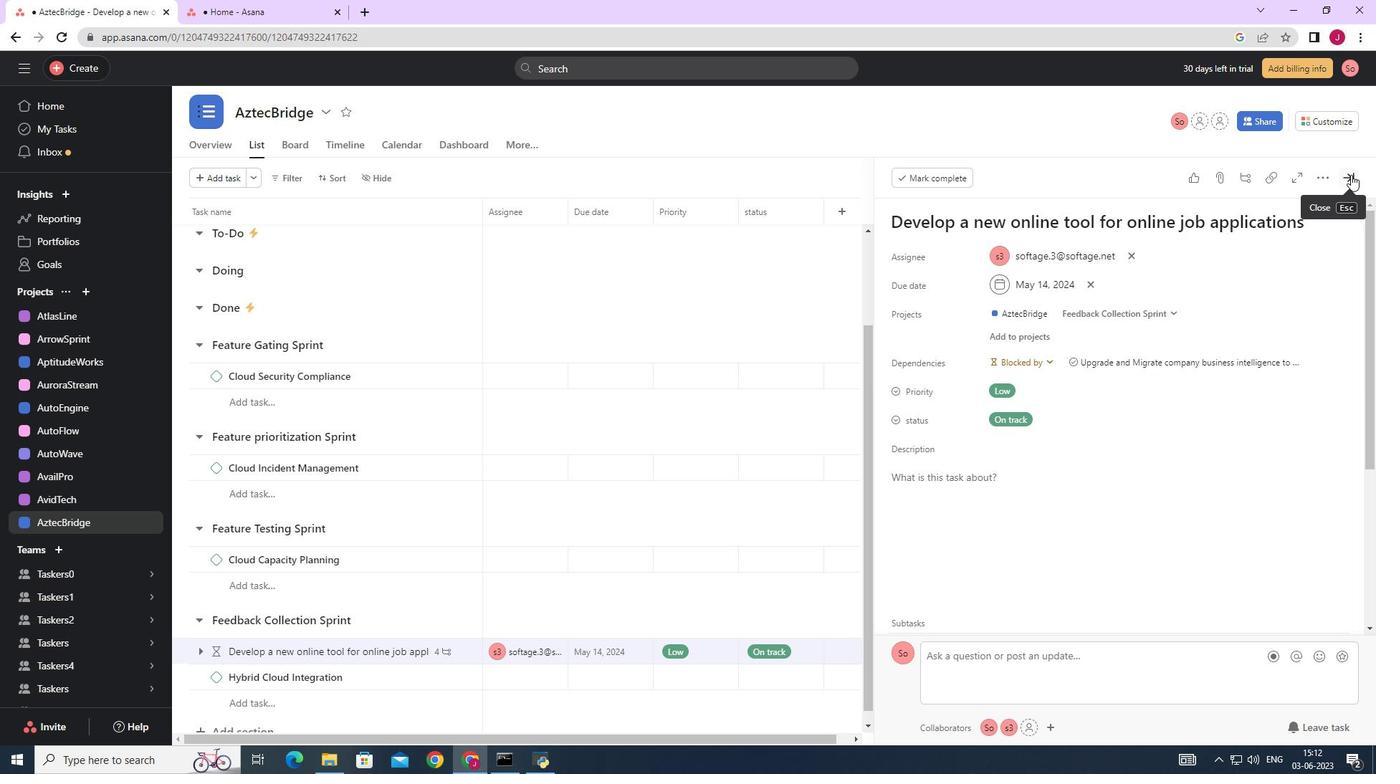 
Action: Mouse pressed left at (1349, 178)
Screenshot: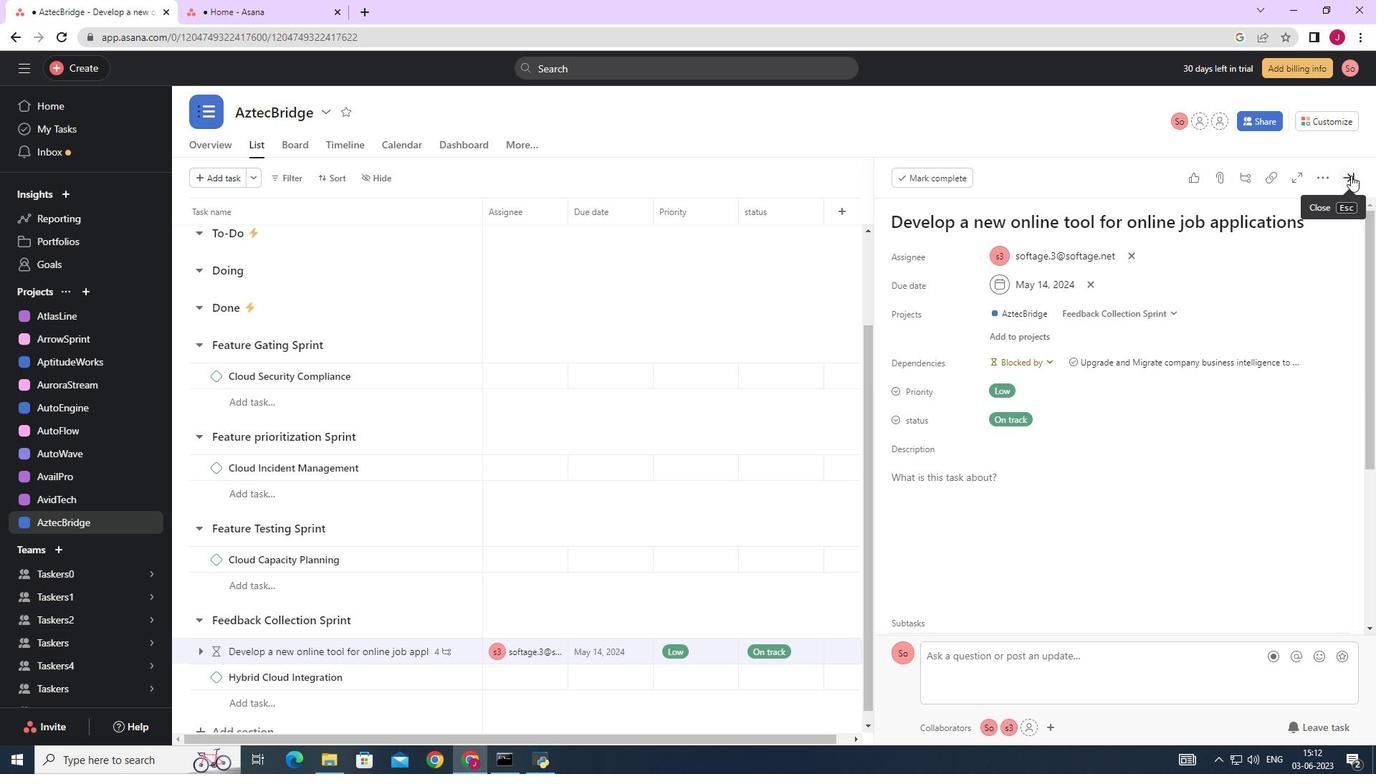 
Action: Mouse moved to (1341, 183)
Screenshot: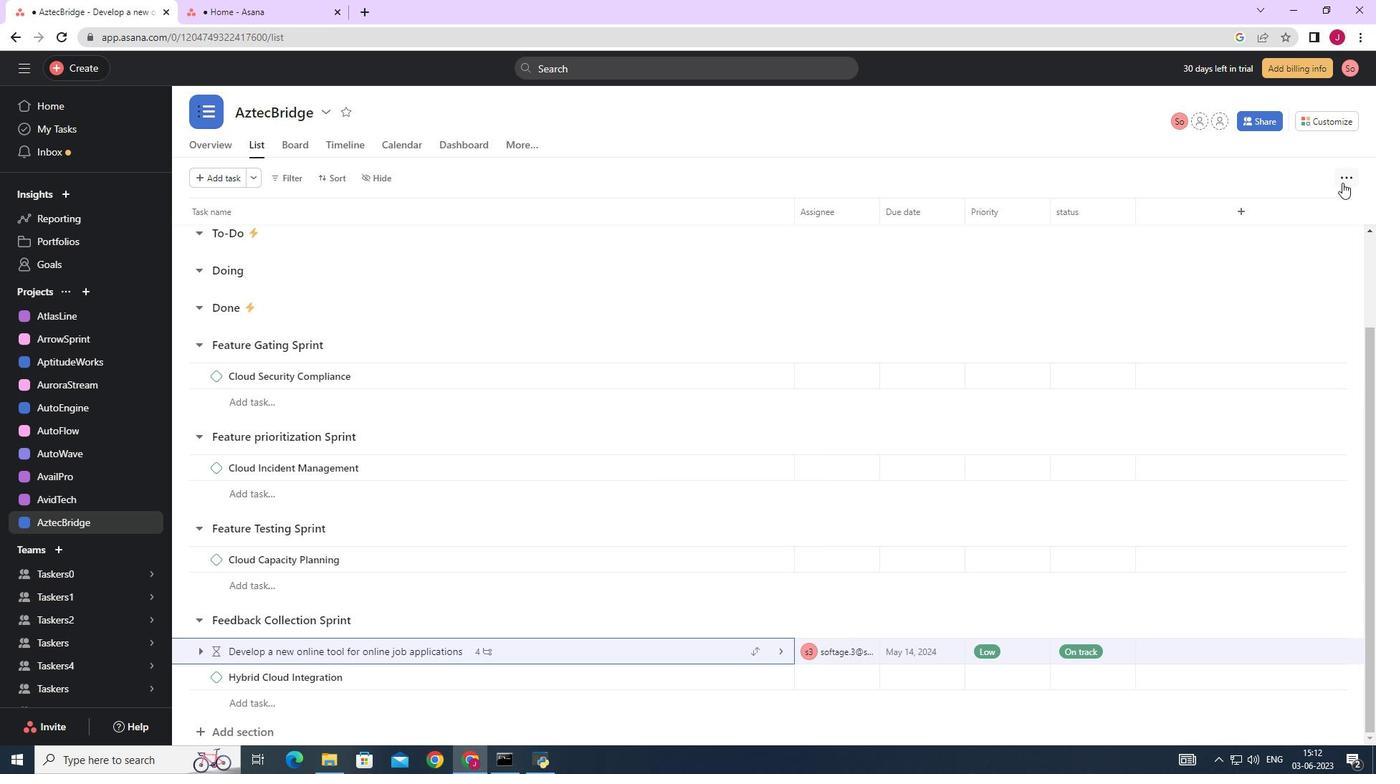 
